 Task: Add Bulk Foods European Hot Cereal to the cart.
Action: Mouse moved to (880, 329)
Screenshot: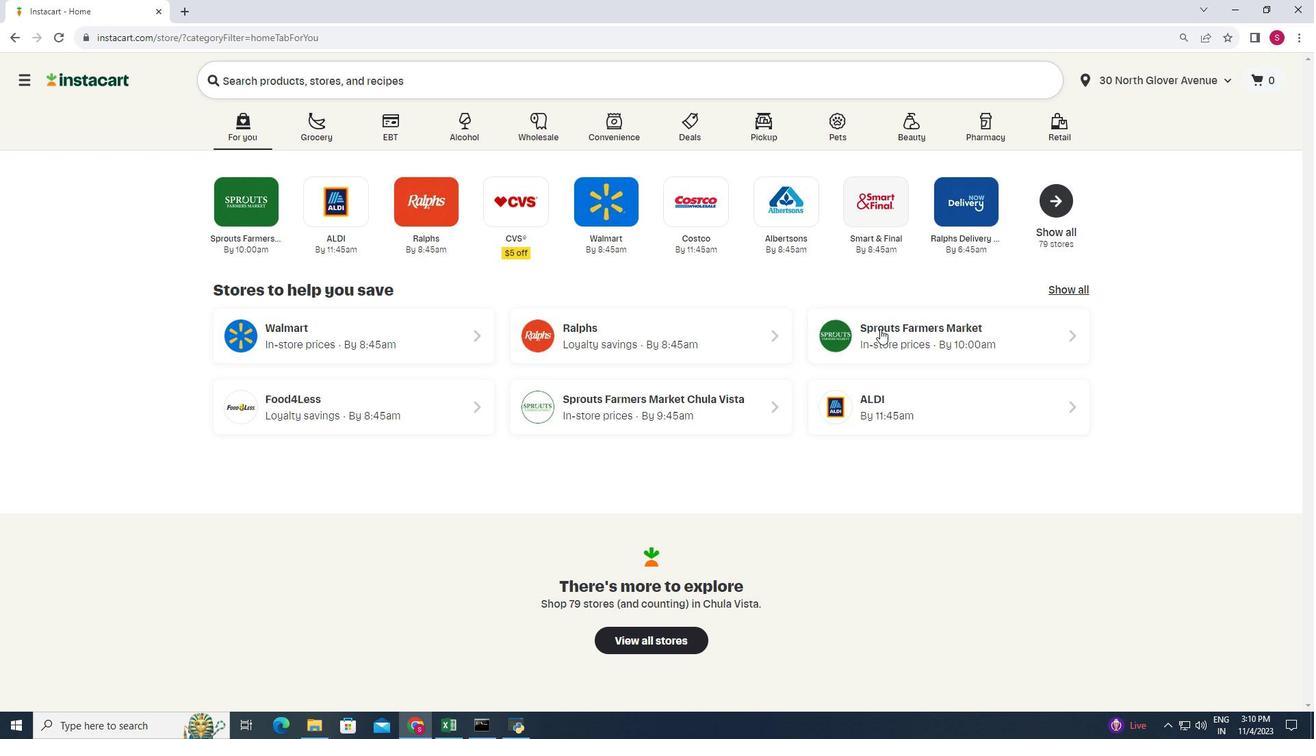 
Action: Mouse pressed left at (880, 329)
Screenshot: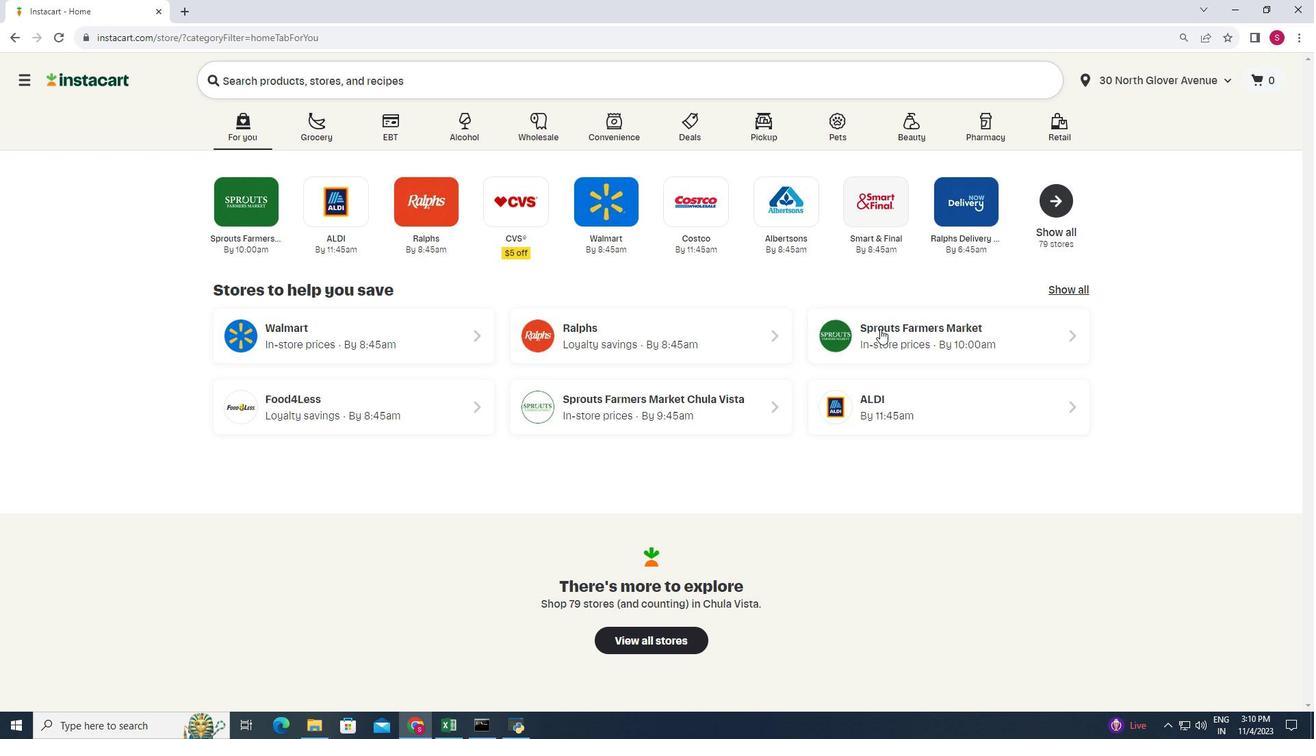 
Action: Mouse moved to (110, 358)
Screenshot: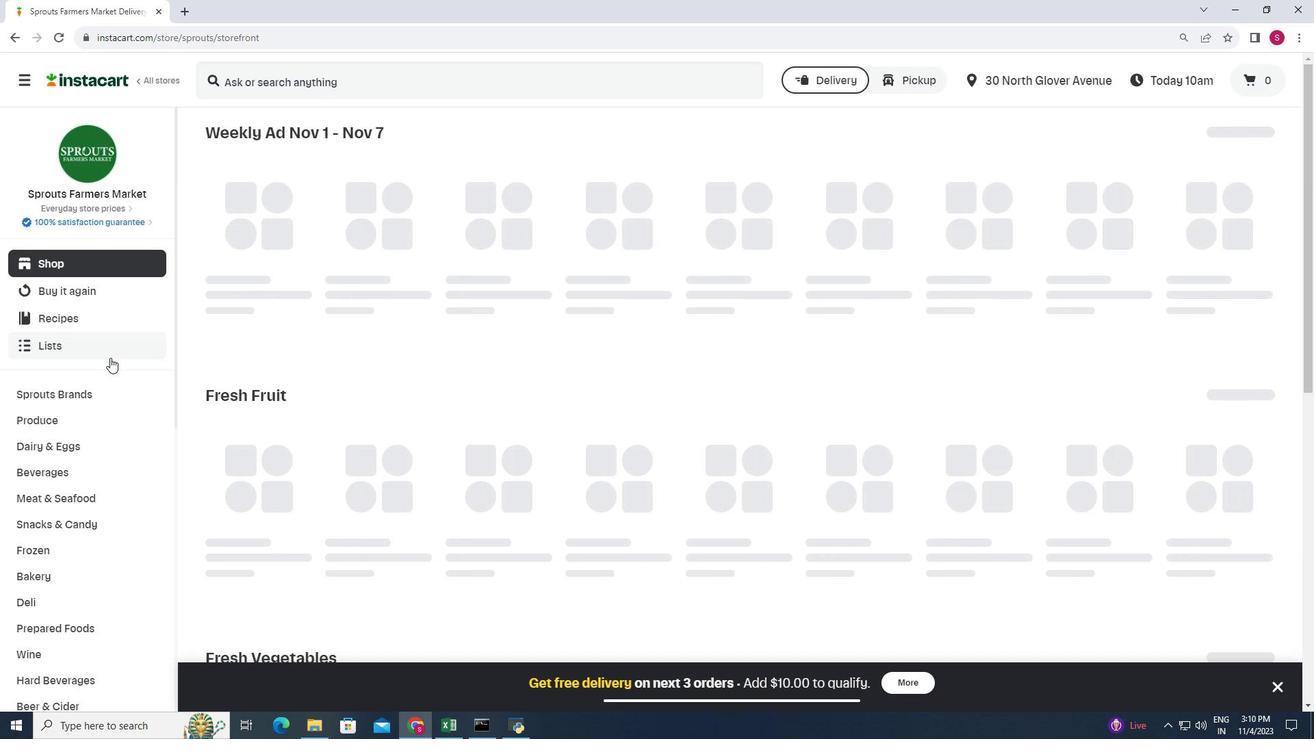 
Action: Mouse scrolled (110, 357) with delta (0, 0)
Screenshot: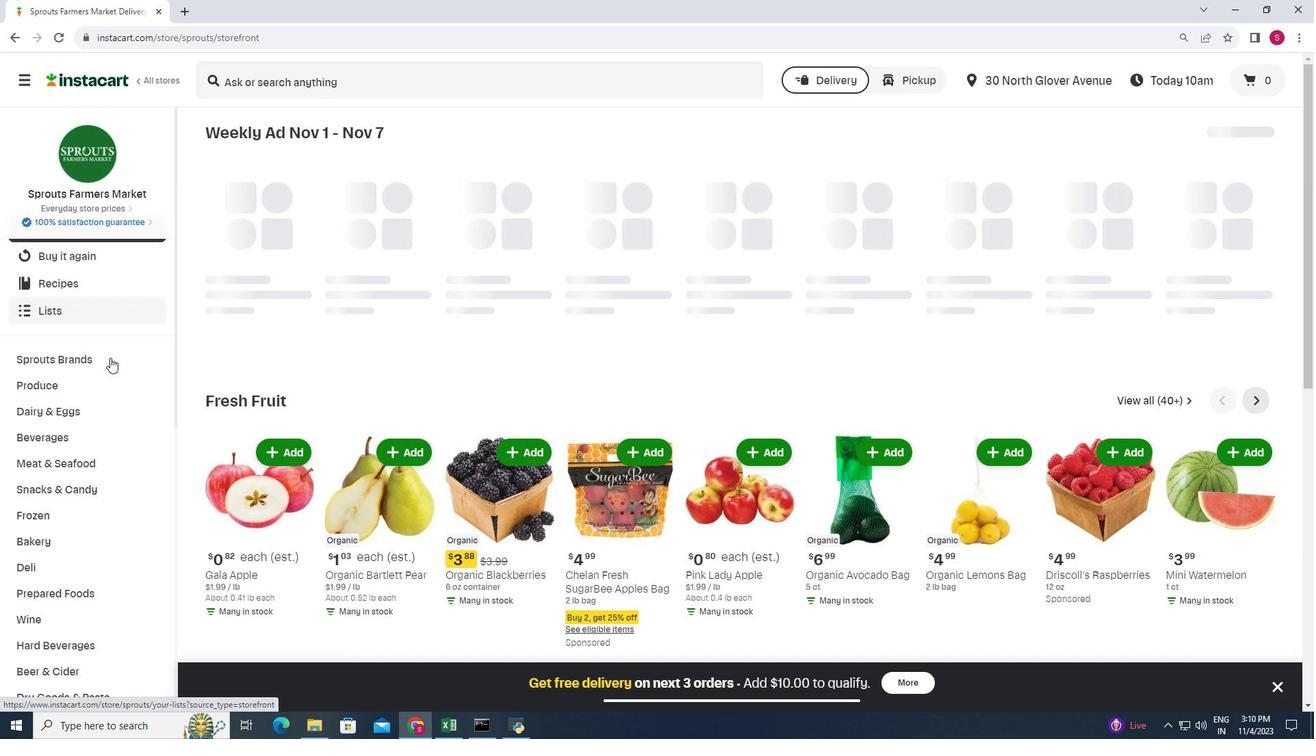 
Action: Mouse moved to (110, 357)
Screenshot: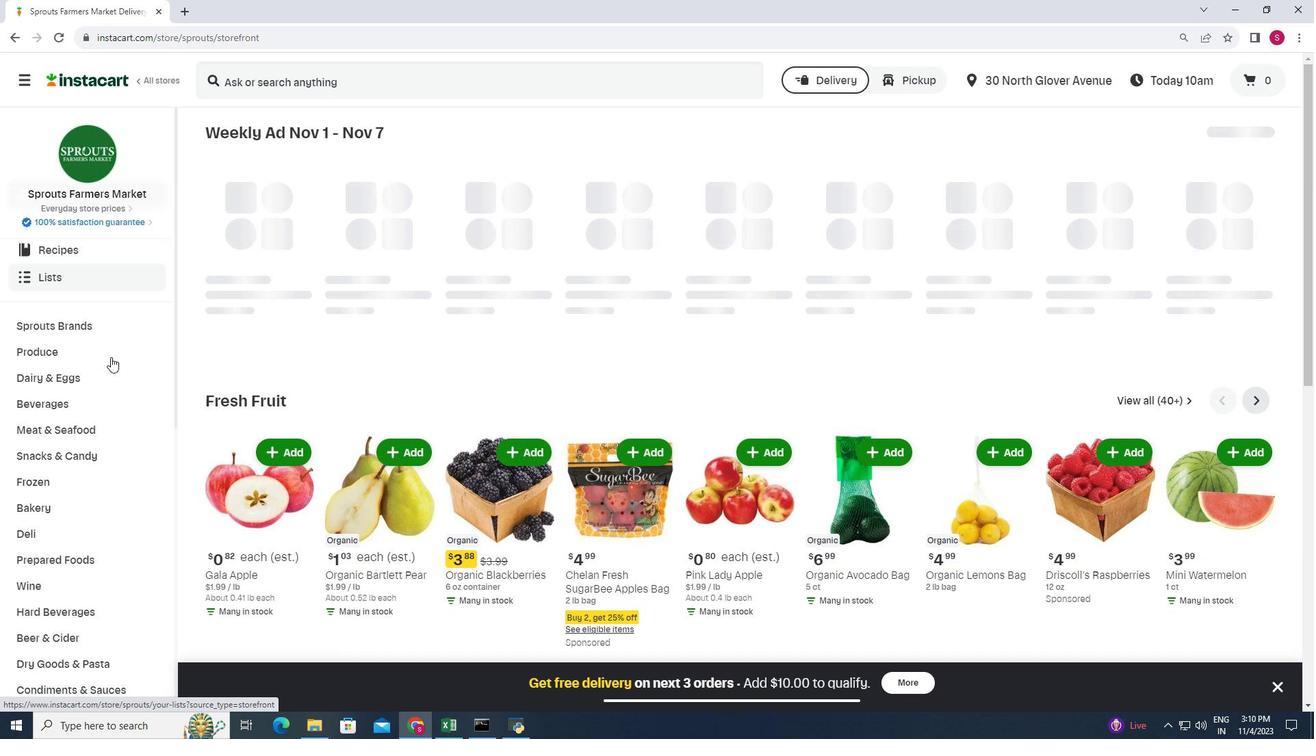 
Action: Mouse scrolled (110, 356) with delta (0, 0)
Screenshot: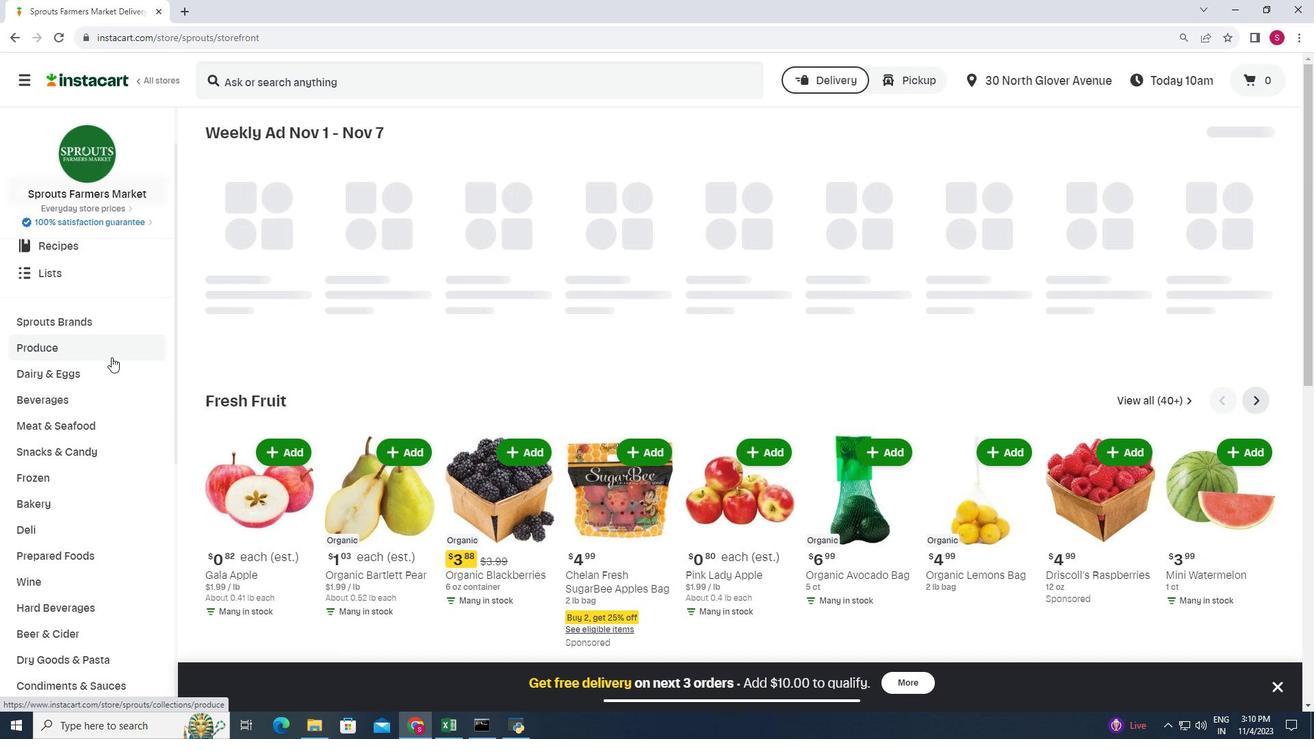 
Action: Mouse moved to (125, 346)
Screenshot: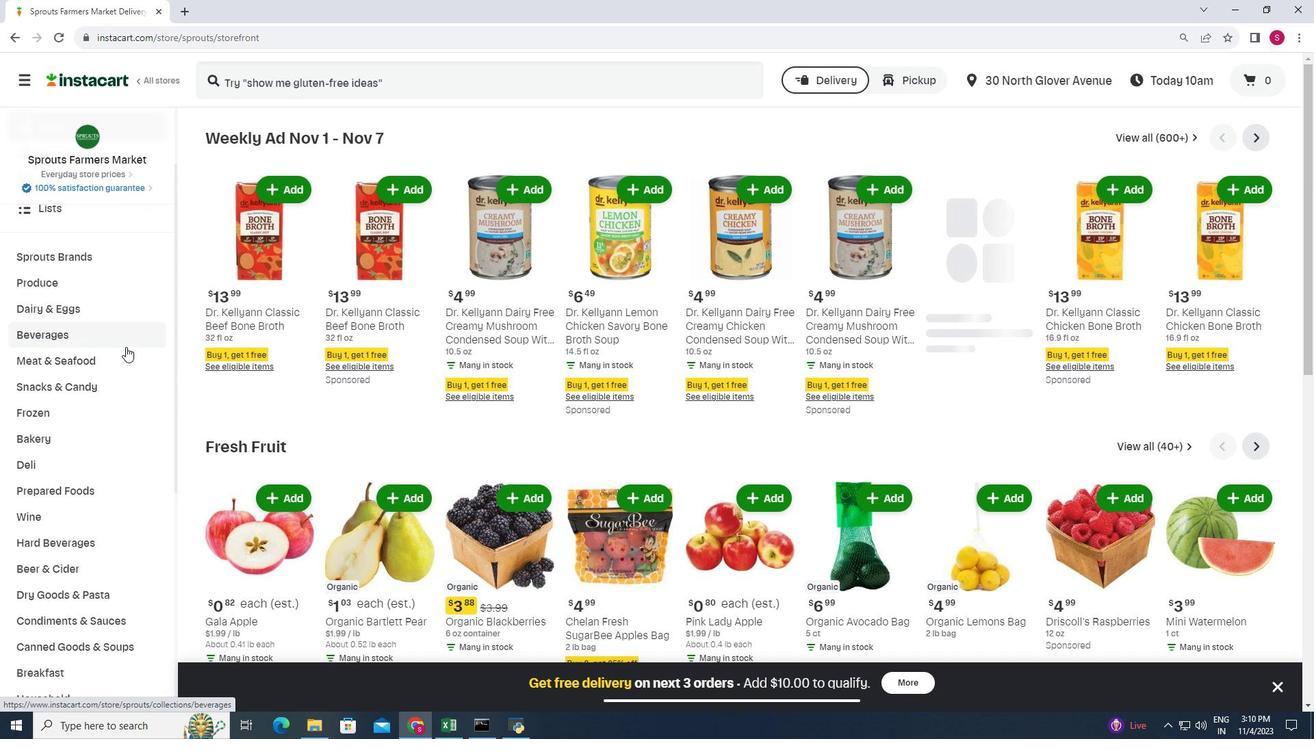 
Action: Mouse scrolled (125, 345) with delta (0, 0)
Screenshot: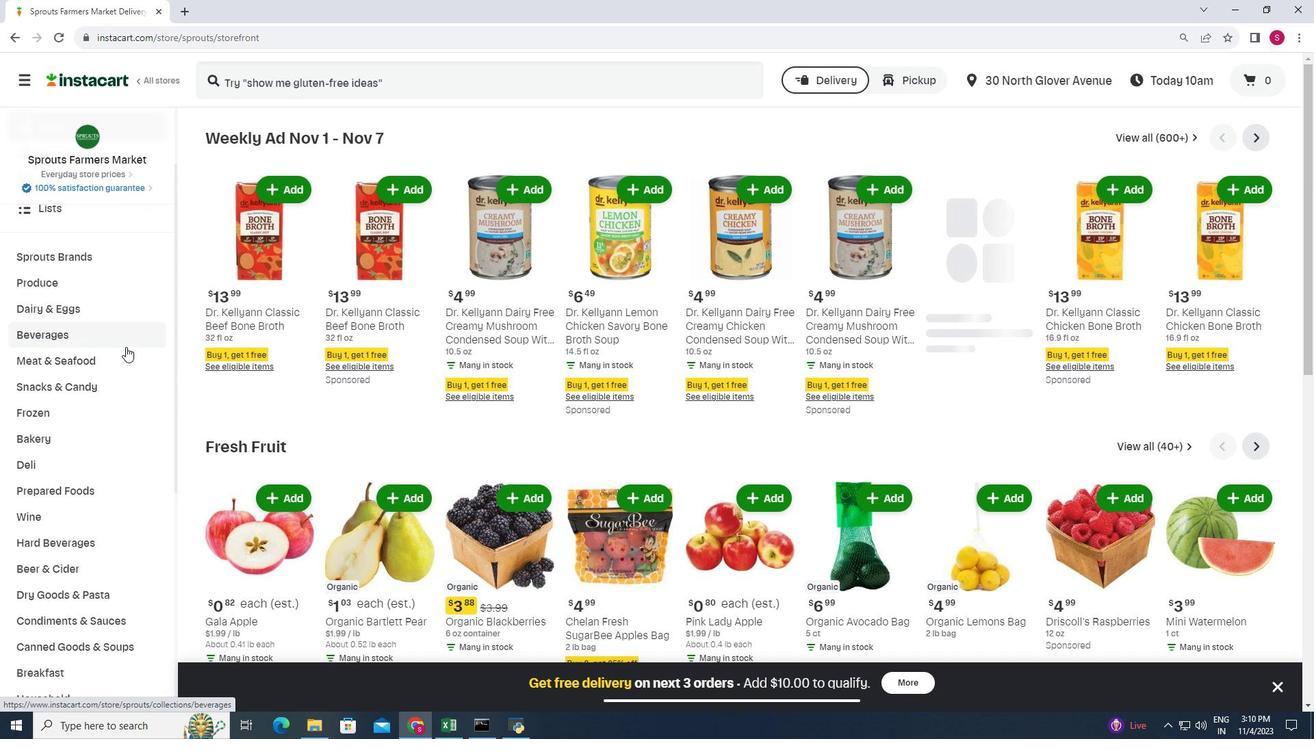 
Action: Mouse moved to (84, 414)
Screenshot: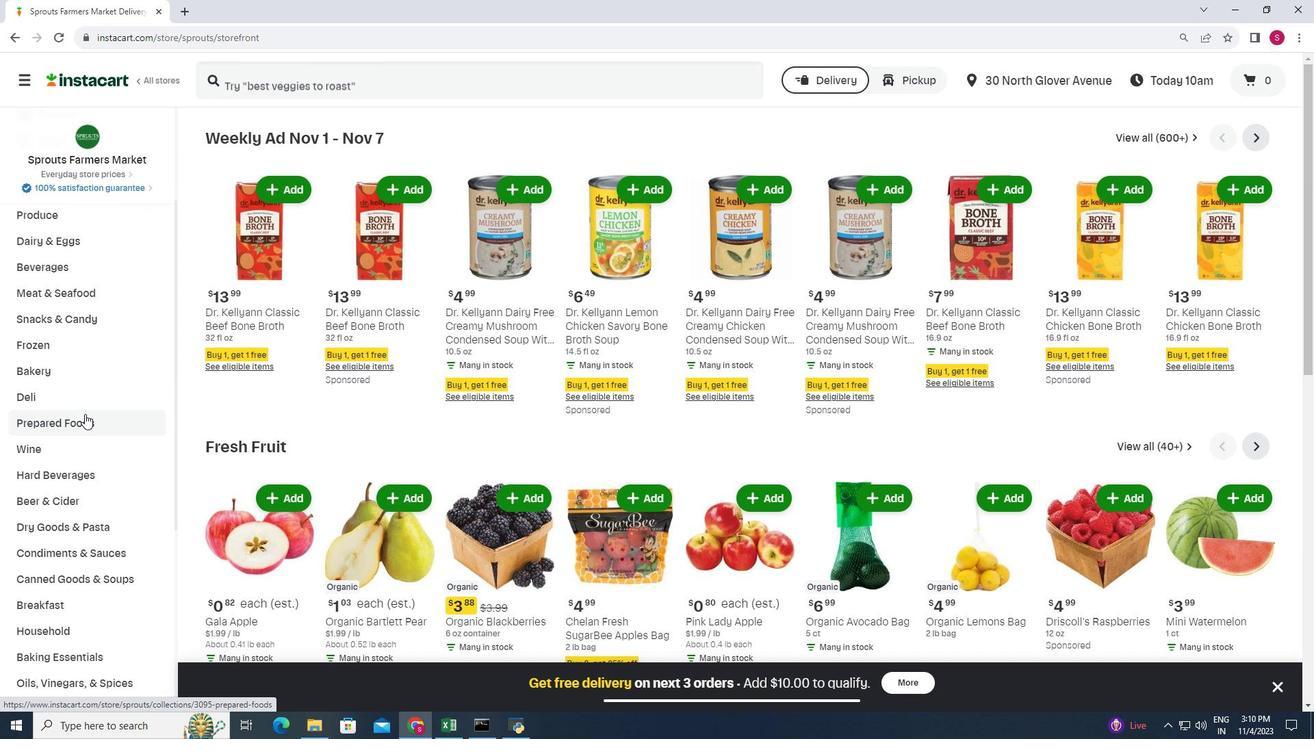 
Action: Mouse scrolled (84, 413) with delta (0, 0)
Screenshot: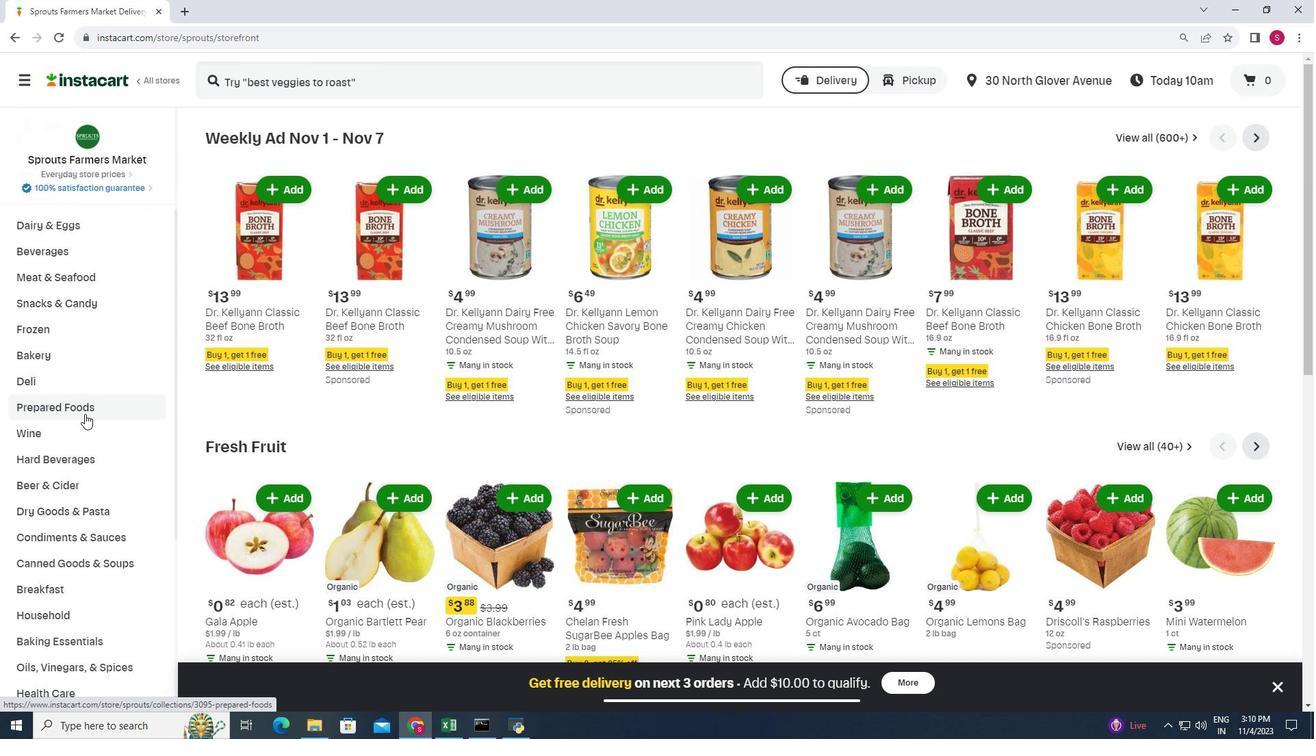 
Action: Mouse moved to (78, 535)
Screenshot: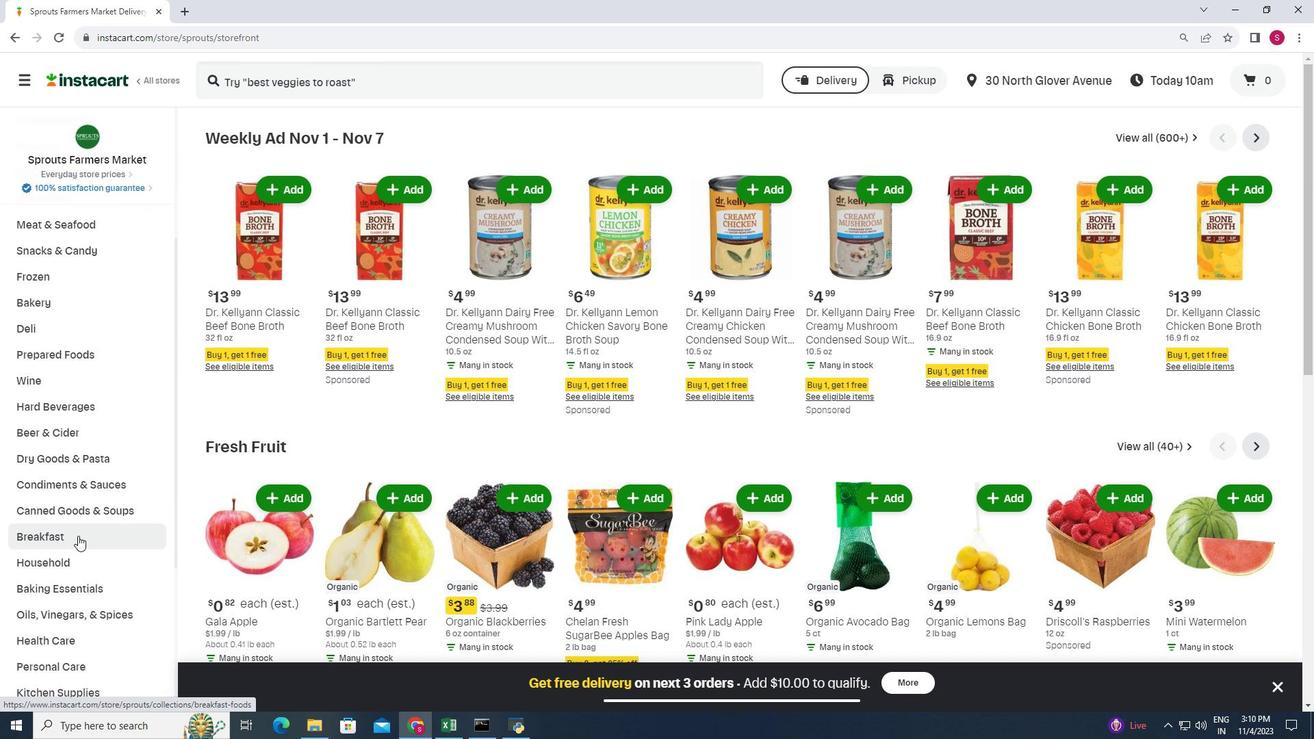 
Action: Mouse pressed left at (78, 535)
Screenshot: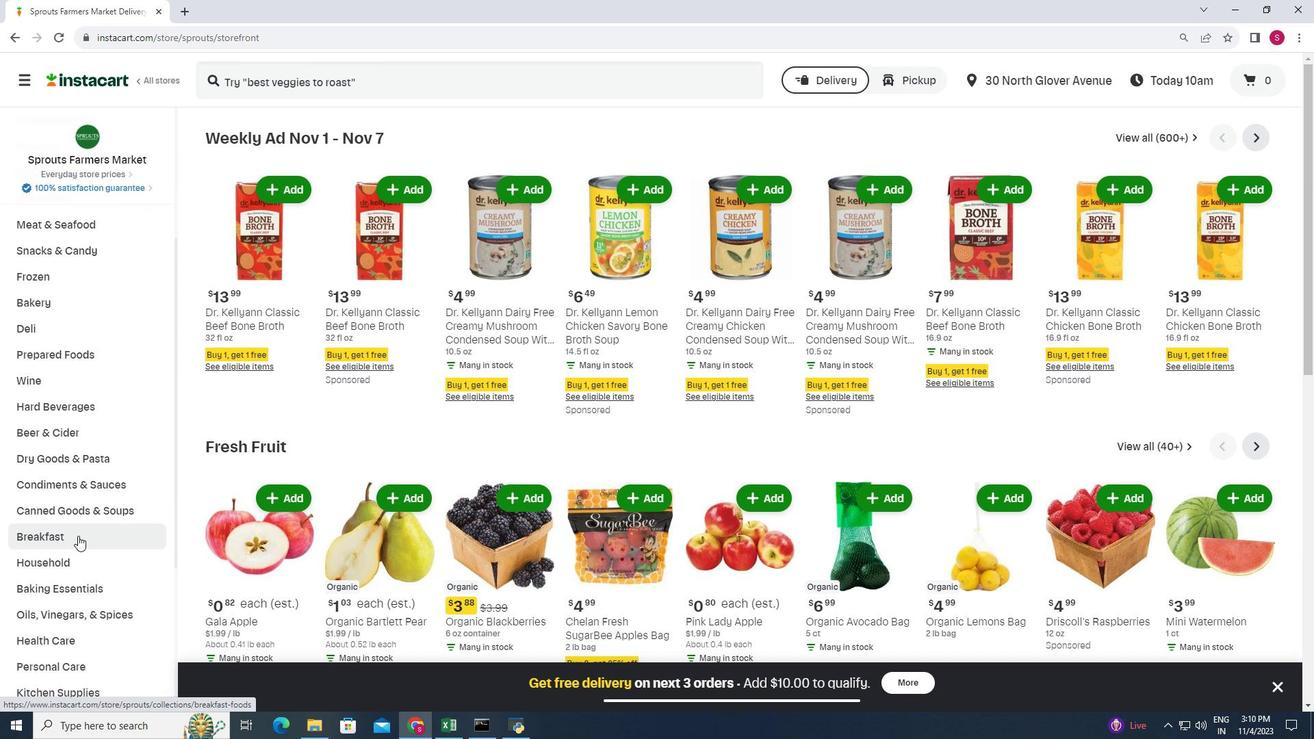 
Action: Mouse moved to (910, 171)
Screenshot: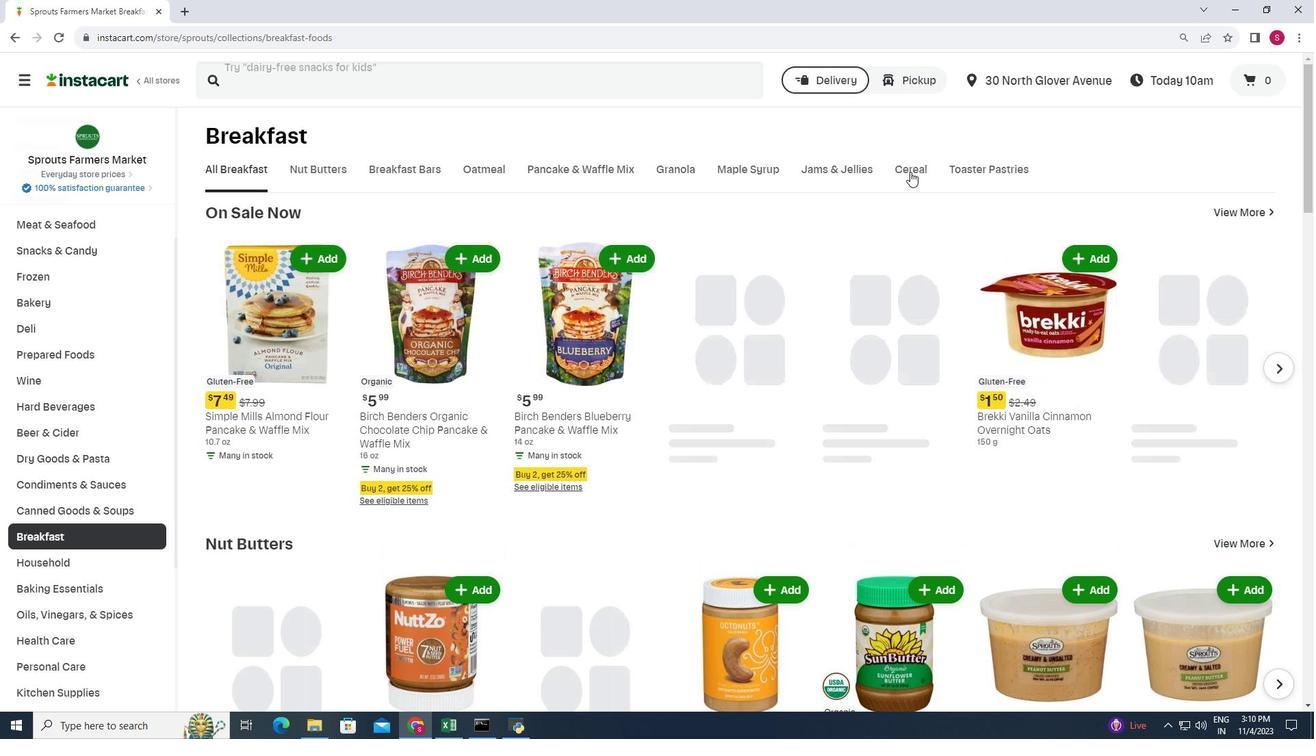 
Action: Mouse pressed left at (910, 171)
Screenshot: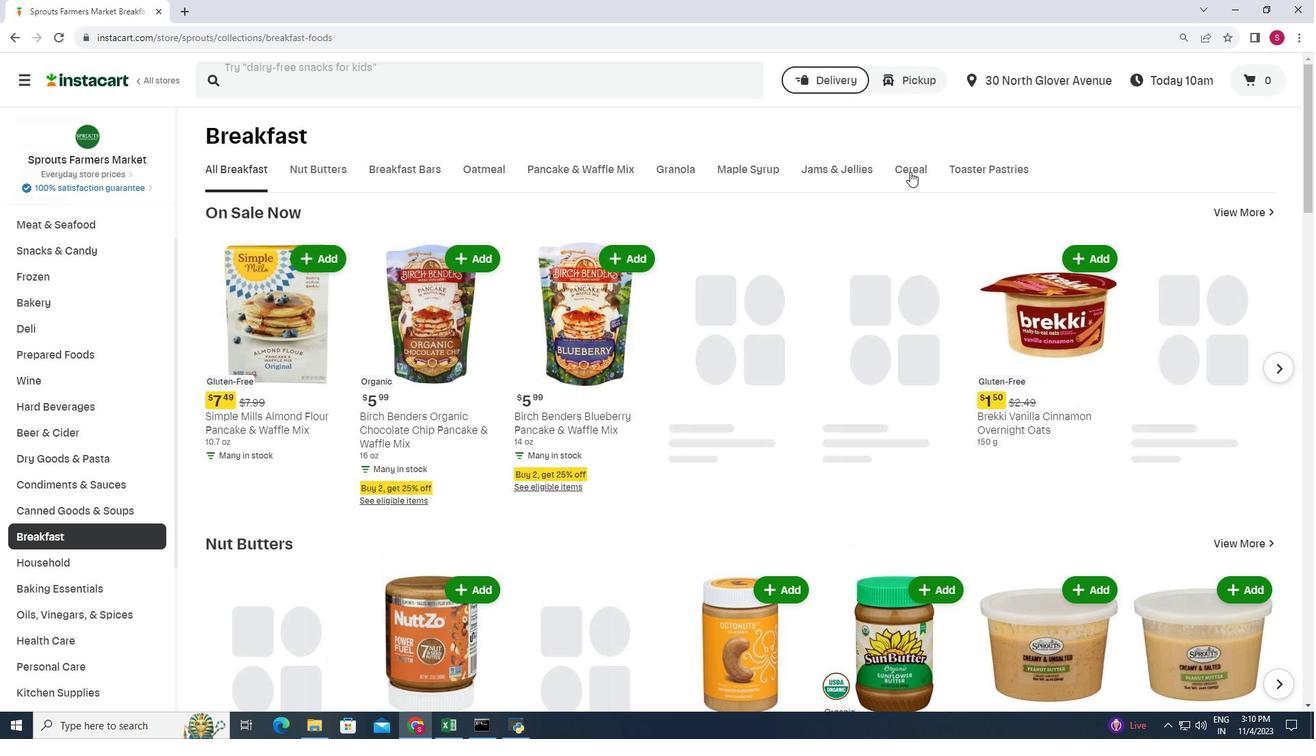 
Action: Mouse moved to (533, 252)
Screenshot: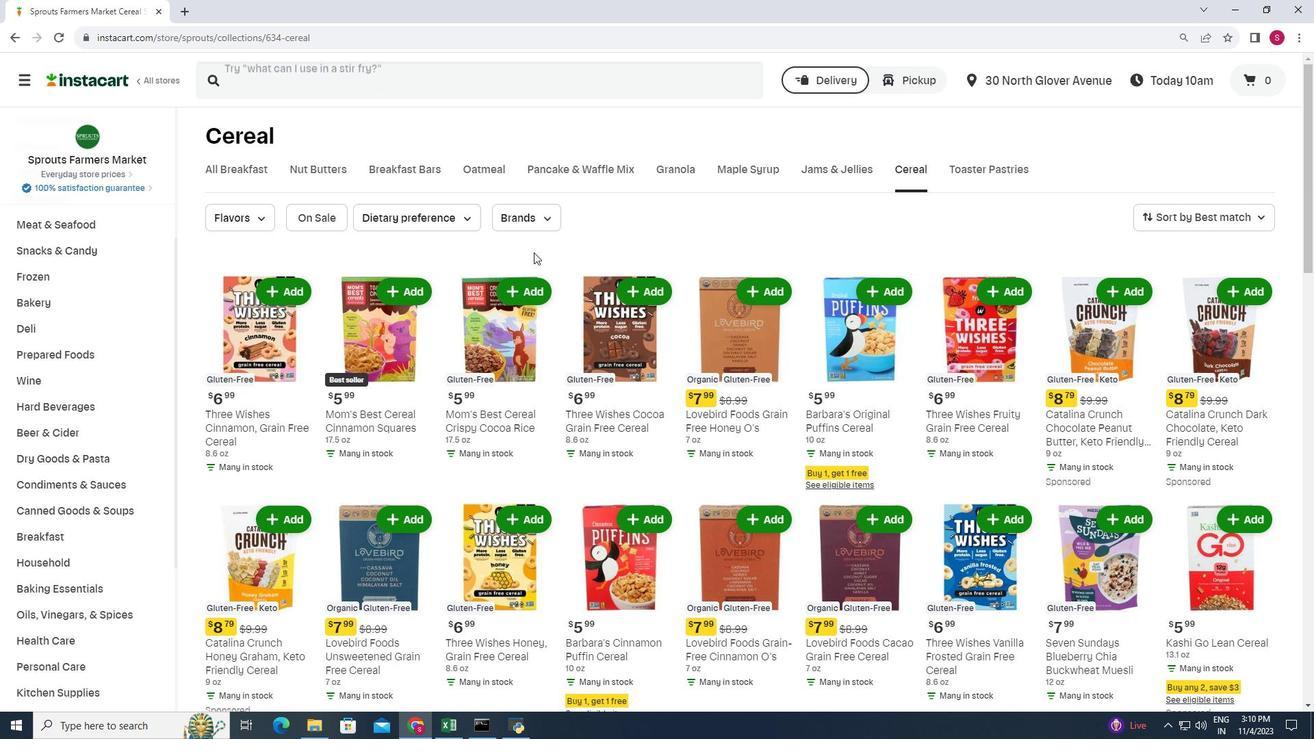 
Action: Mouse scrolled (533, 251) with delta (0, 0)
Screenshot: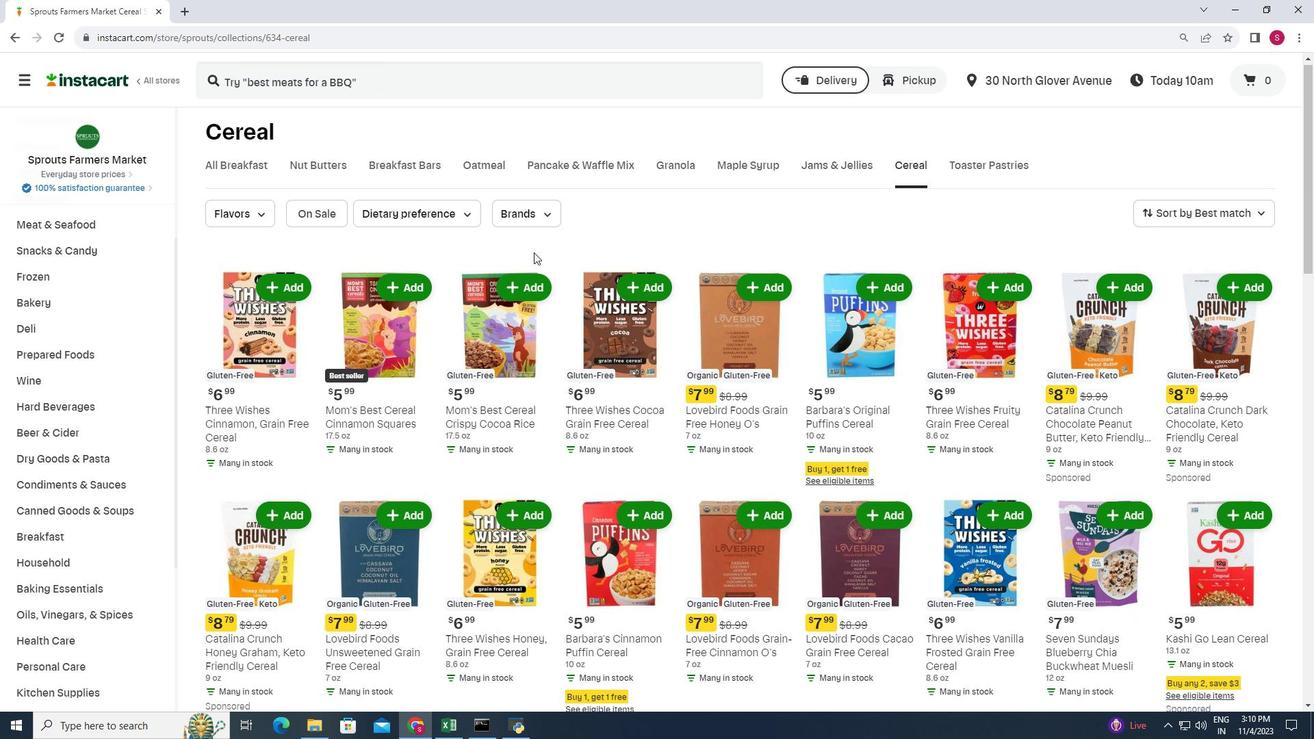 
Action: Mouse moved to (538, 249)
Screenshot: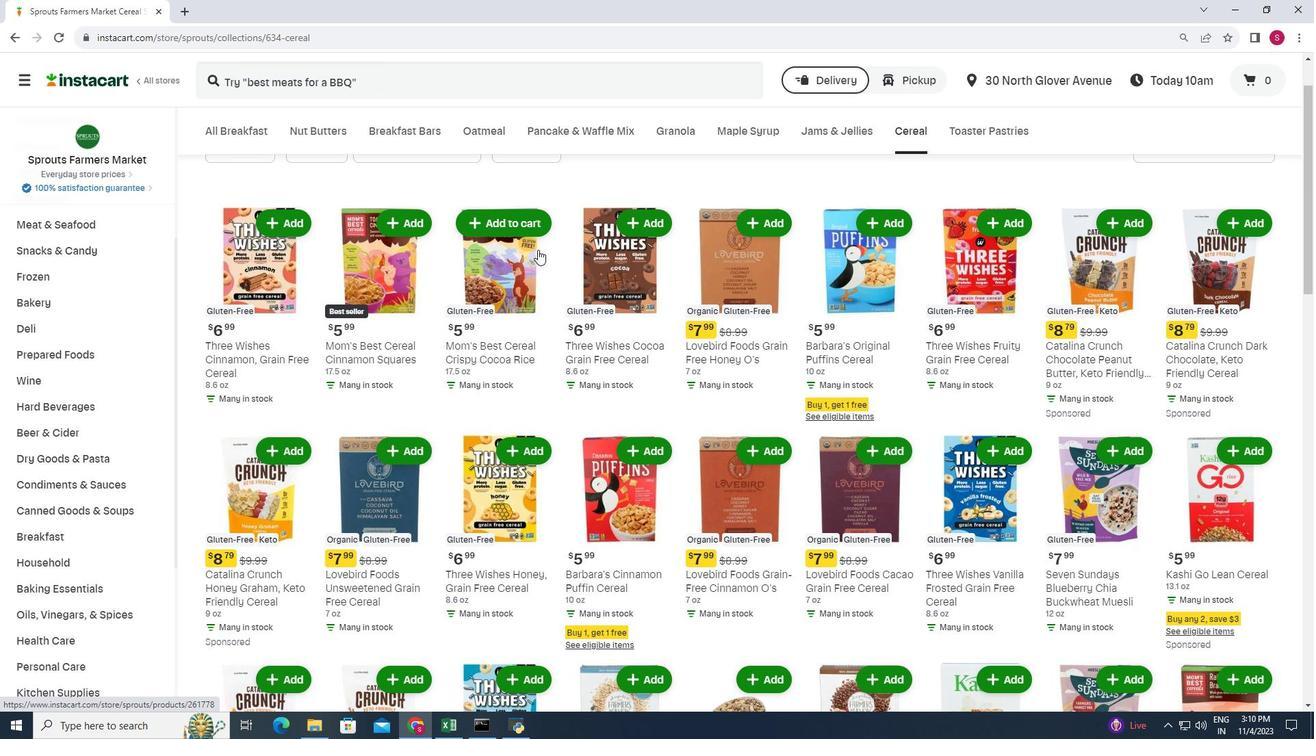 
Action: Mouse scrolled (538, 249) with delta (0, 0)
Screenshot: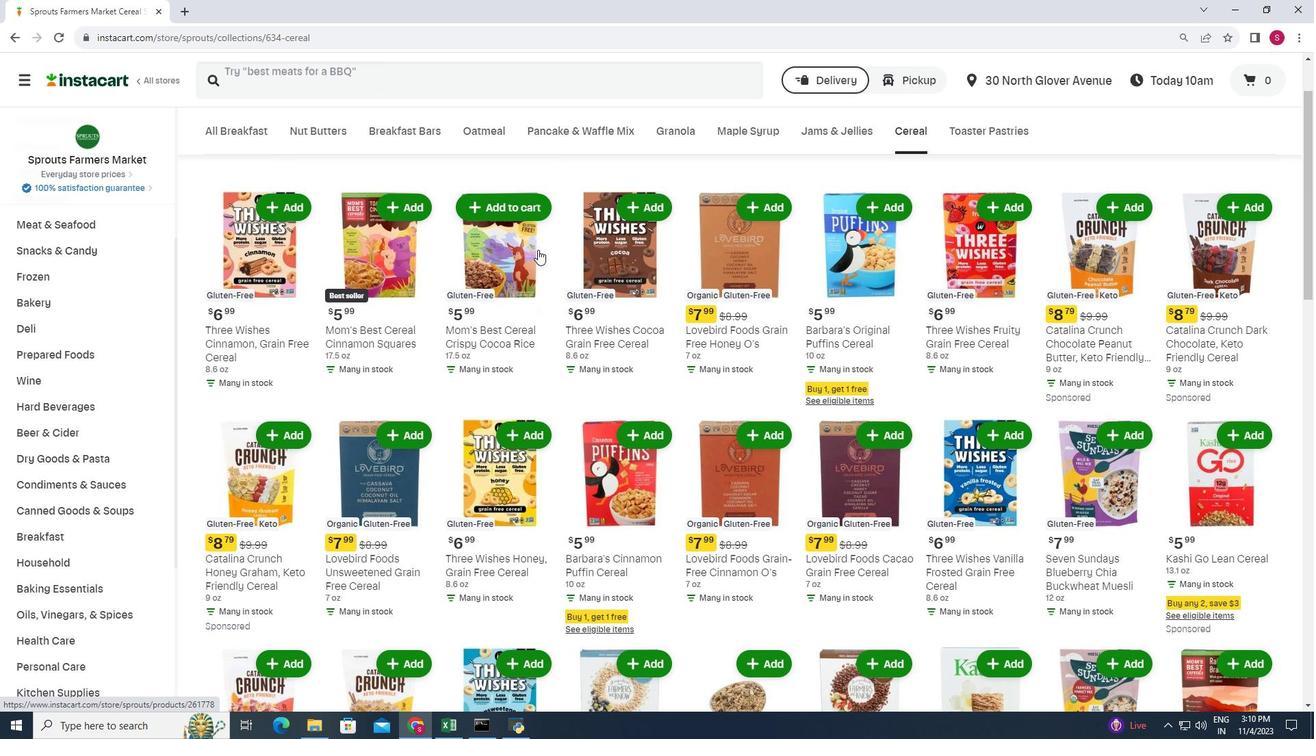 
Action: Mouse moved to (538, 249)
Screenshot: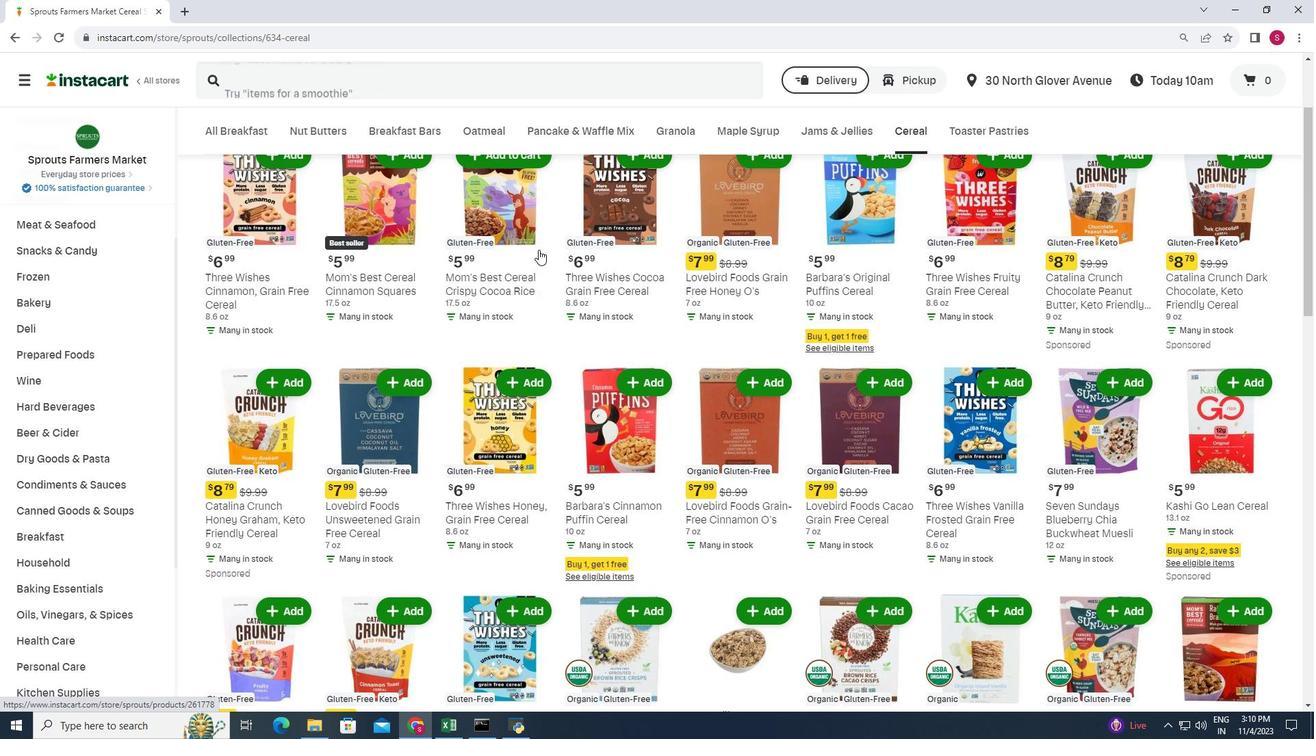 
Action: Mouse scrolled (538, 249) with delta (0, 0)
Screenshot: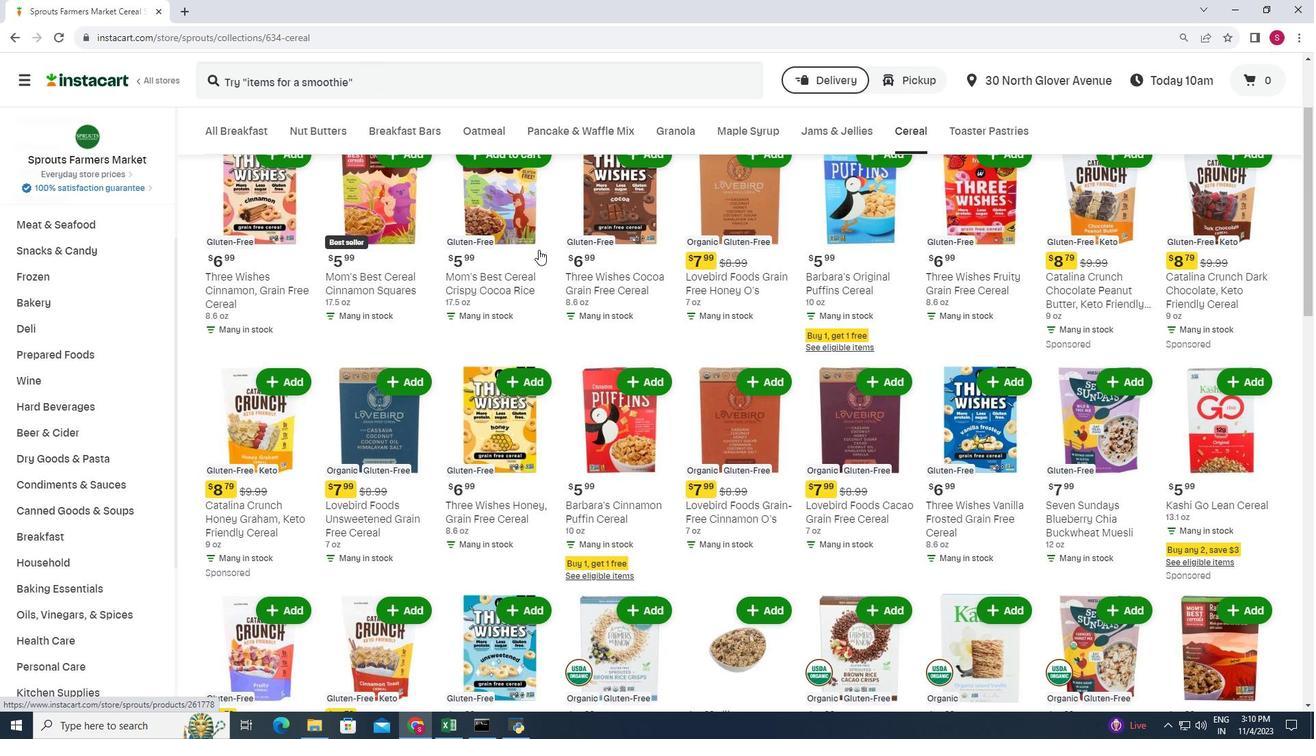 
Action: Mouse moved to (537, 242)
Screenshot: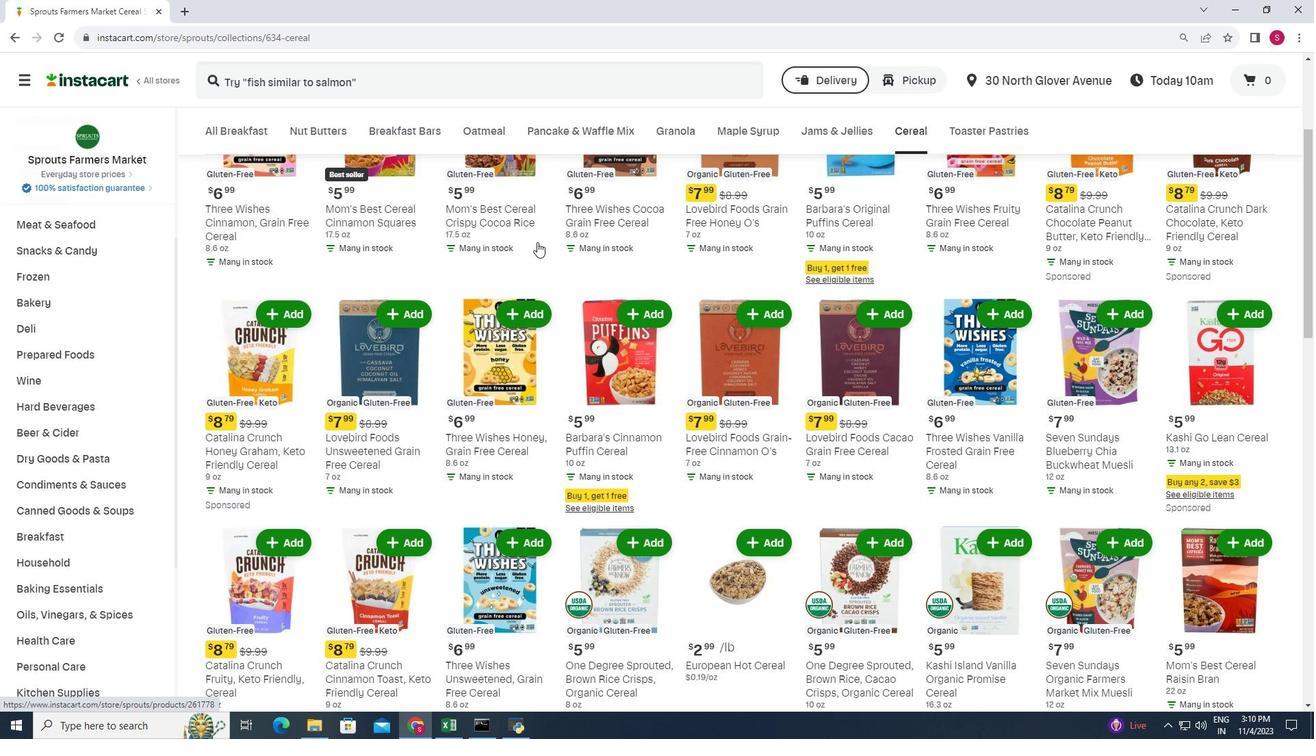 
Action: Mouse scrolled (537, 241) with delta (0, 0)
Screenshot: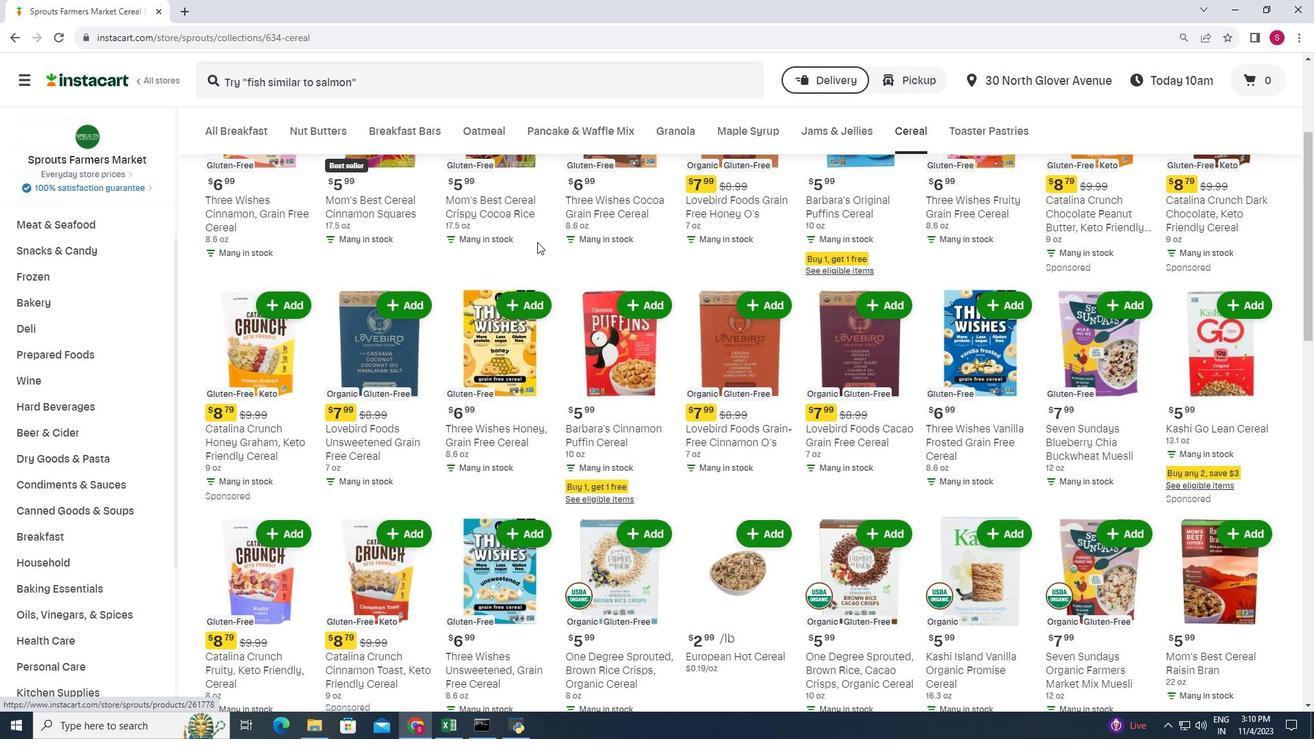 
Action: Mouse moved to (538, 242)
Screenshot: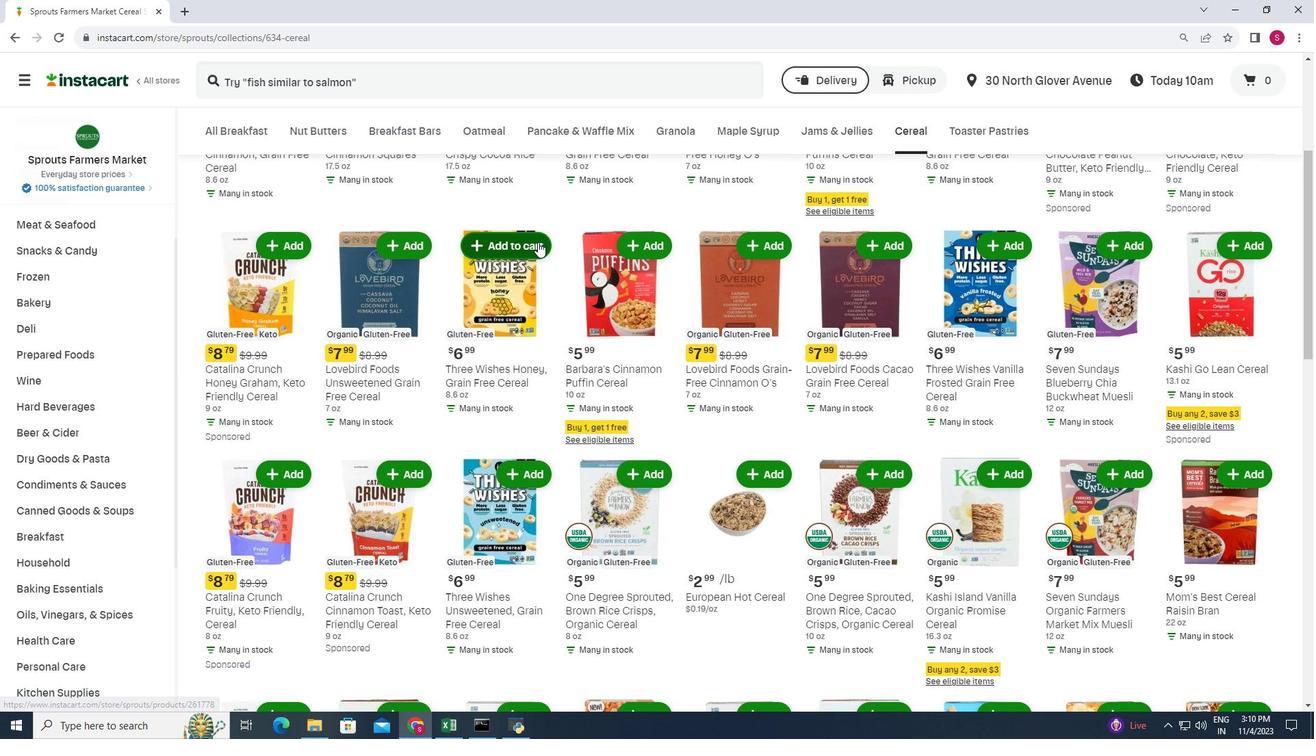 
Action: Mouse scrolled (538, 241) with delta (0, 0)
Screenshot: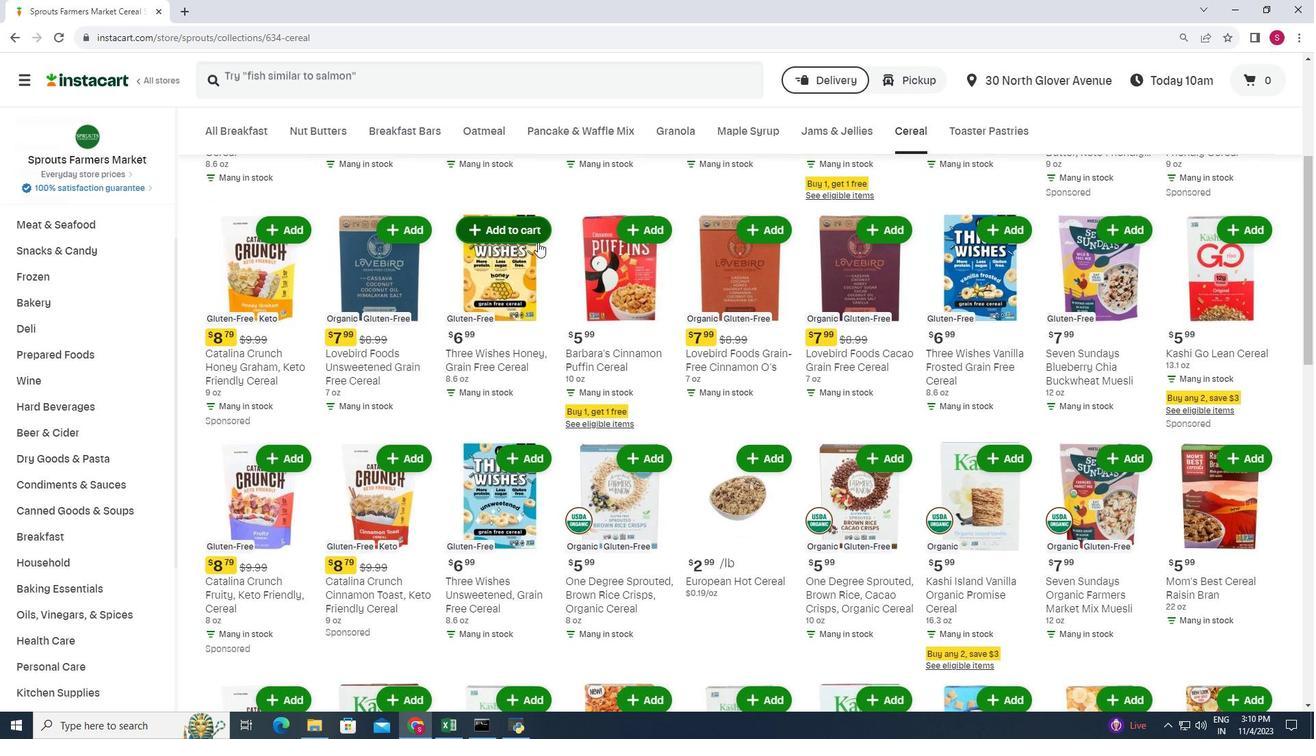 
Action: Mouse moved to (538, 242)
Screenshot: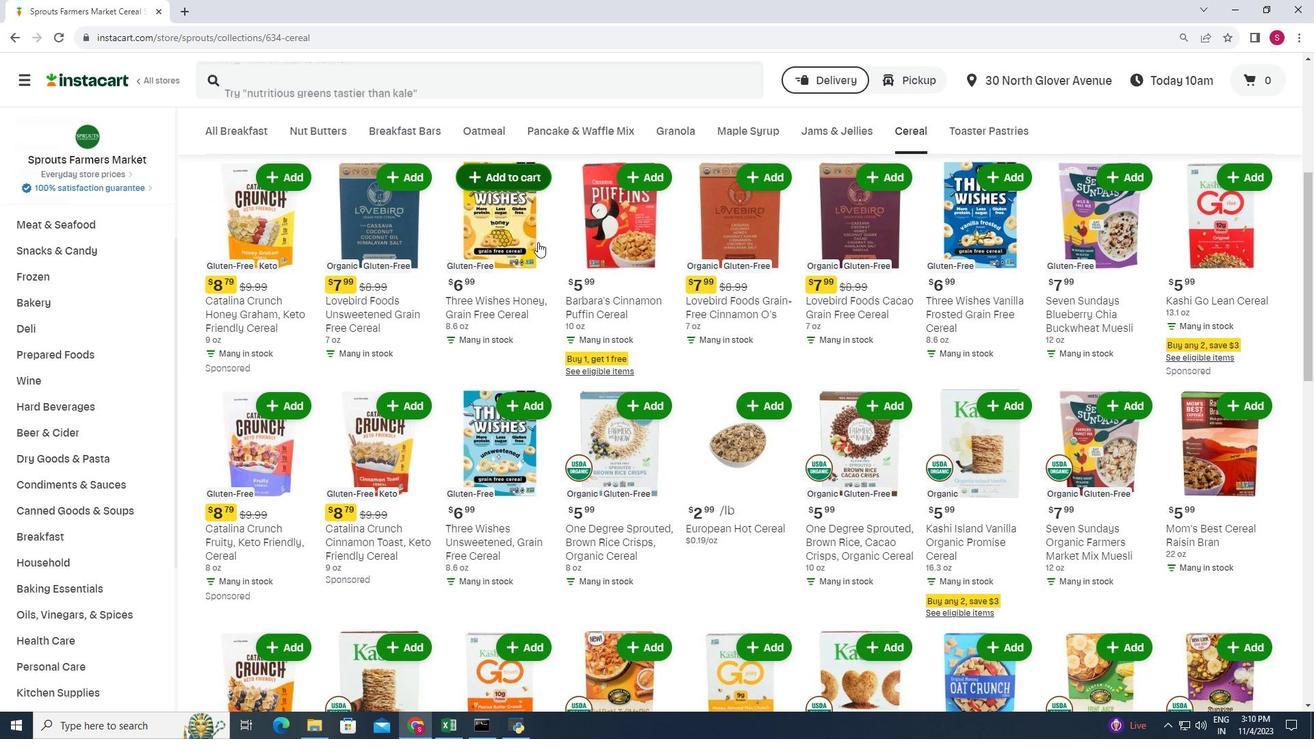 
Action: Mouse scrolled (538, 241) with delta (0, 0)
Screenshot: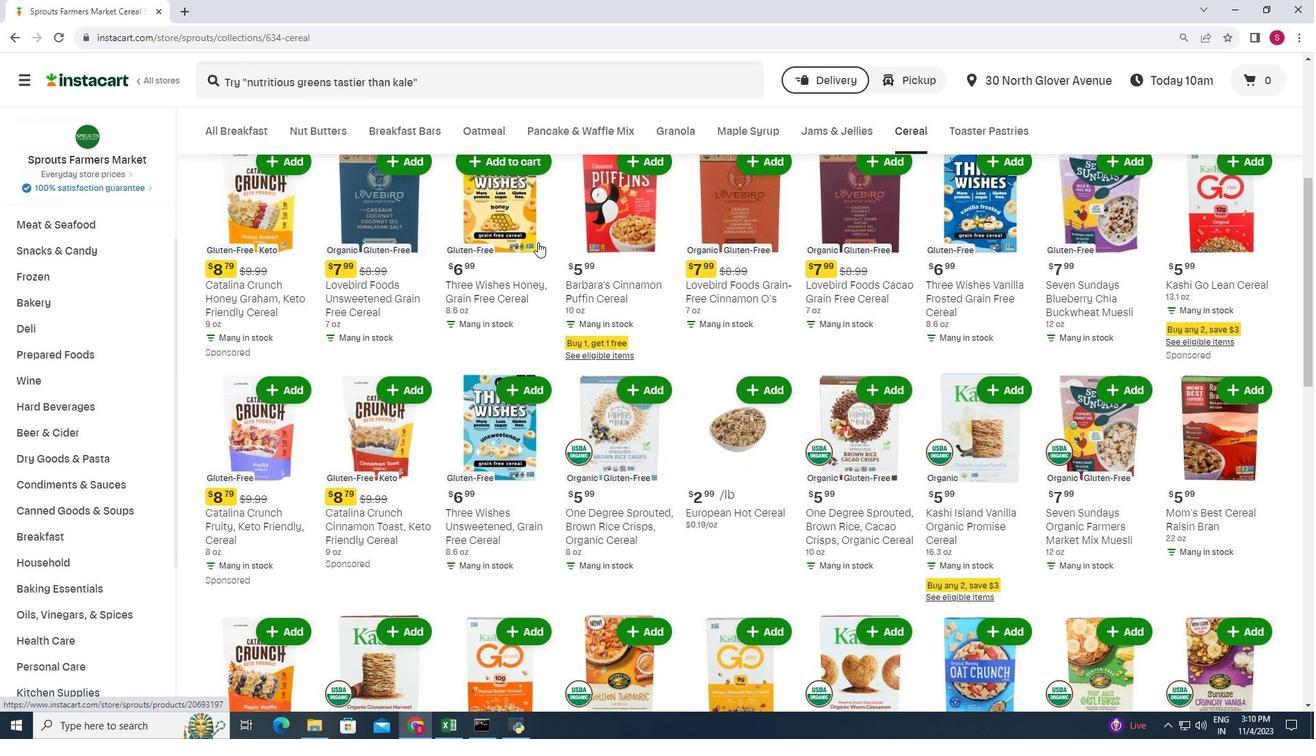 
Action: Mouse moved to (539, 242)
Screenshot: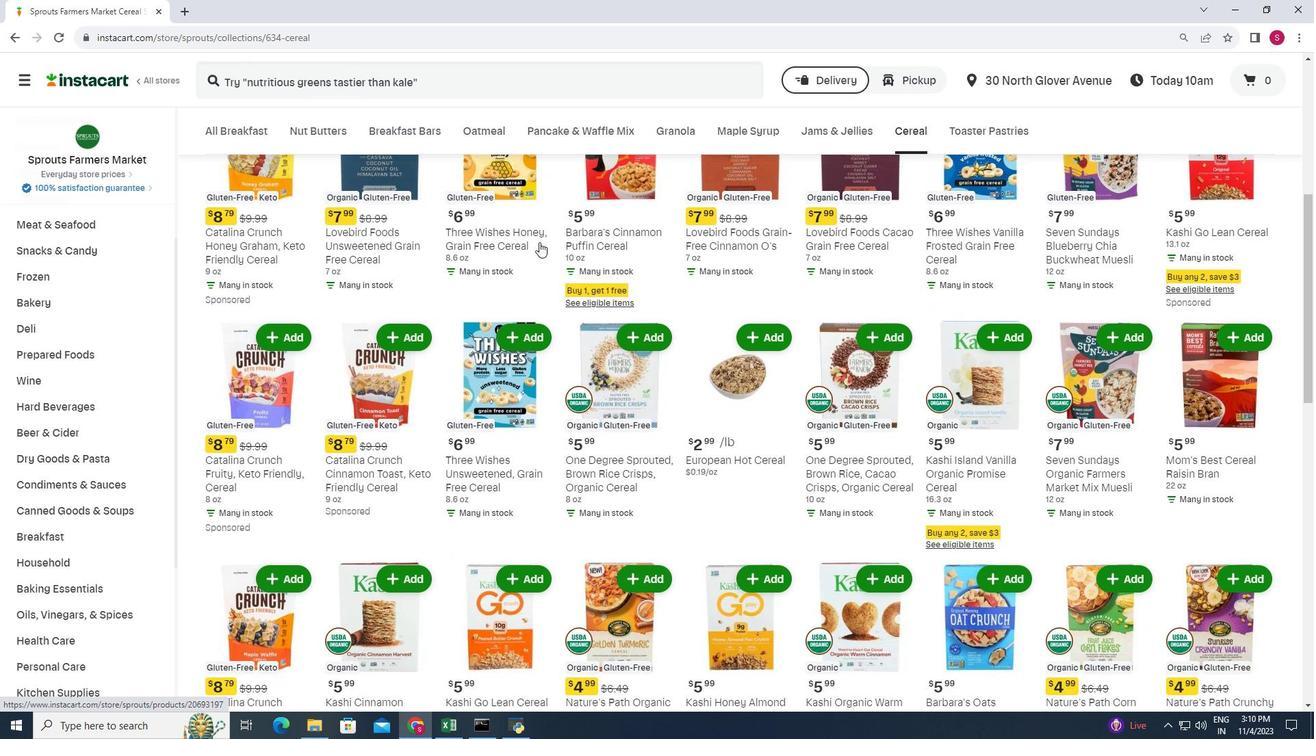 
Action: Mouse scrolled (539, 241) with delta (0, 0)
Screenshot: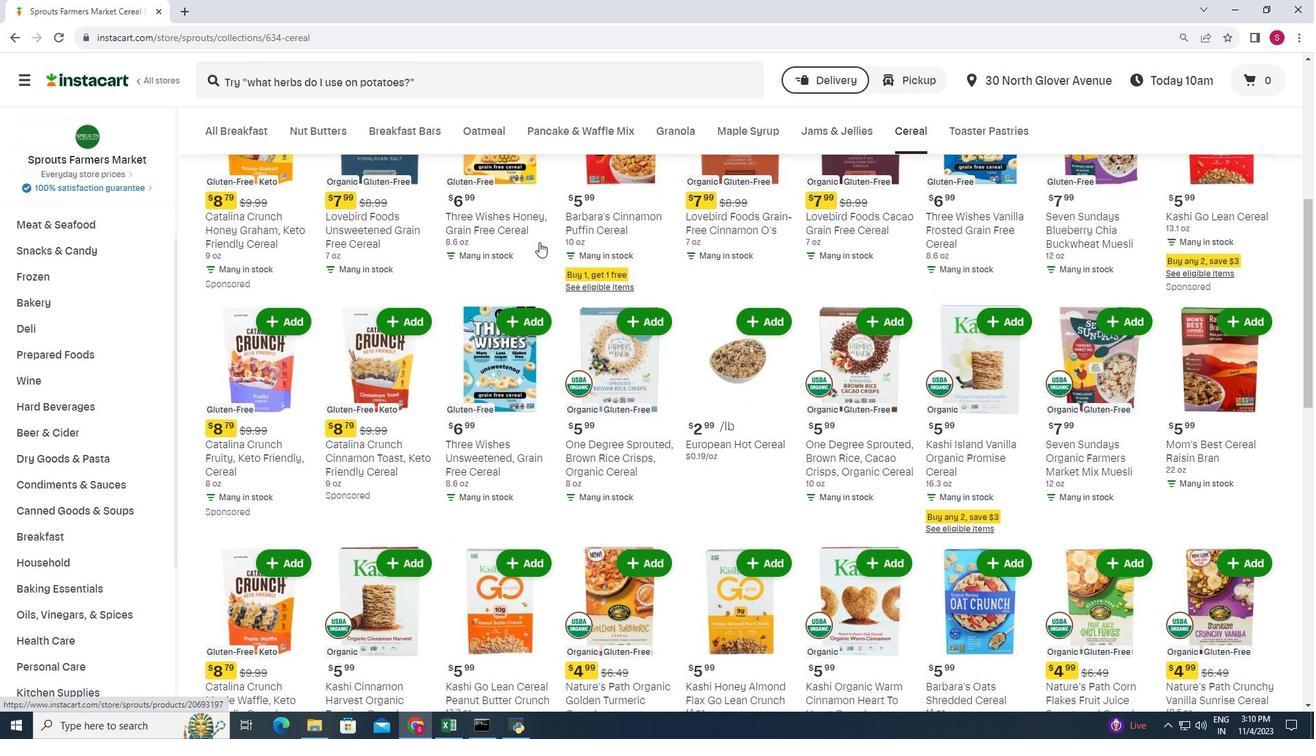 
Action: Mouse moved to (540, 242)
Screenshot: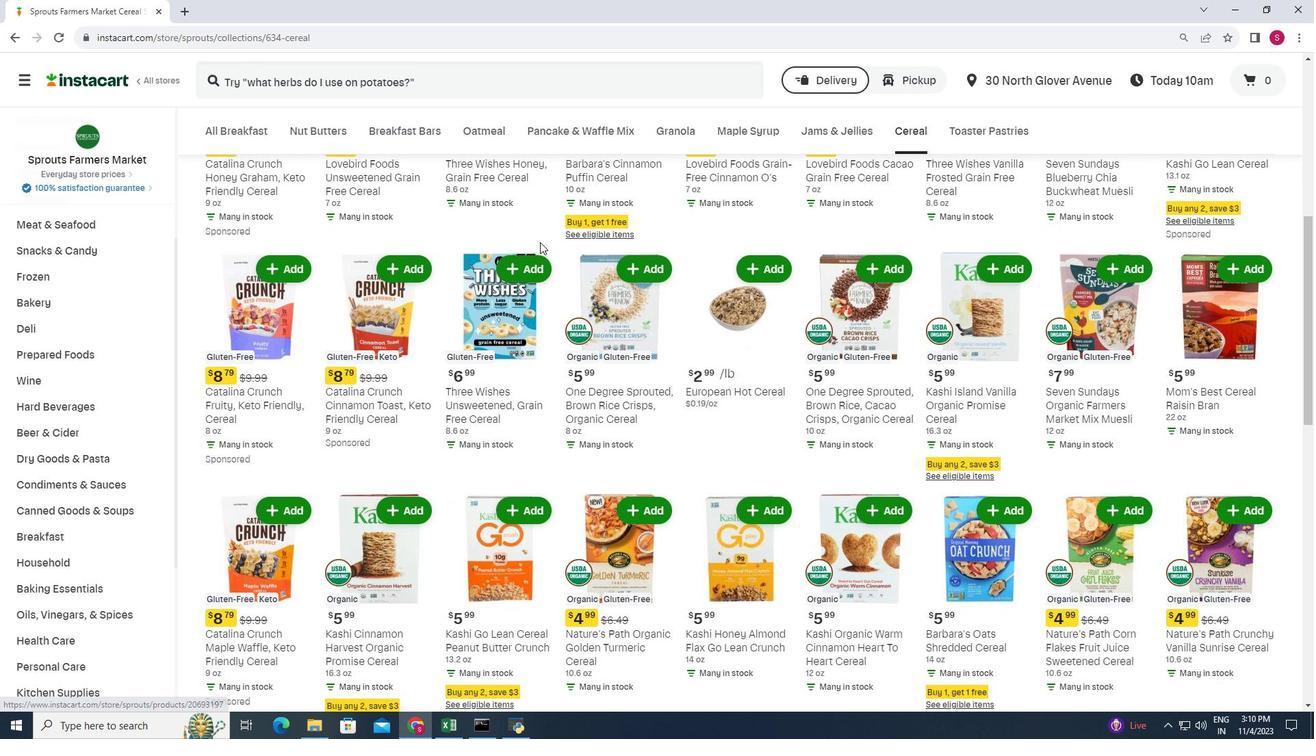 
Action: Mouse scrolled (540, 241) with delta (0, 0)
Screenshot: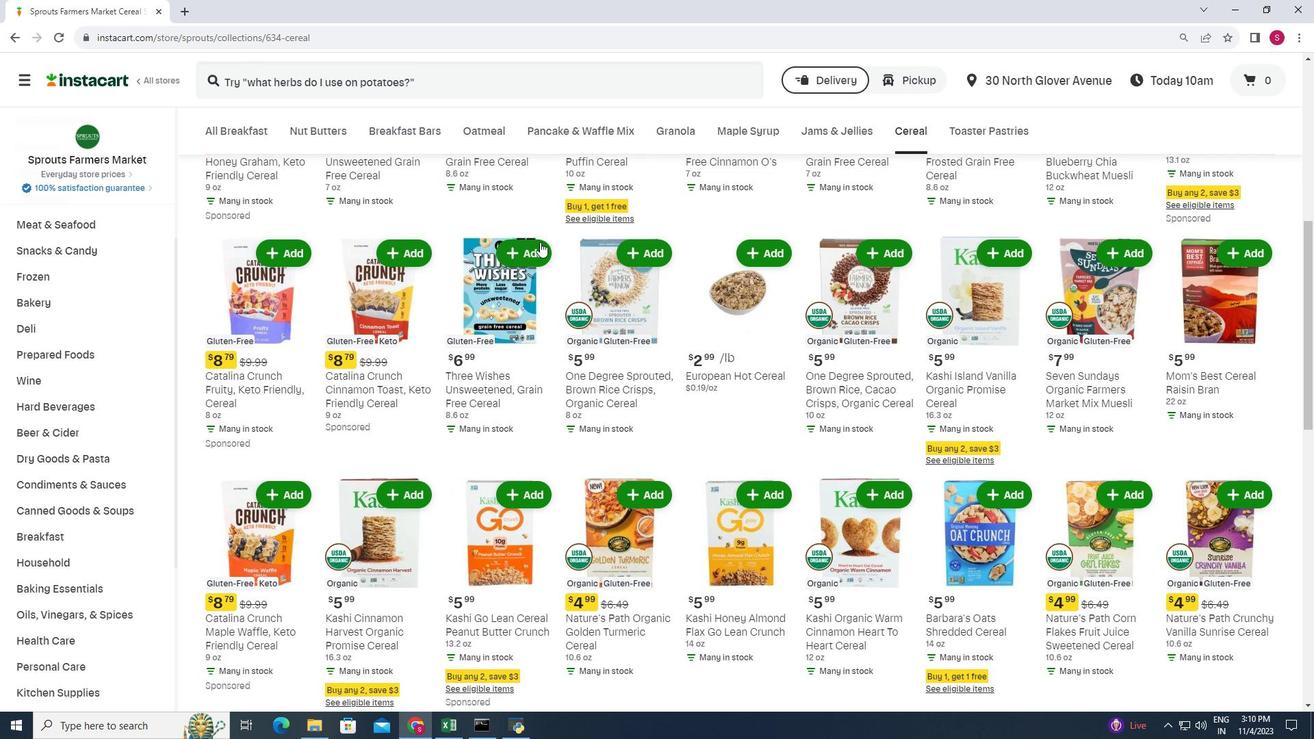 
Action: Mouse scrolled (540, 241) with delta (0, 0)
Screenshot: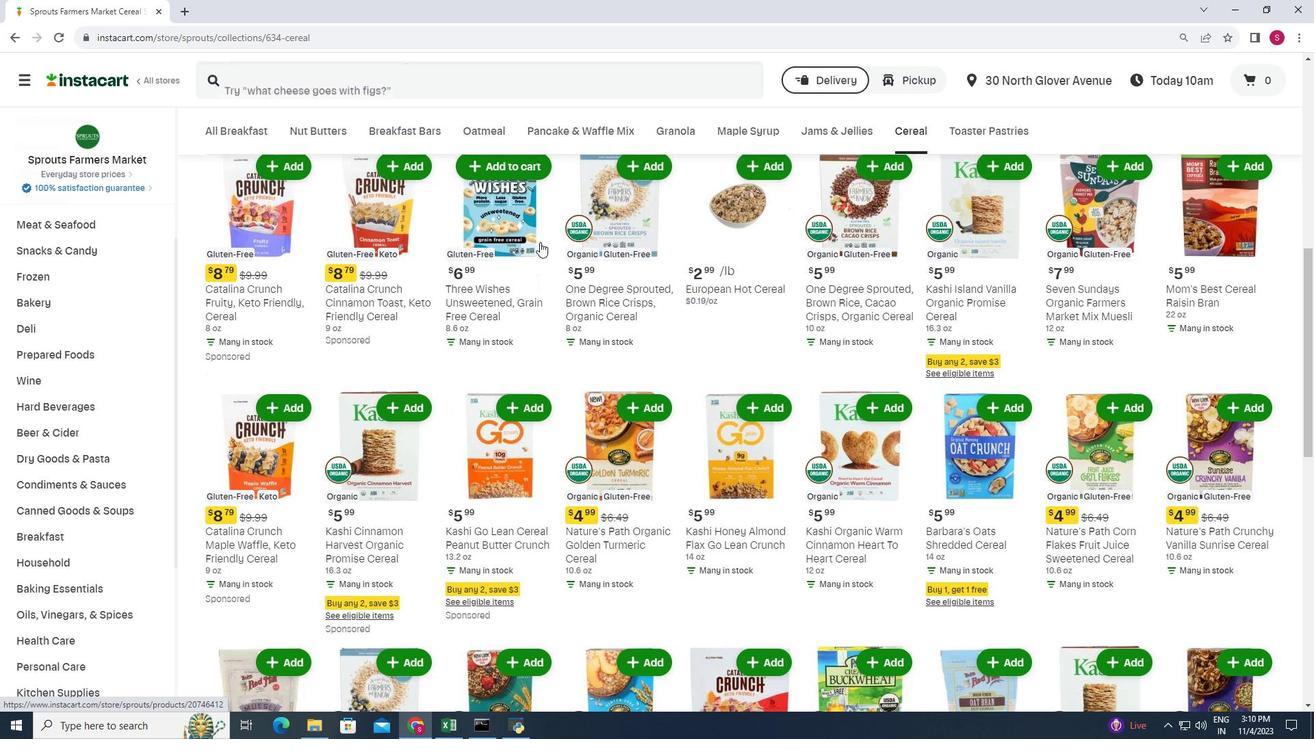 
Action: Mouse scrolled (540, 241) with delta (0, 0)
Screenshot: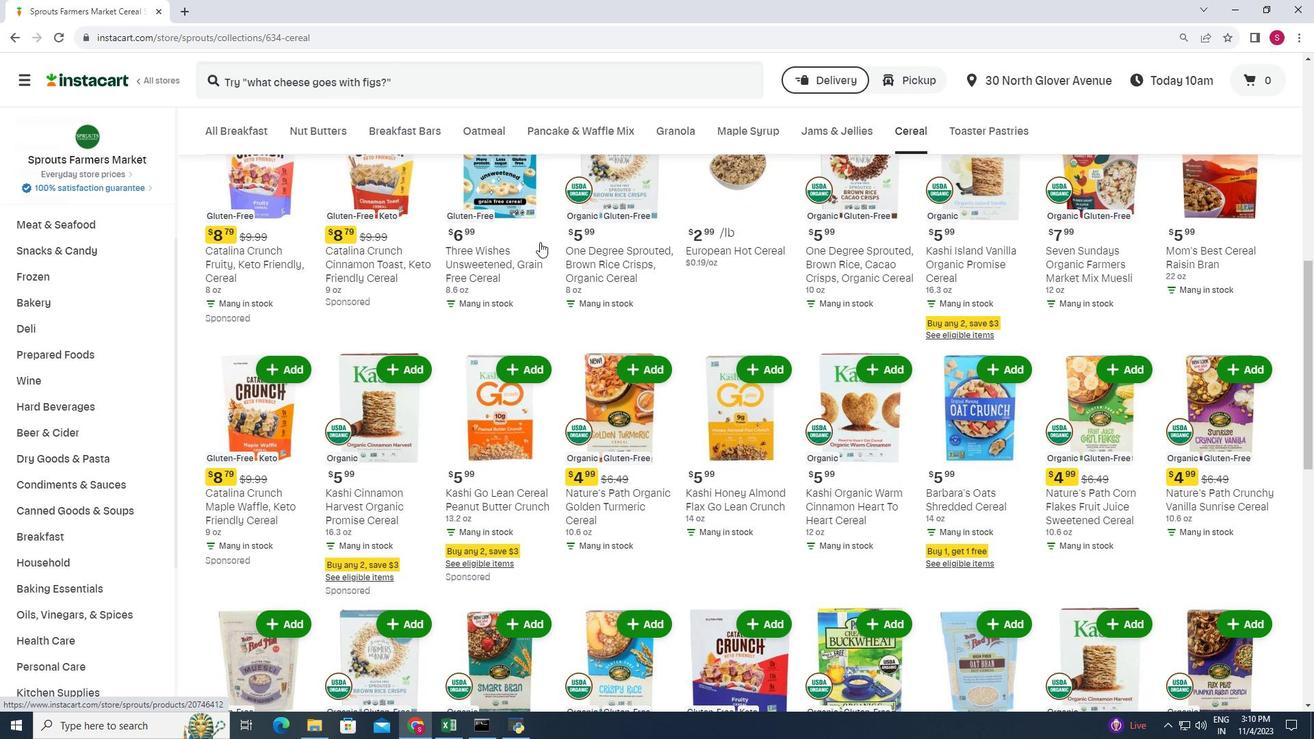 
Action: Mouse scrolled (540, 241) with delta (0, 0)
Screenshot: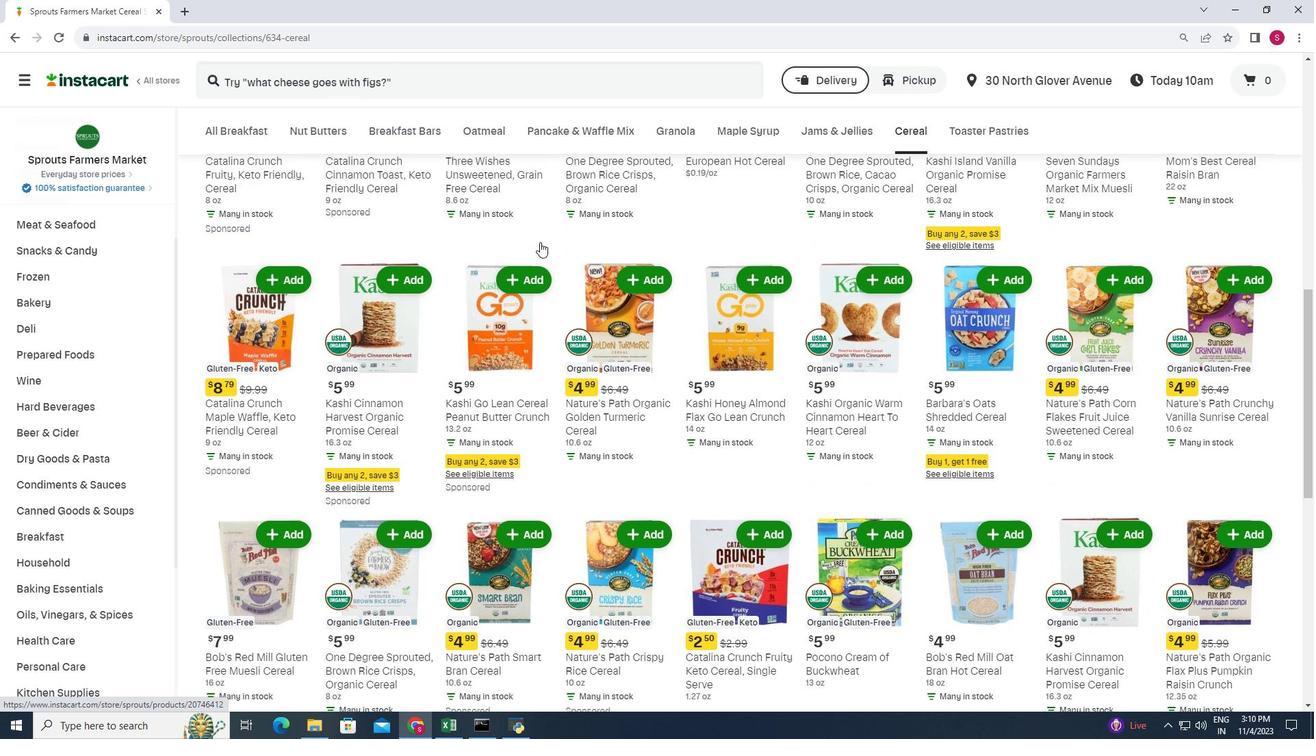 
Action: Mouse scrolled (540, 241) with delta (0, 0)
Screenshot: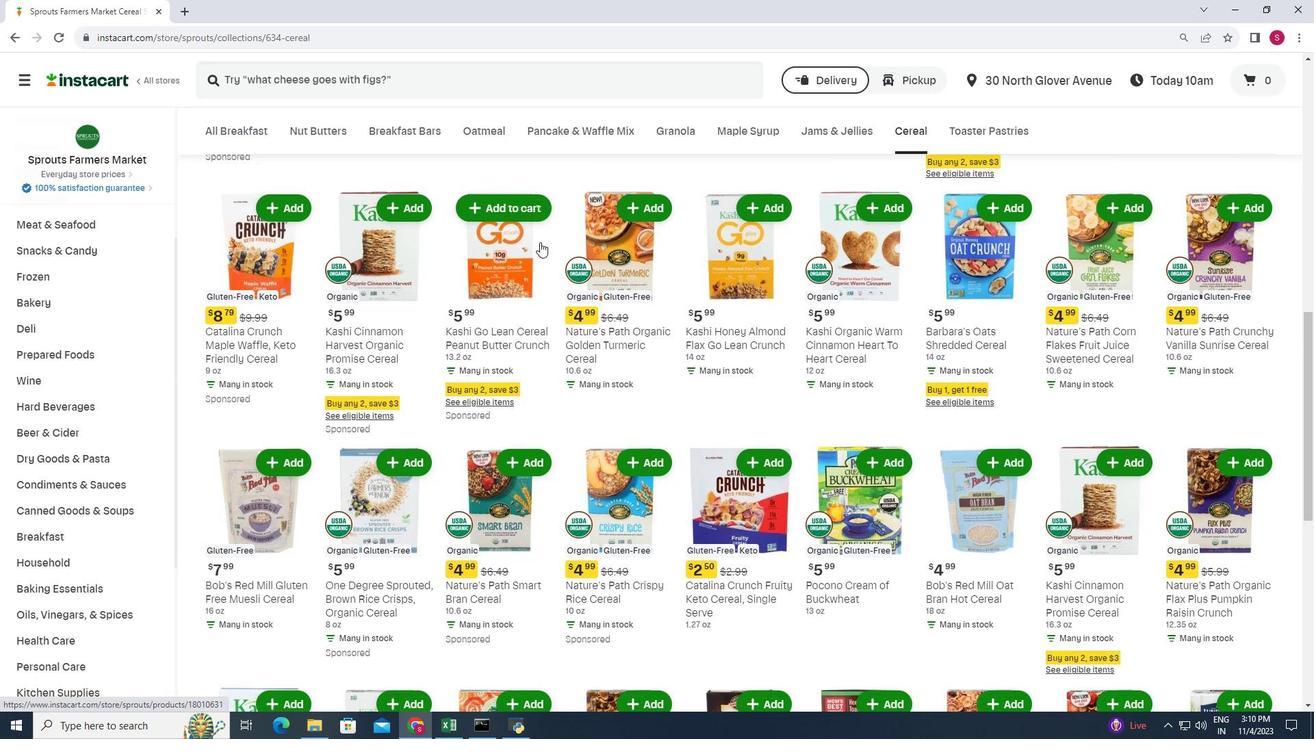 
Action: Mouse scrolled (540, 241) with delta (0, 0)
Screenshot: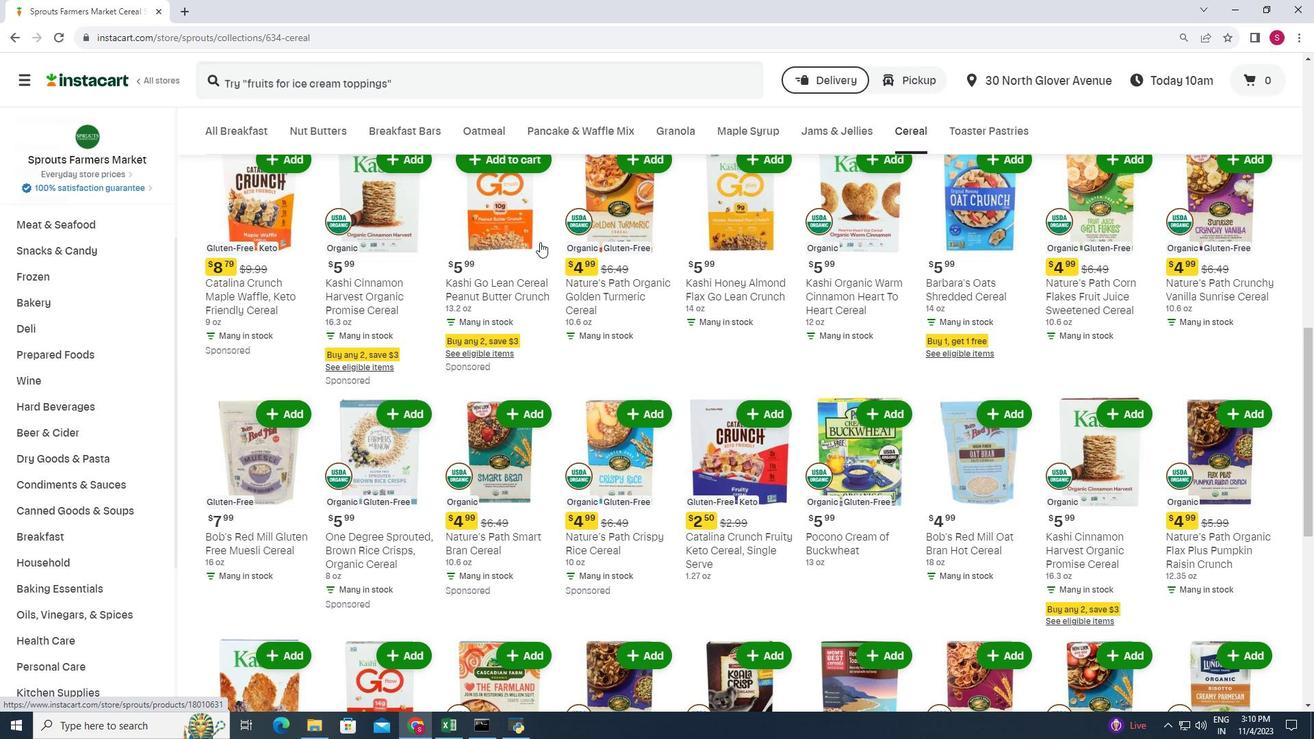 
Action: Mouse scrolled (540, 241) with delta (0, 0)
Screenshot: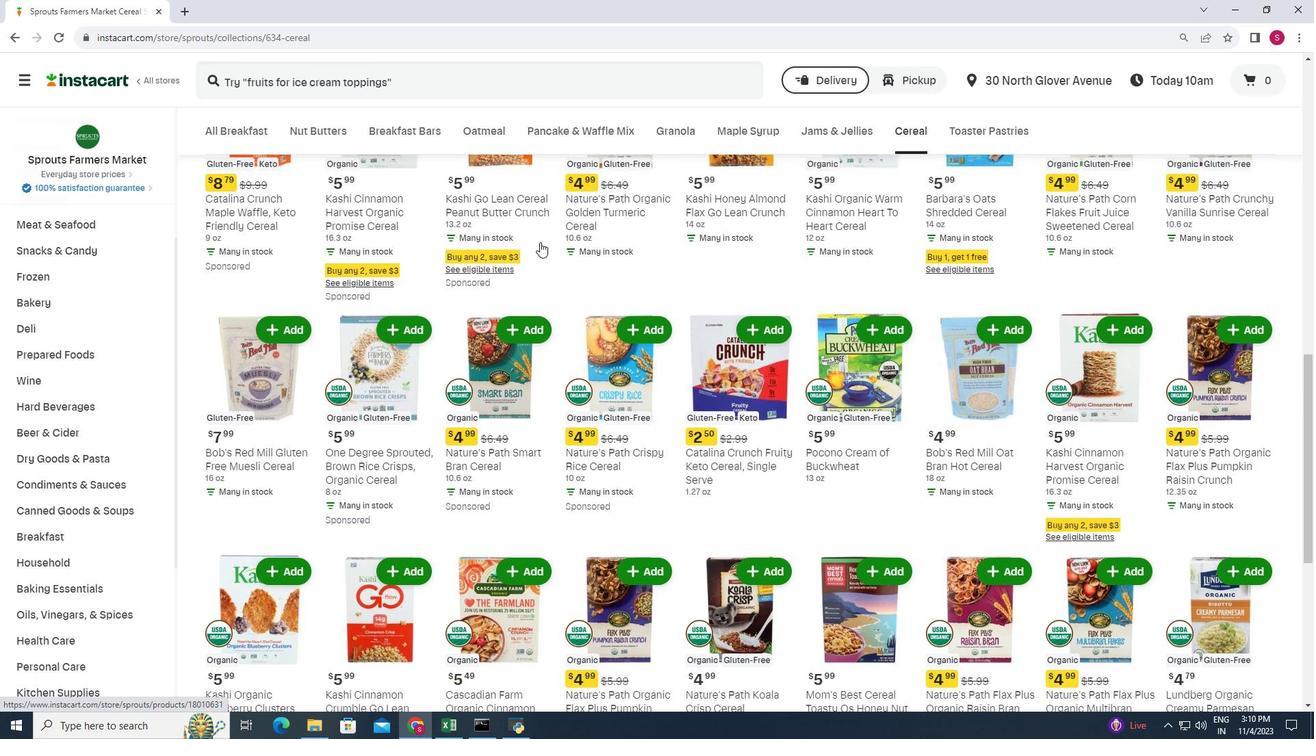 
Action: Mouse scrolled (540, 241) with delta (0, 0)
Screenshot: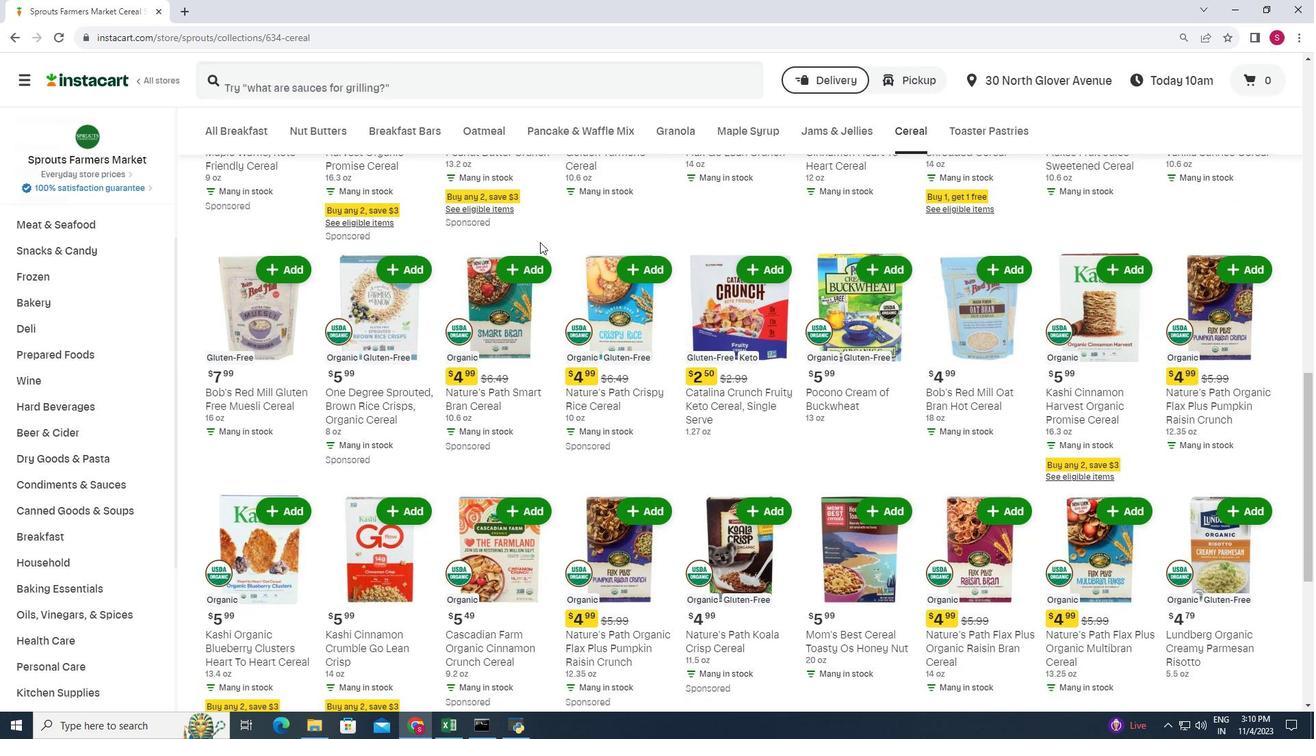 
Action: Mouse scrolled (540, 241) with delta (0, 0)
Screenshot: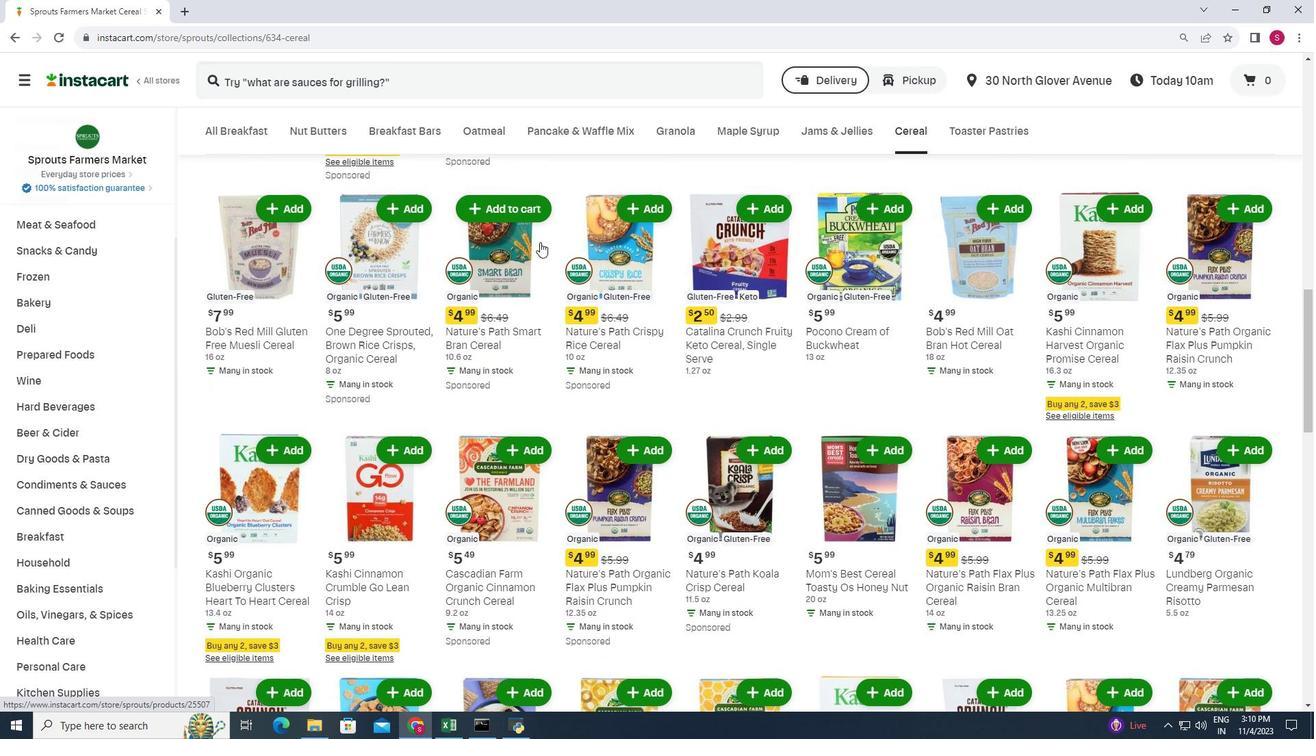 
Action: Mouse scrolled (540, 241) with delta (0, 0)
Screenshot: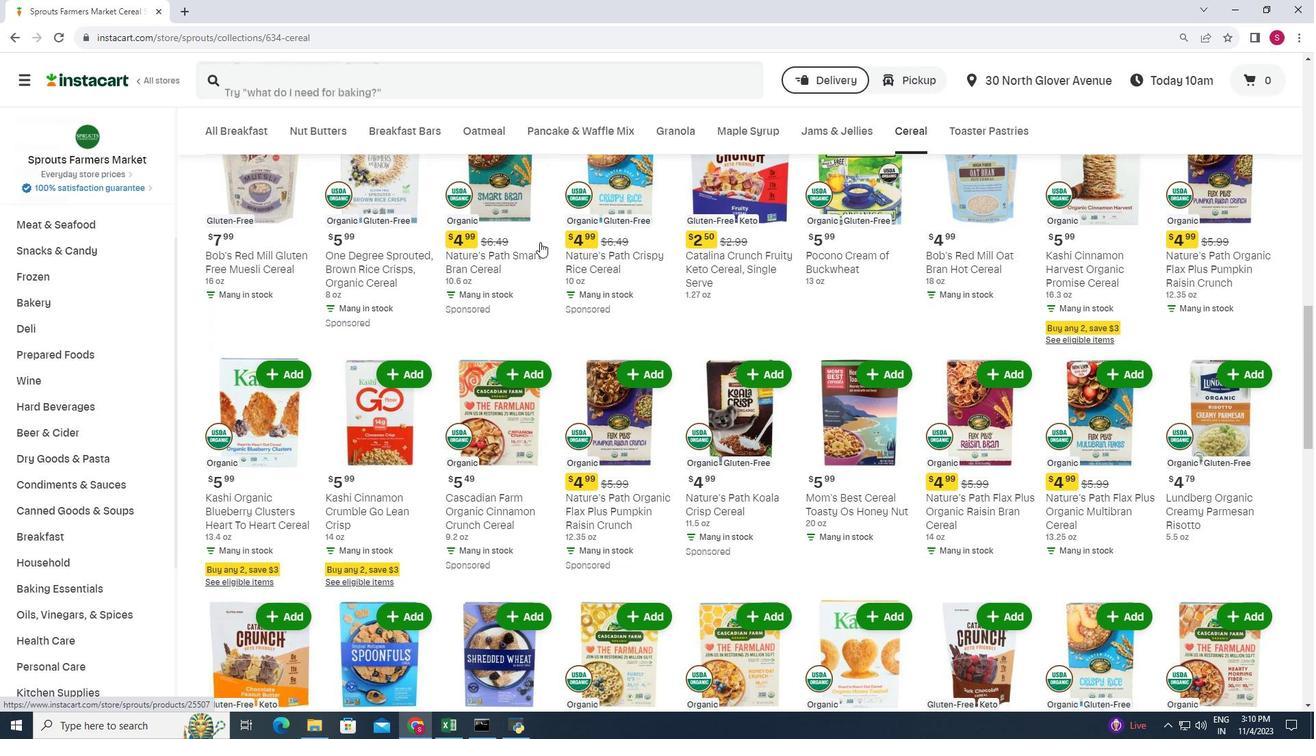 
Action: Mouse scrolled (540, 241) with delta (0, 0)
Screenshot: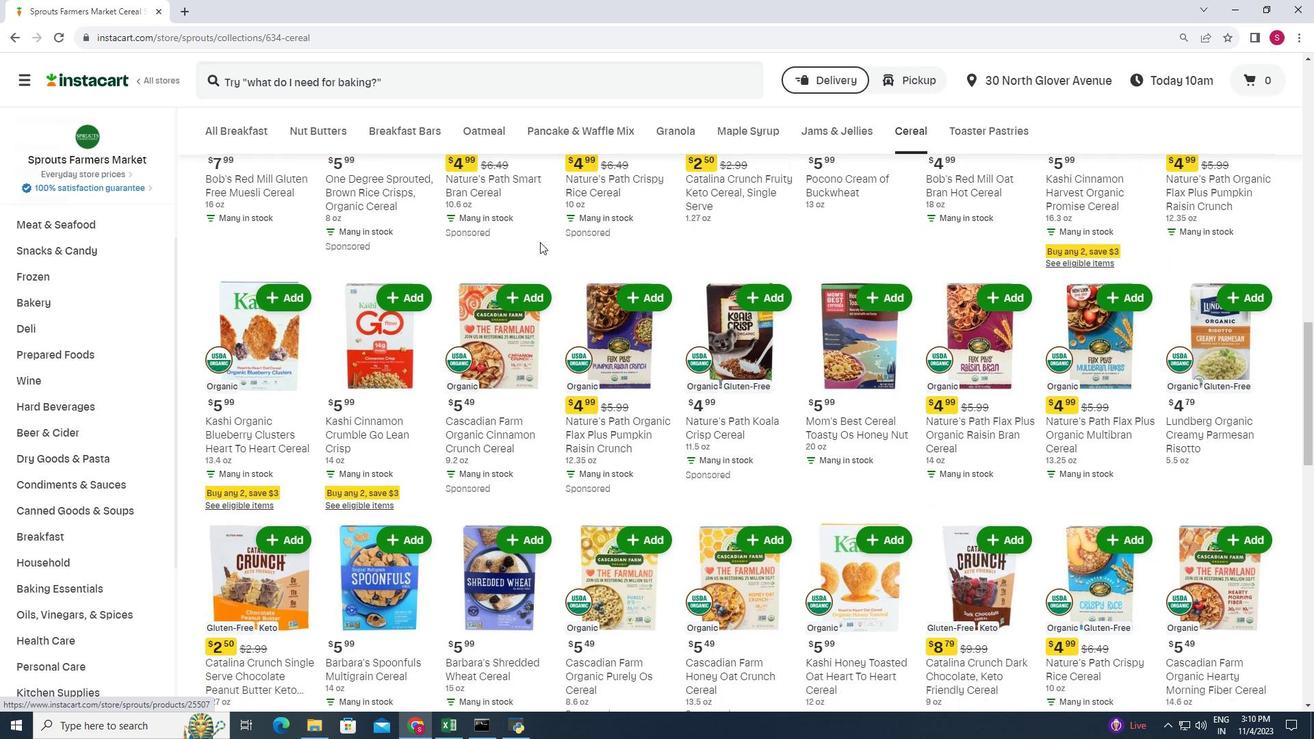 
Action: Mouse scrolled (540, 241) with delta (0, 0)
Screenshot: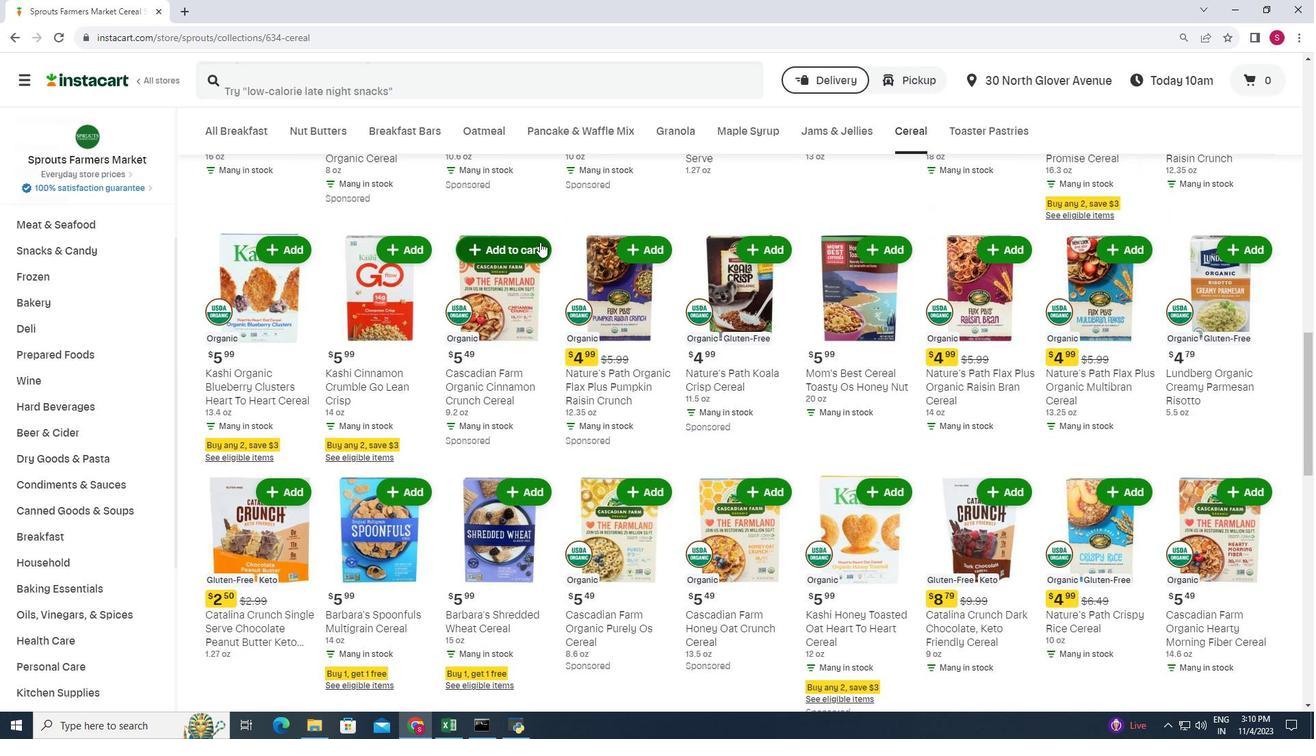 
Action: Mouse scrolled (540, 241) with delta (0, 0)
Screenshot: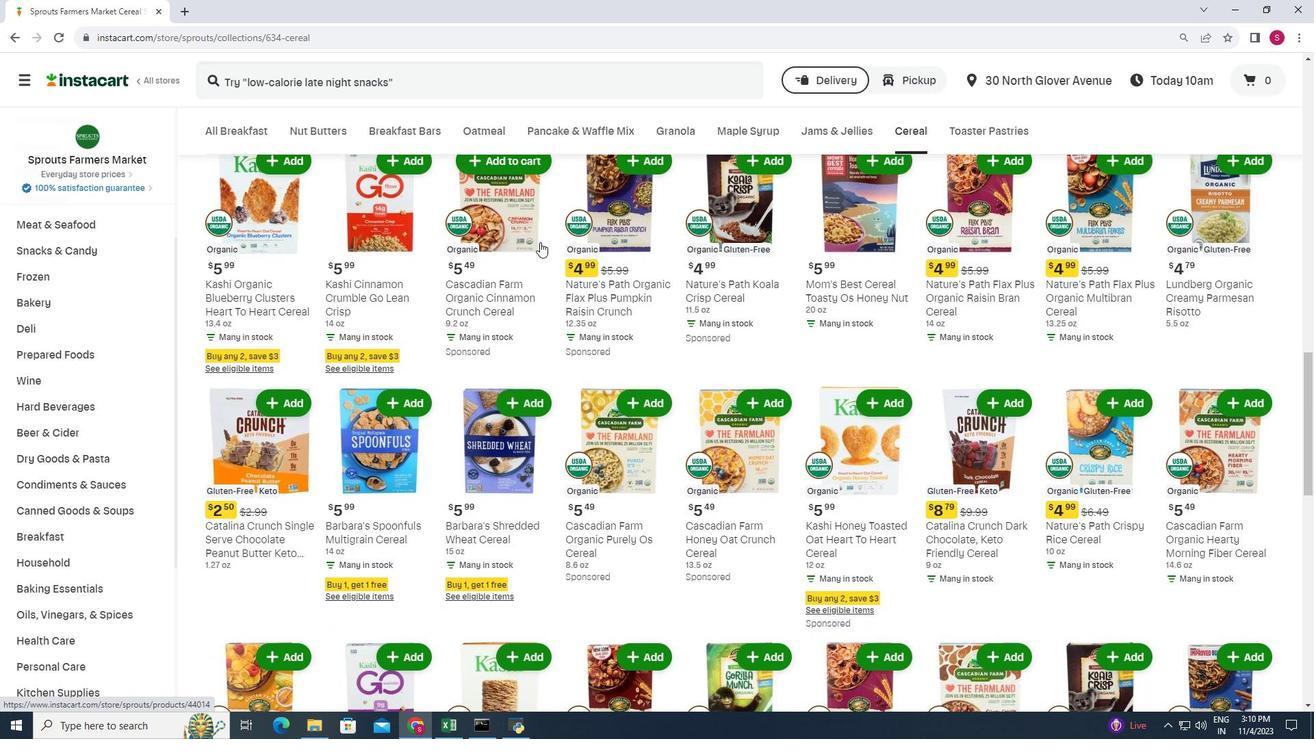 
Action: Mouse scrolled (540, 241) with delta (0, 0)
Screenshot: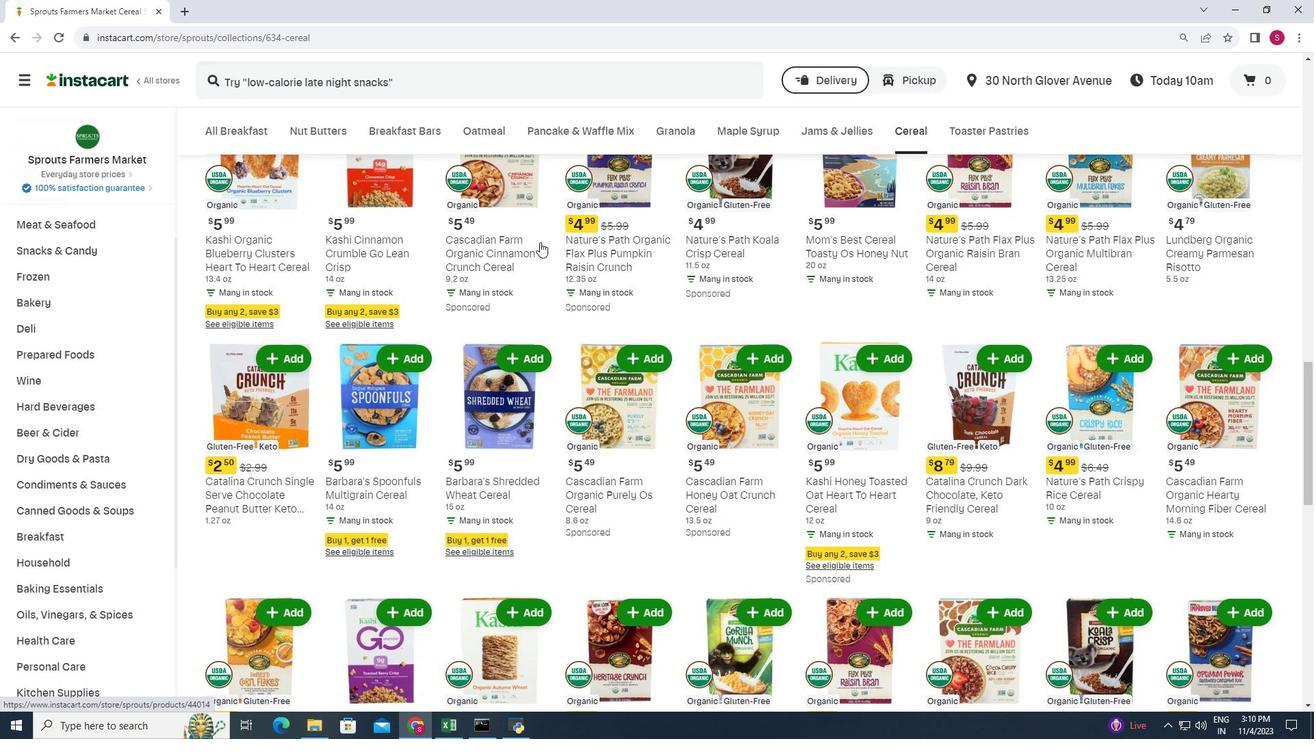 
Action: Mouse scrolled (540, 241) with delta (0, 0)
Screenshot: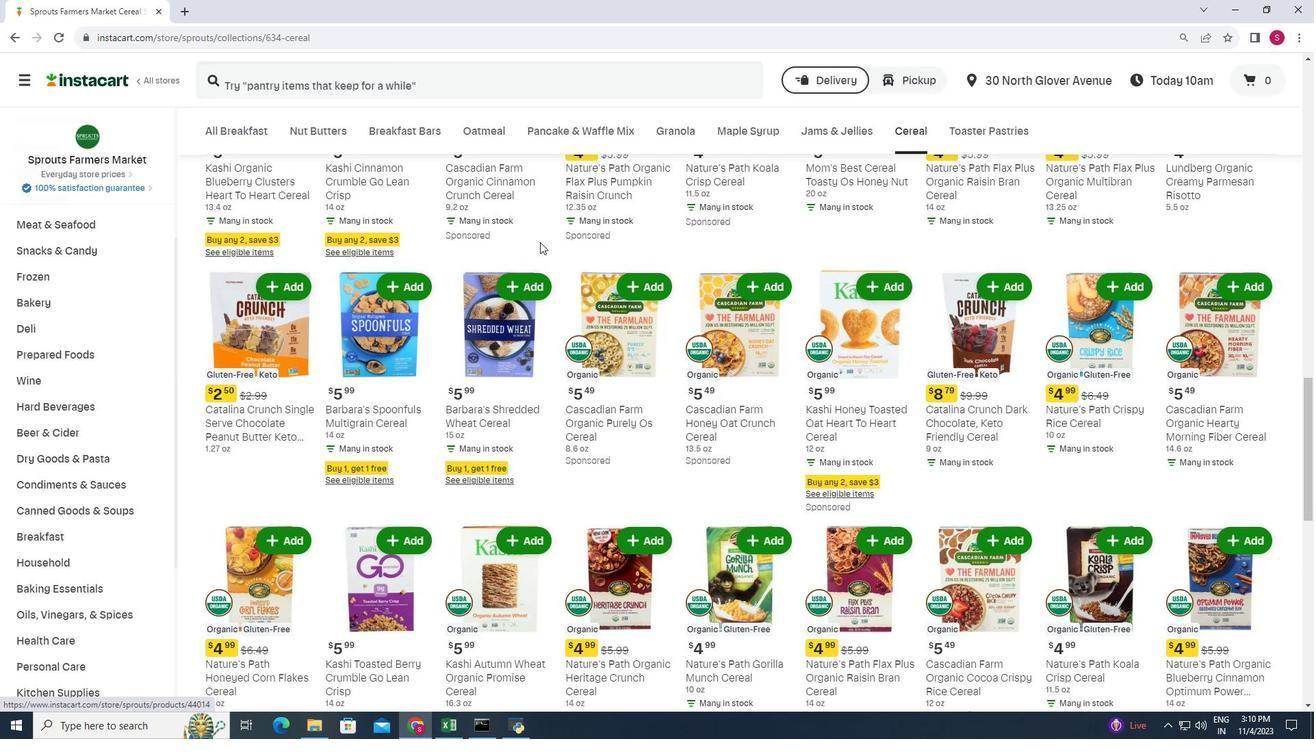 
Action: Mouse scrolled (540, 241) with delta (0, 0)
Screenshot: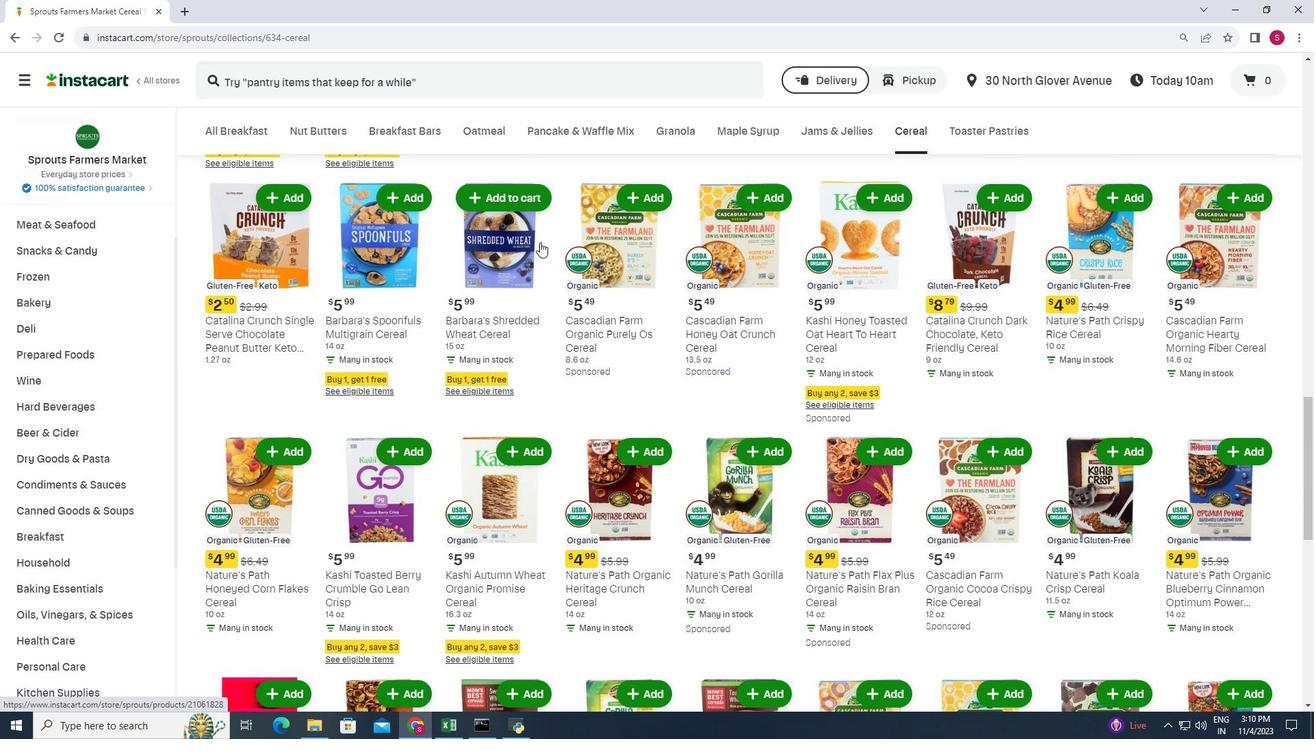 
Action: Mouse scrolled (540, 241) with delta (0, 0)
Screenshot: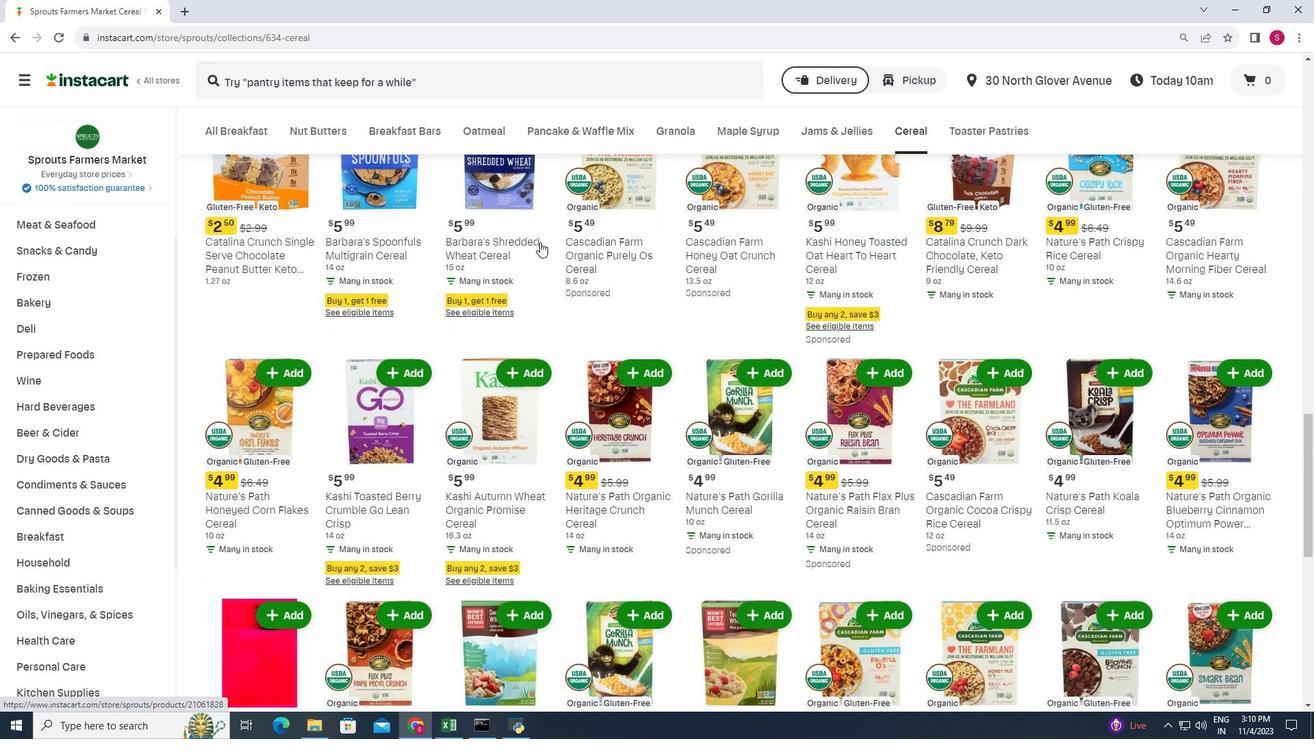 
Action: Mouse scrolled (540, 241) with delta (0, 0)
Screenshot: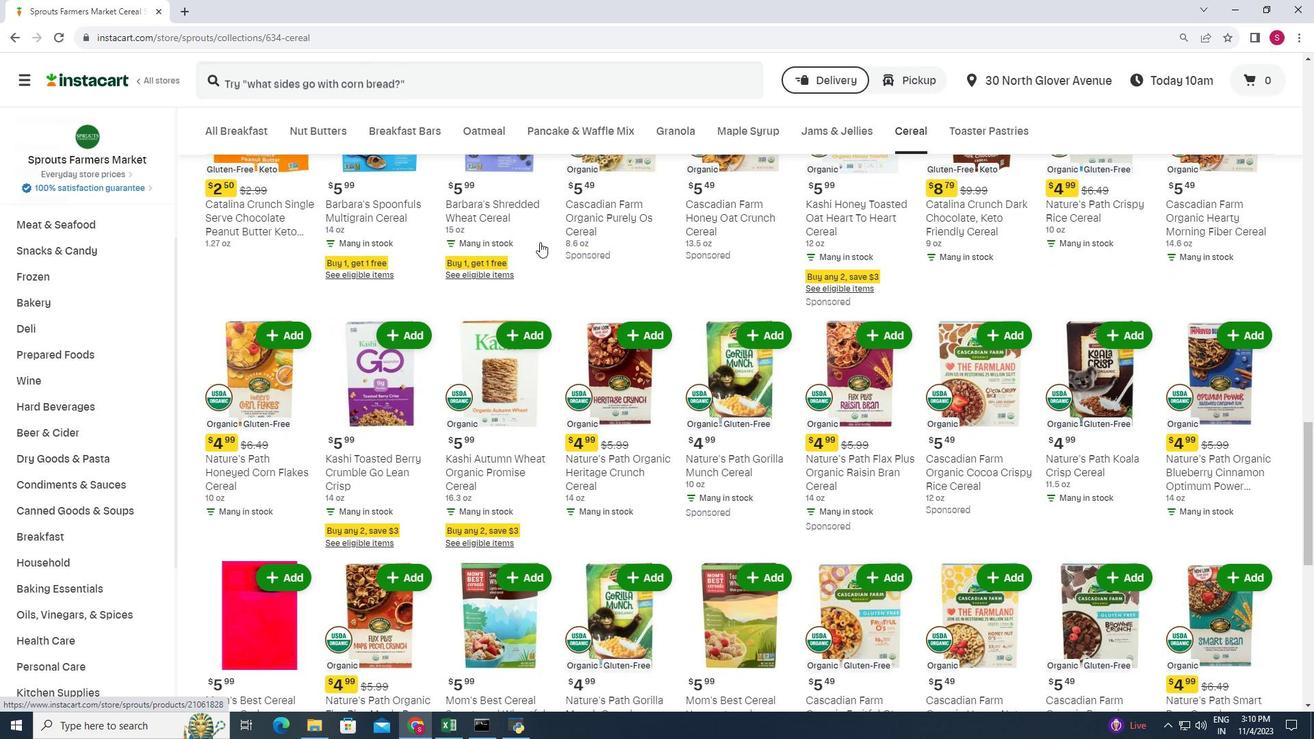 
Action: Mouse scrolled (540, 241) with delta (0, 0)
Screenshot: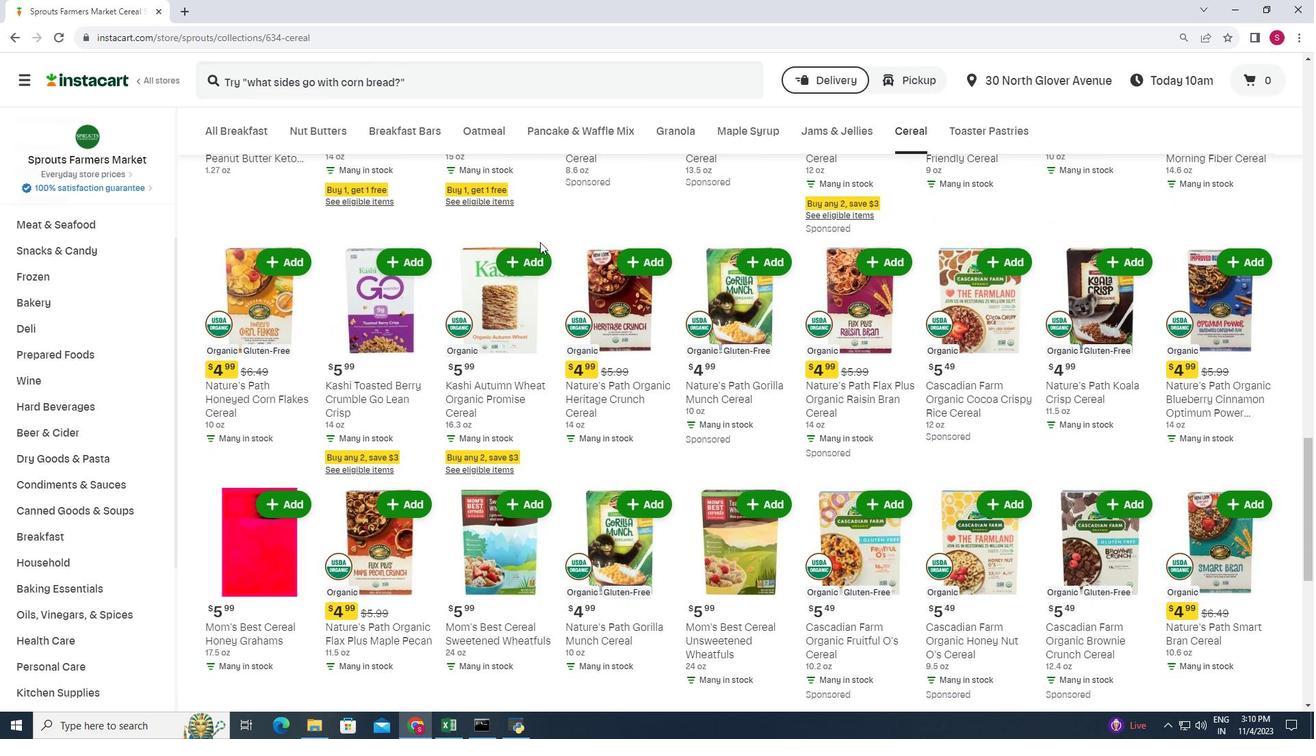 
Action: Mouse scrolled (540, 241) with delta (0, 0)
Screenshot: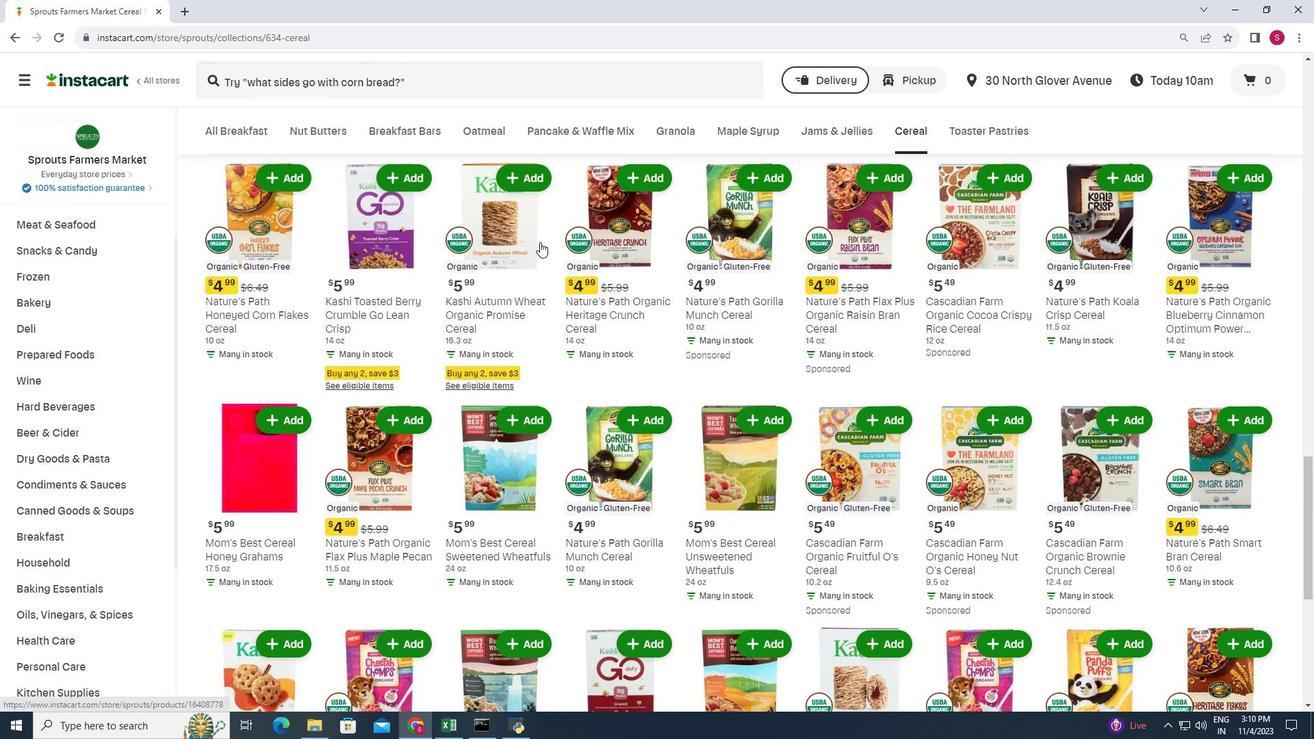 
Action: Mouse scrolled (540, 241) with delta (0, 0)
Screenshot: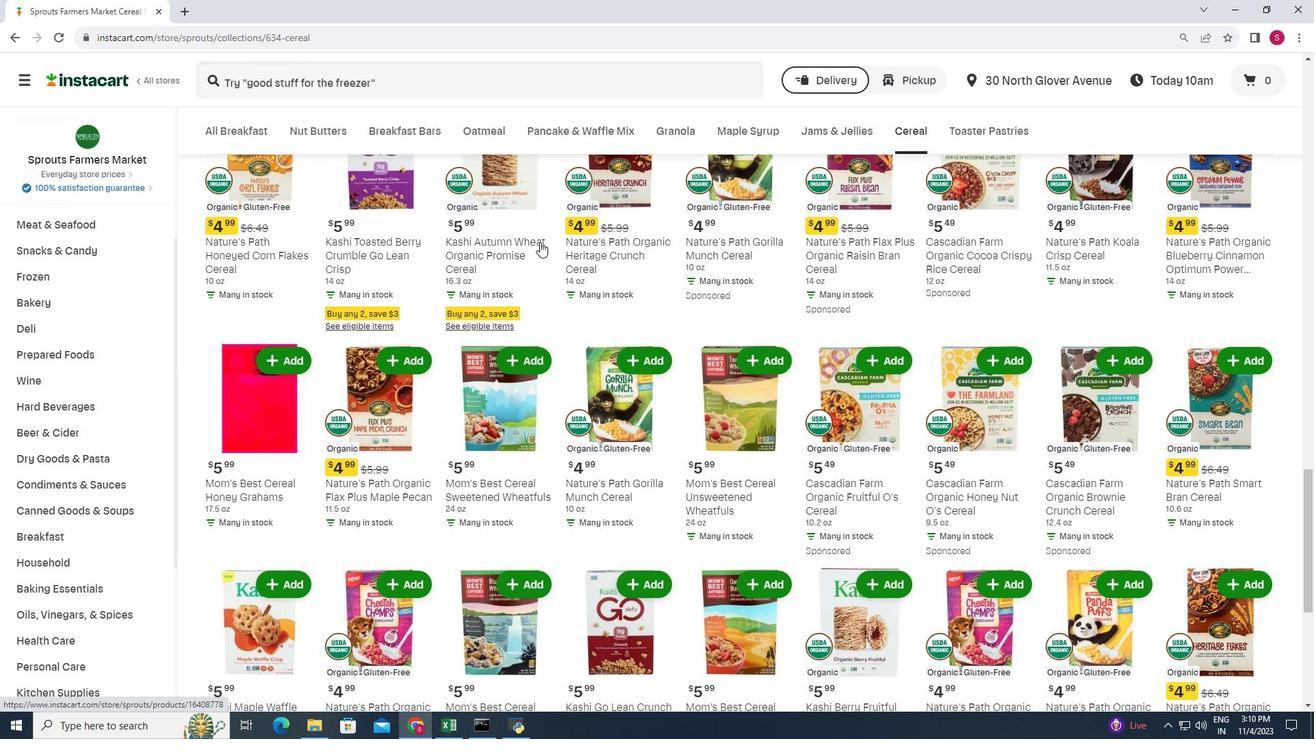 
Action: Mouse scrolled (540, 241) with delta (0, 0)
Screenshot: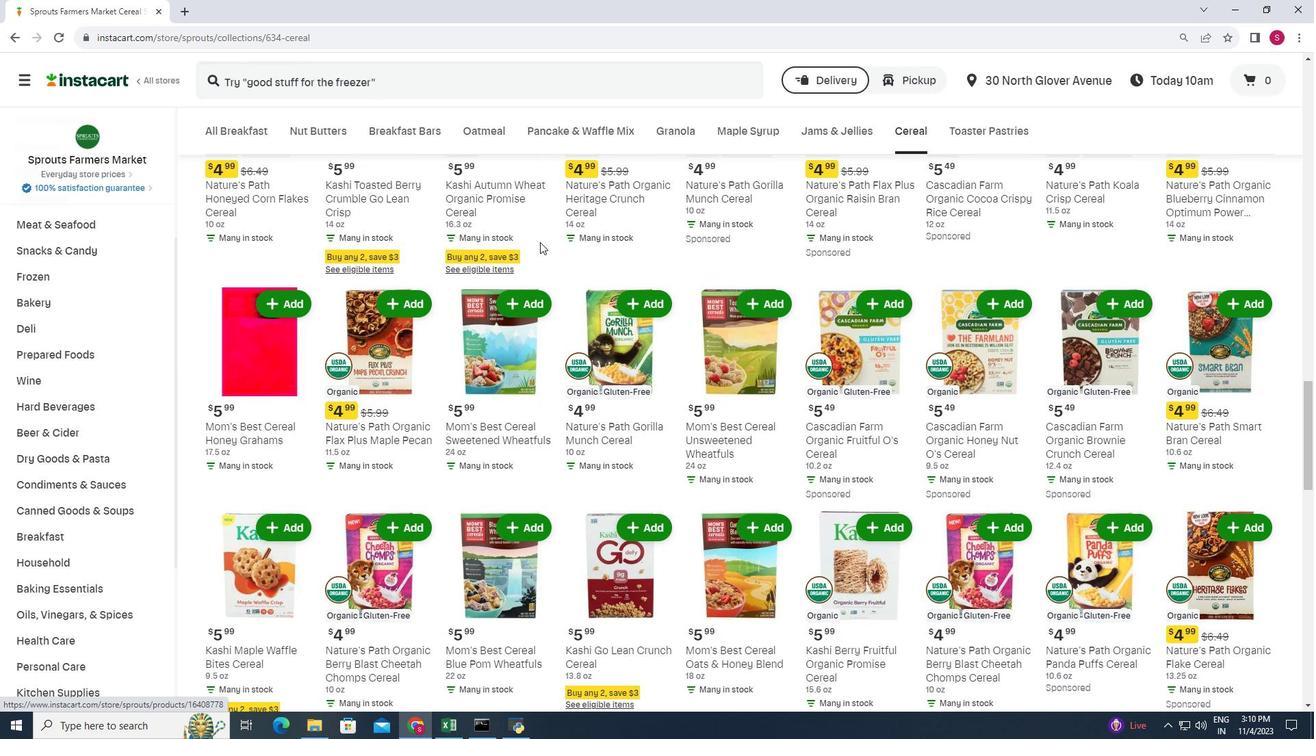 
Action: Mouse scrolled (540, 241) with delta (0, 0)
Screenshot: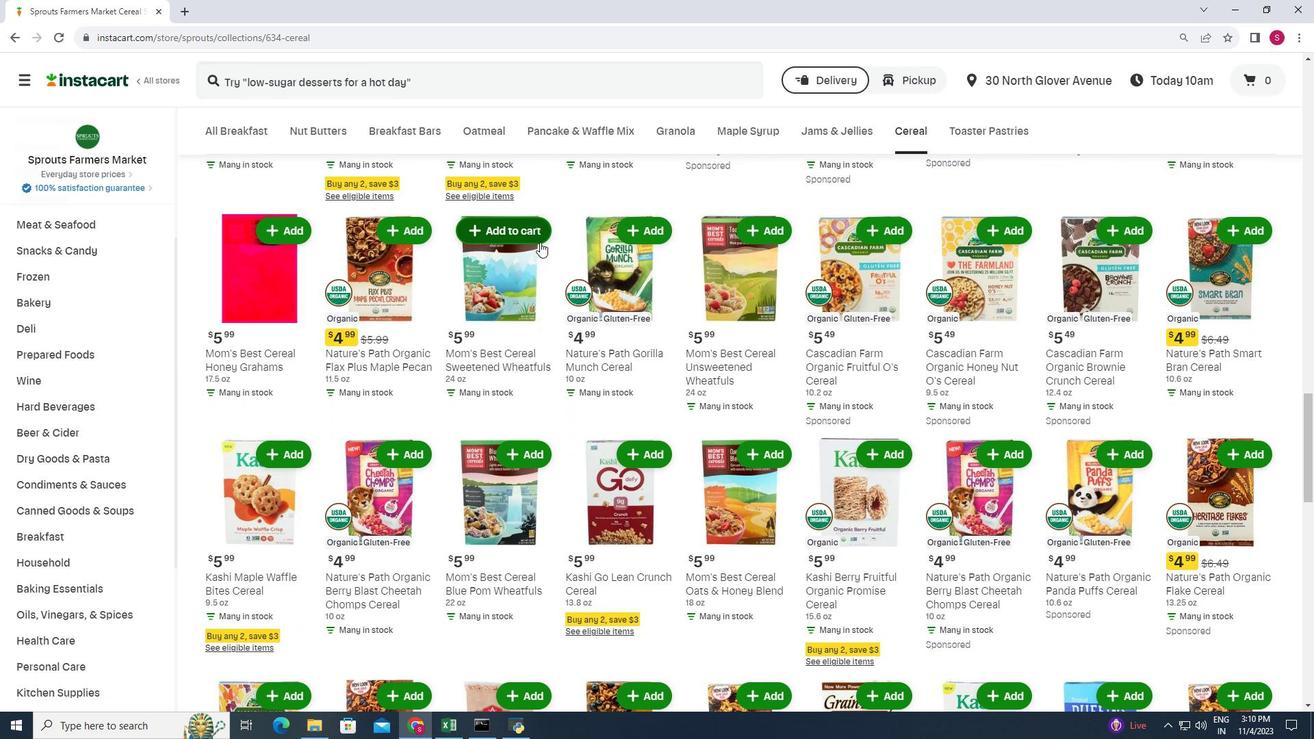 
Action: Mouse scrolled (540, 241) with delta (0, 0)
Screenshot: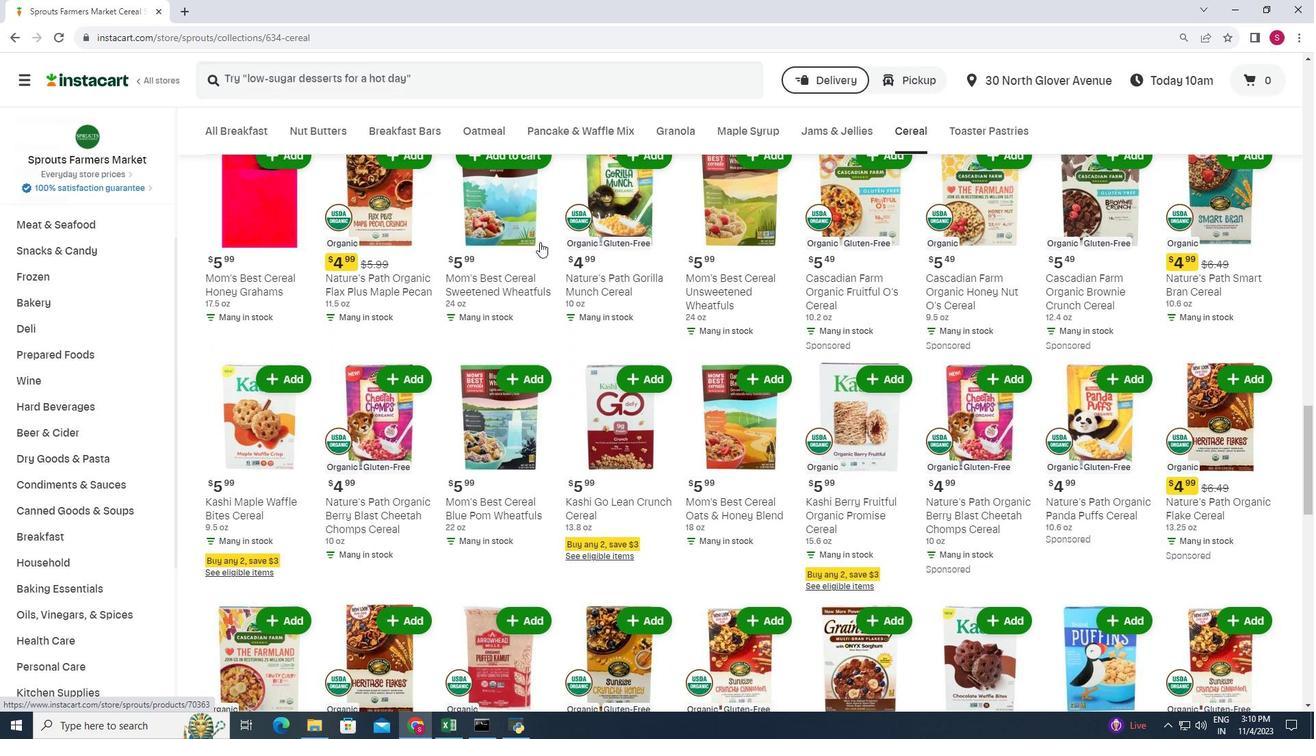 
Action: Mouse scrolled (540, 241) with delta (0, 0)
Screenshot: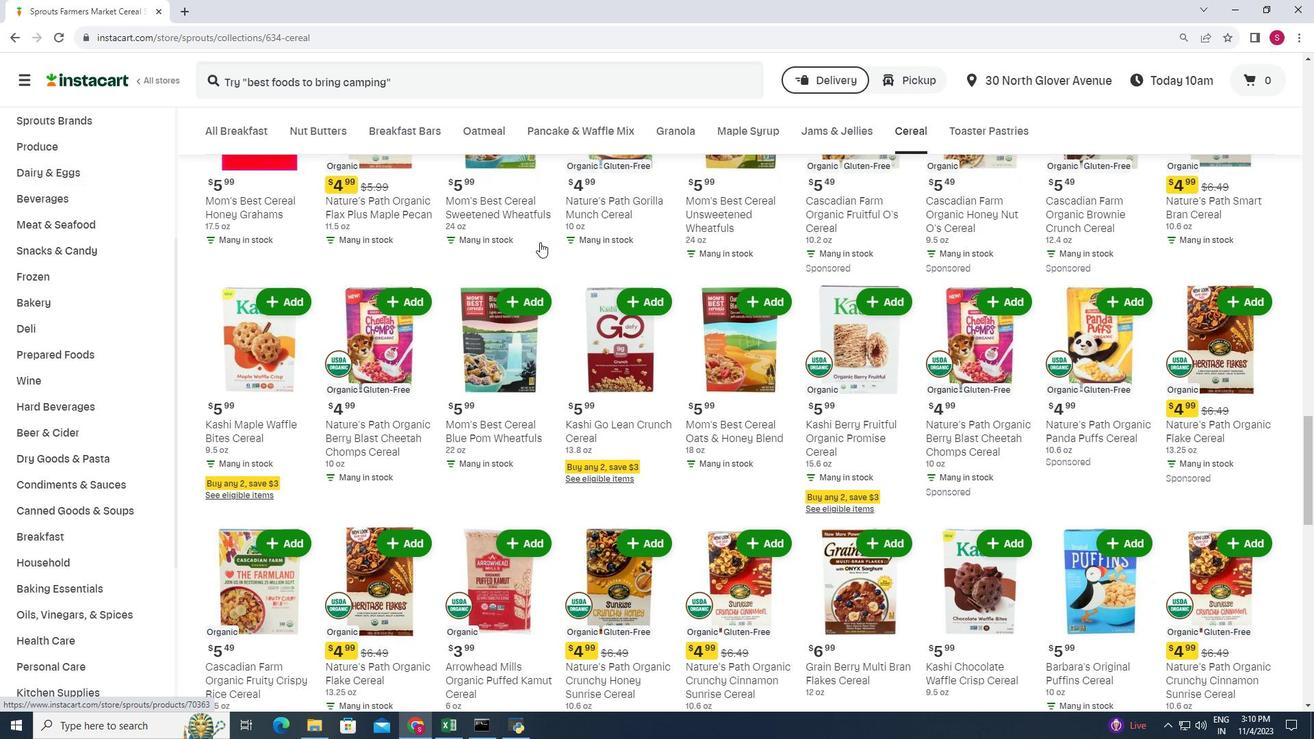 
Action: Mouse scrolled (540, 241) with delta (0, 0)
Screenshot: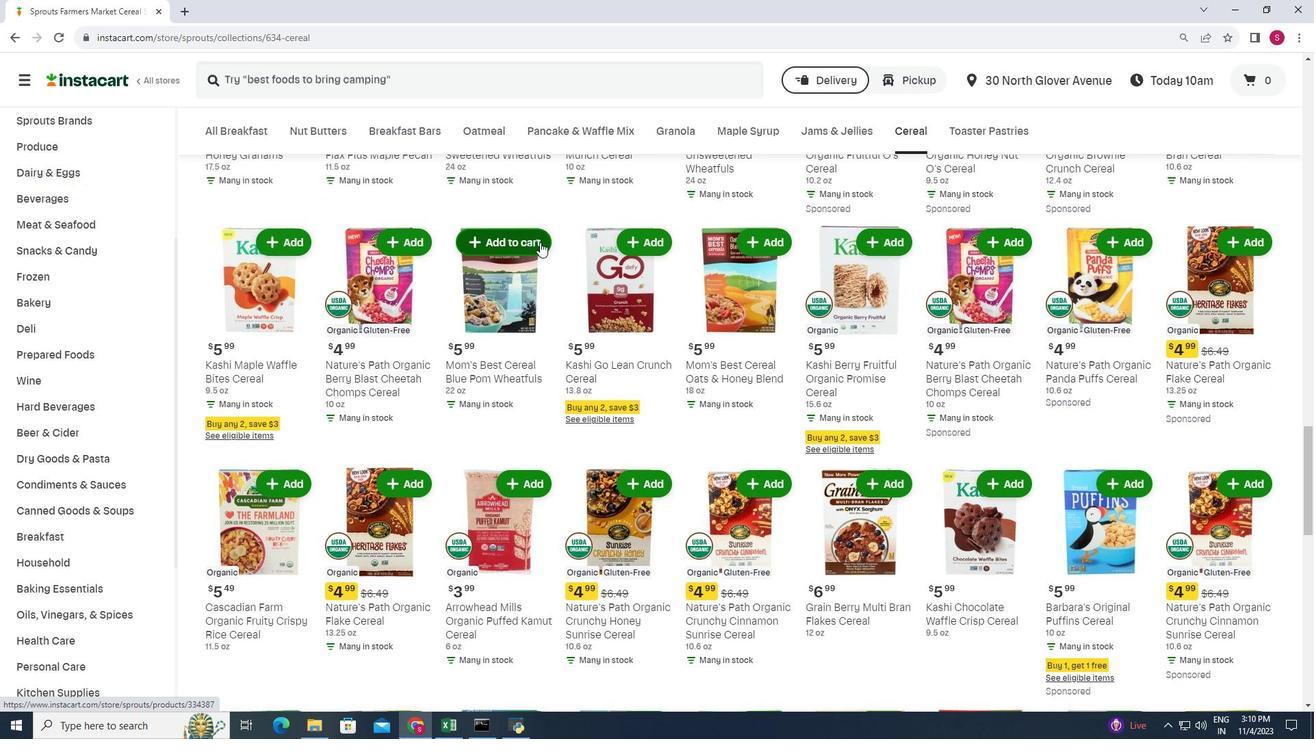 
Action: Mouse moved to (540, 241)
Screenshot: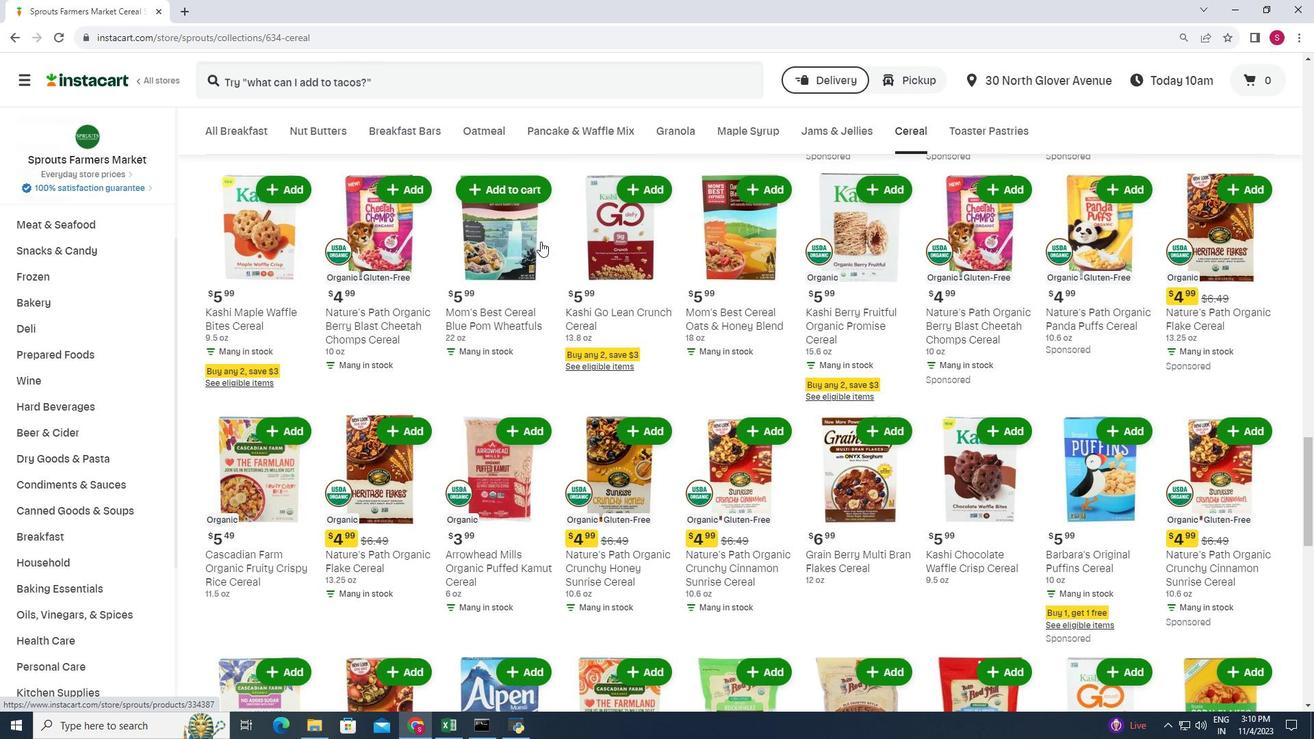 
Action: Mouse scrolled (540, 240) with delta (0, 0)
Screenshot: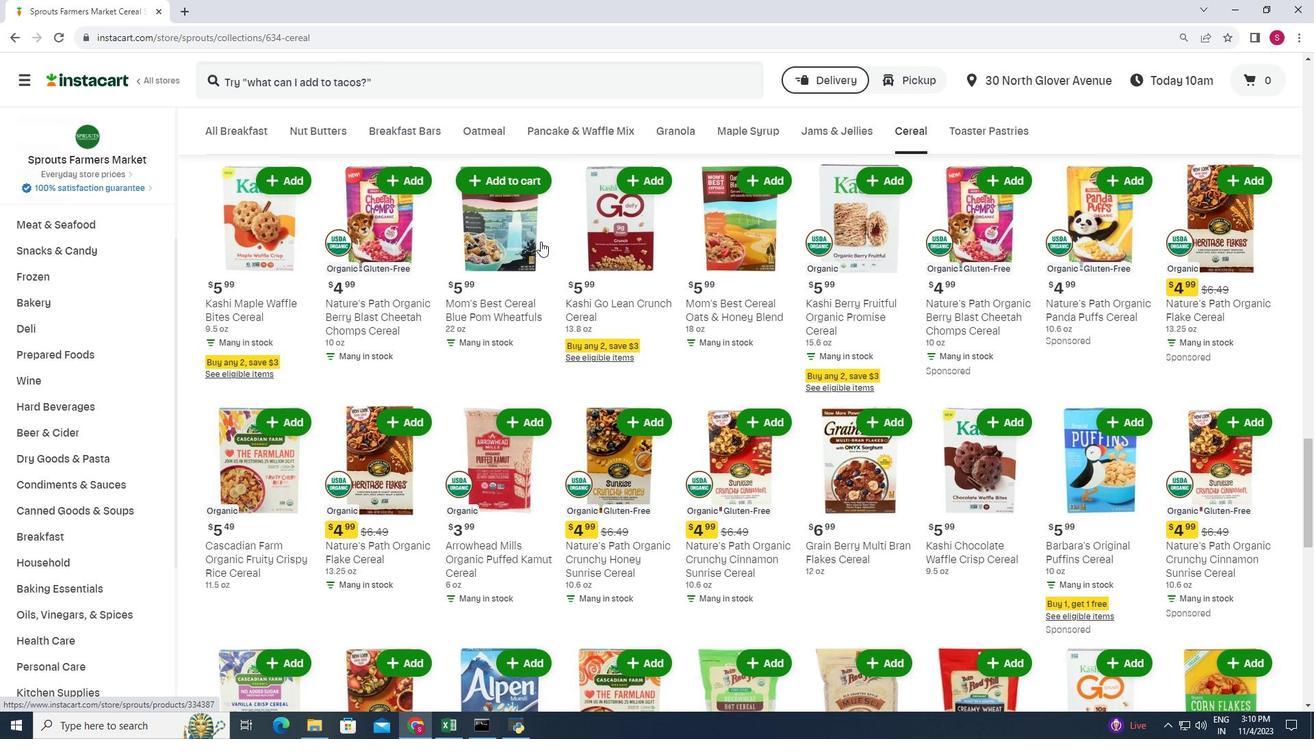 
Action: Mouse scrolled (540, 240) with delta (0, 0)
Screenshot: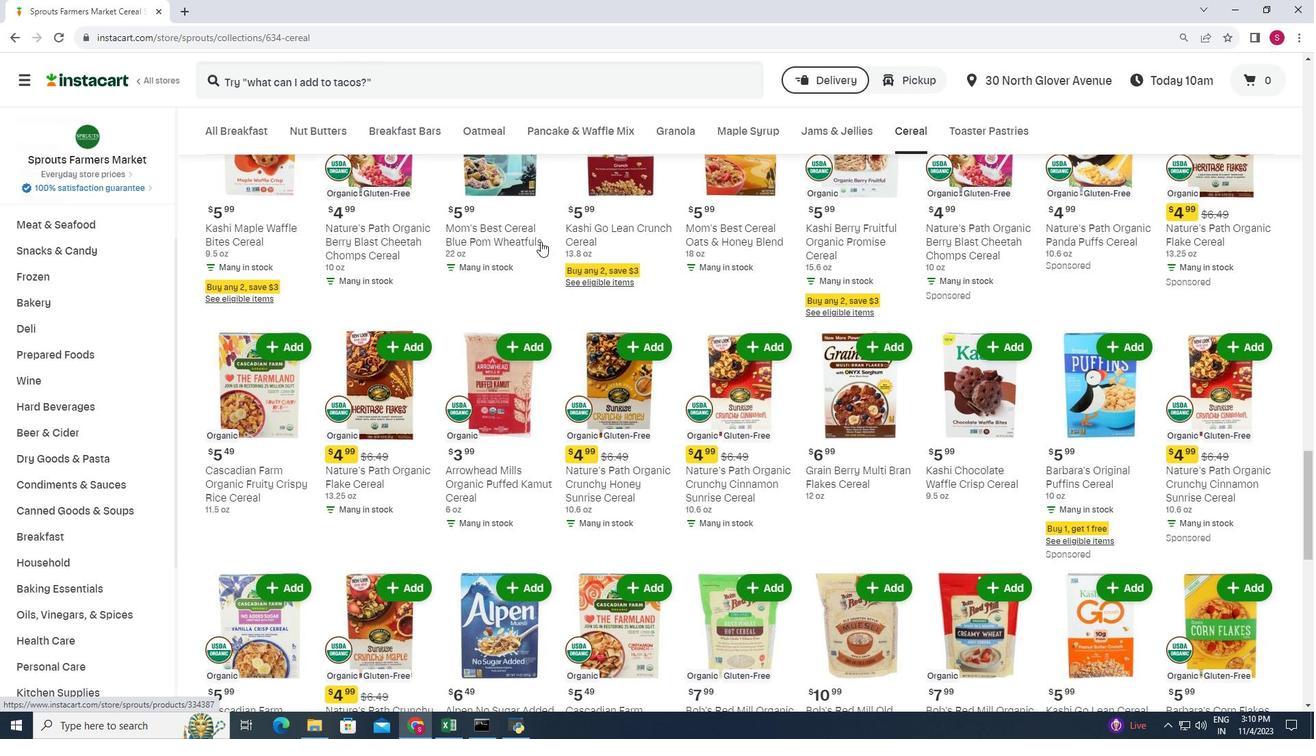 
Action: Mouse scrolled (540, 240) with delta (0, 0)
Screenshot: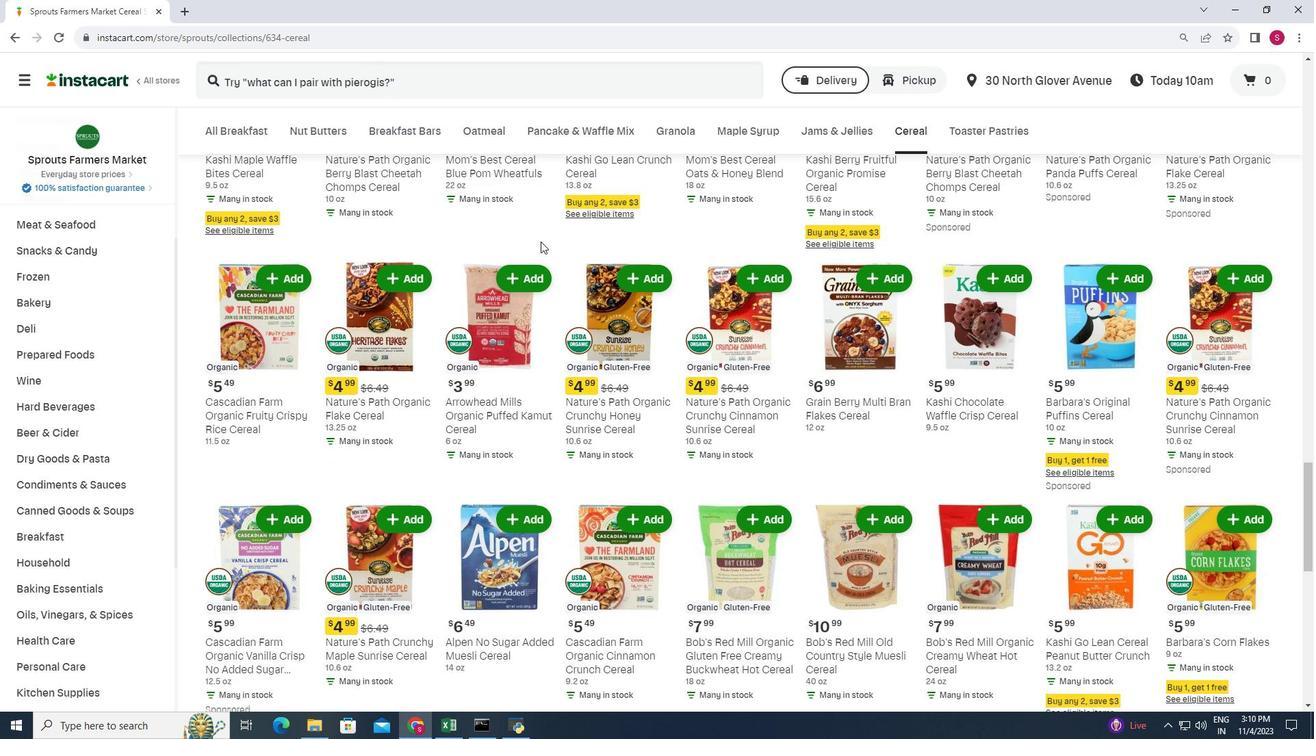 
Action: Mouse scrolled (540, 240) with delta (0, 0)
Screenshot: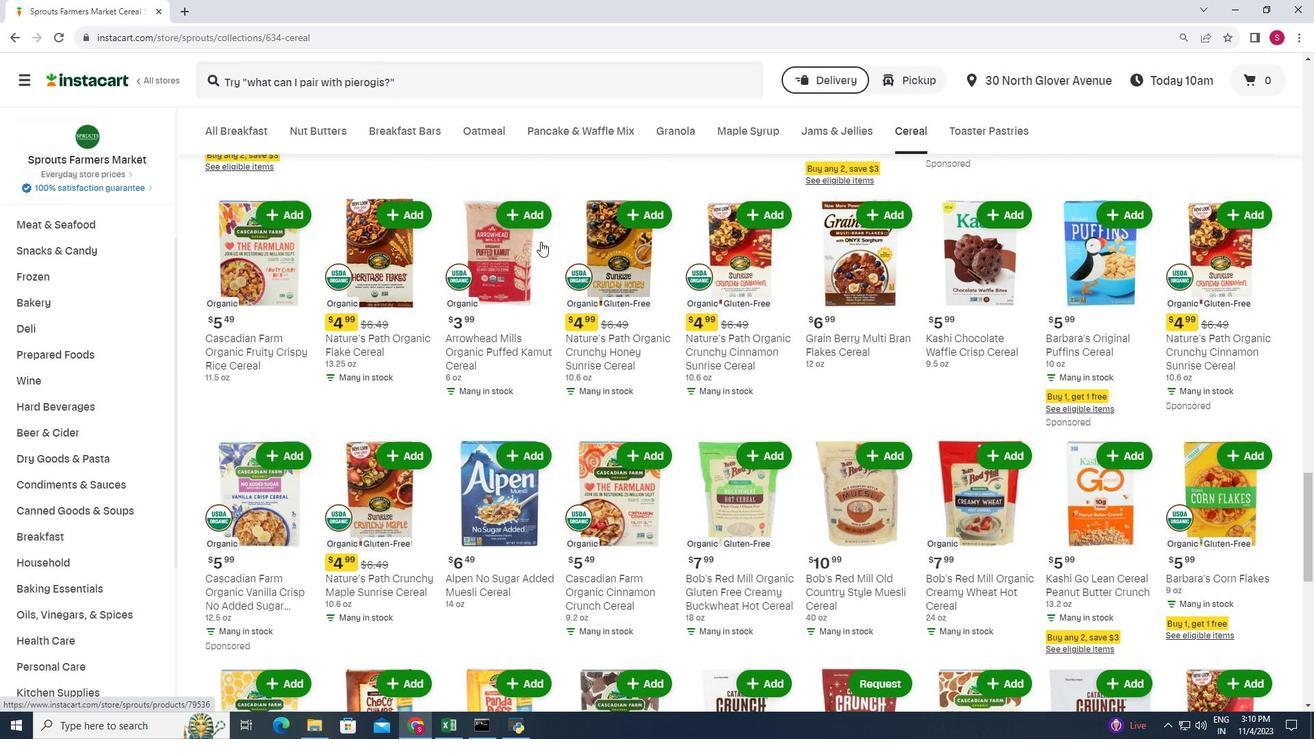
Action: Mouse scrolled (540, 240) with delta (0, 0)
Screenshot: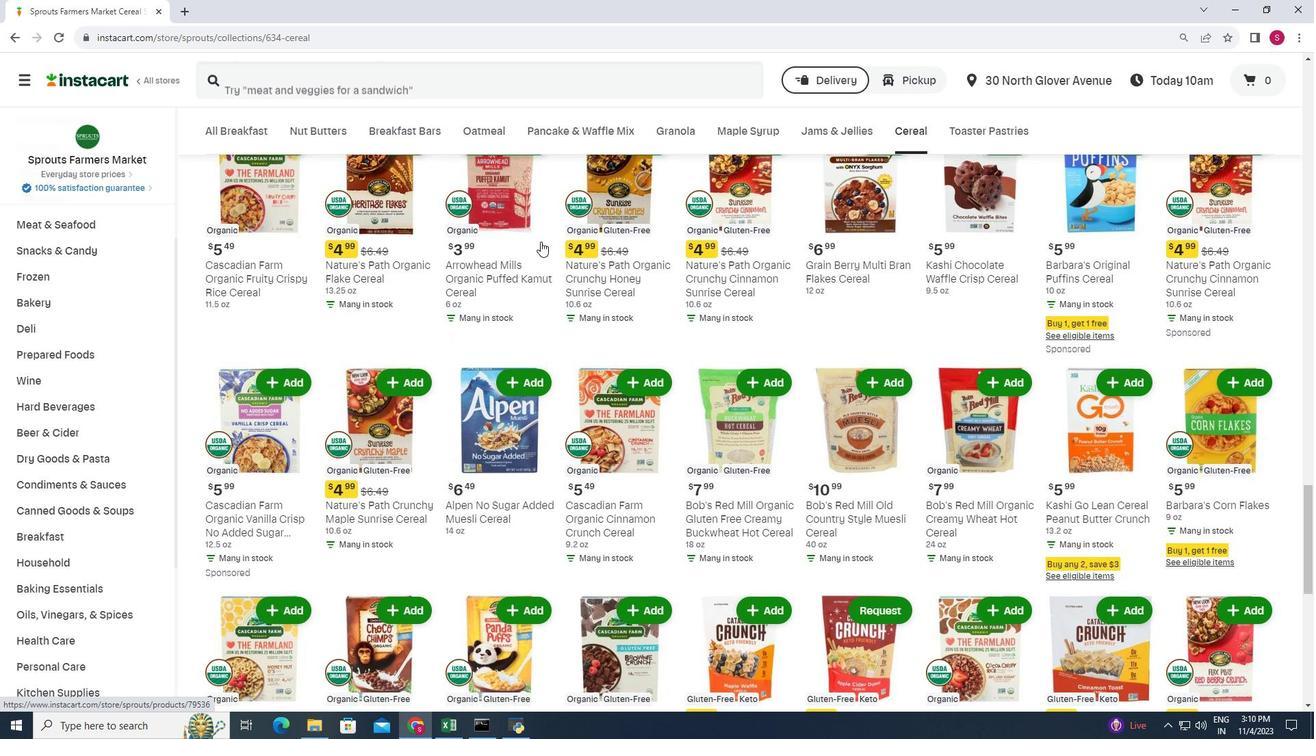 
Action: Mouse scrolled (540, 240) with delta (0, 0)
Screenshot: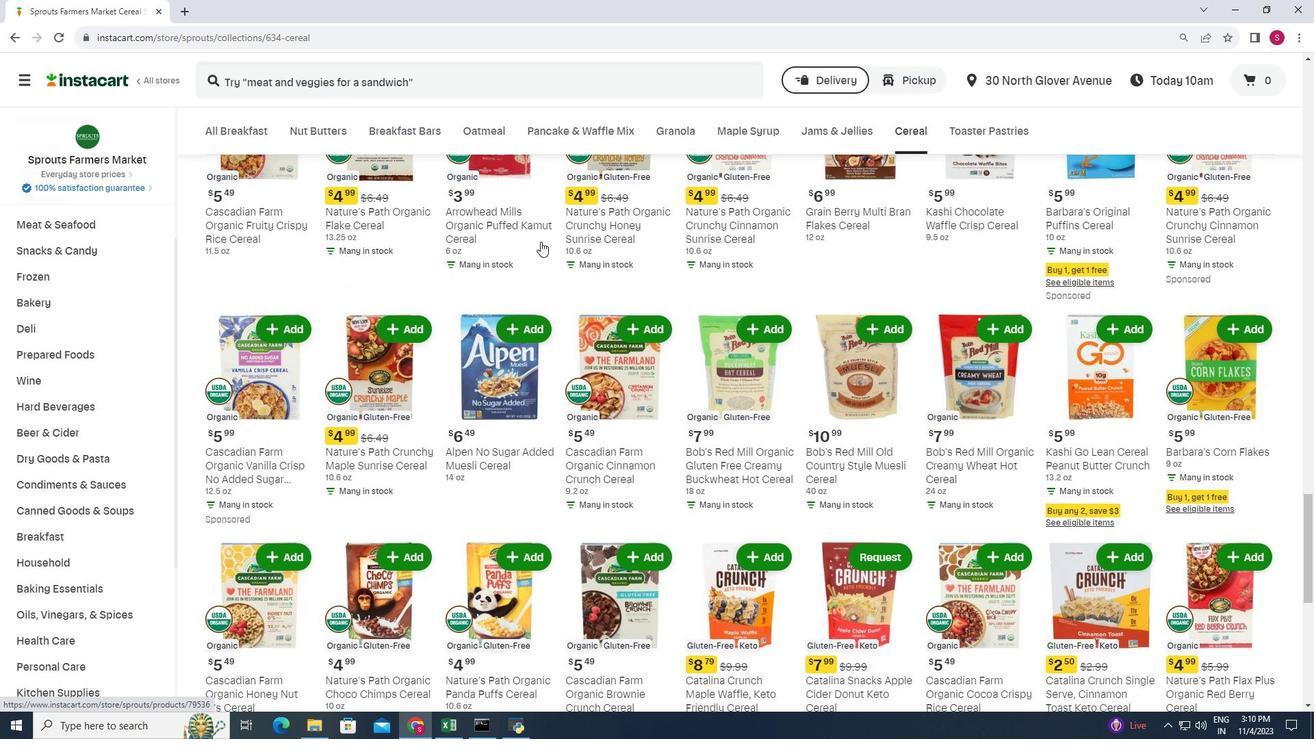 
Action: Mouse scrolled (540, 240) with delta (0, 0)
Screenshot: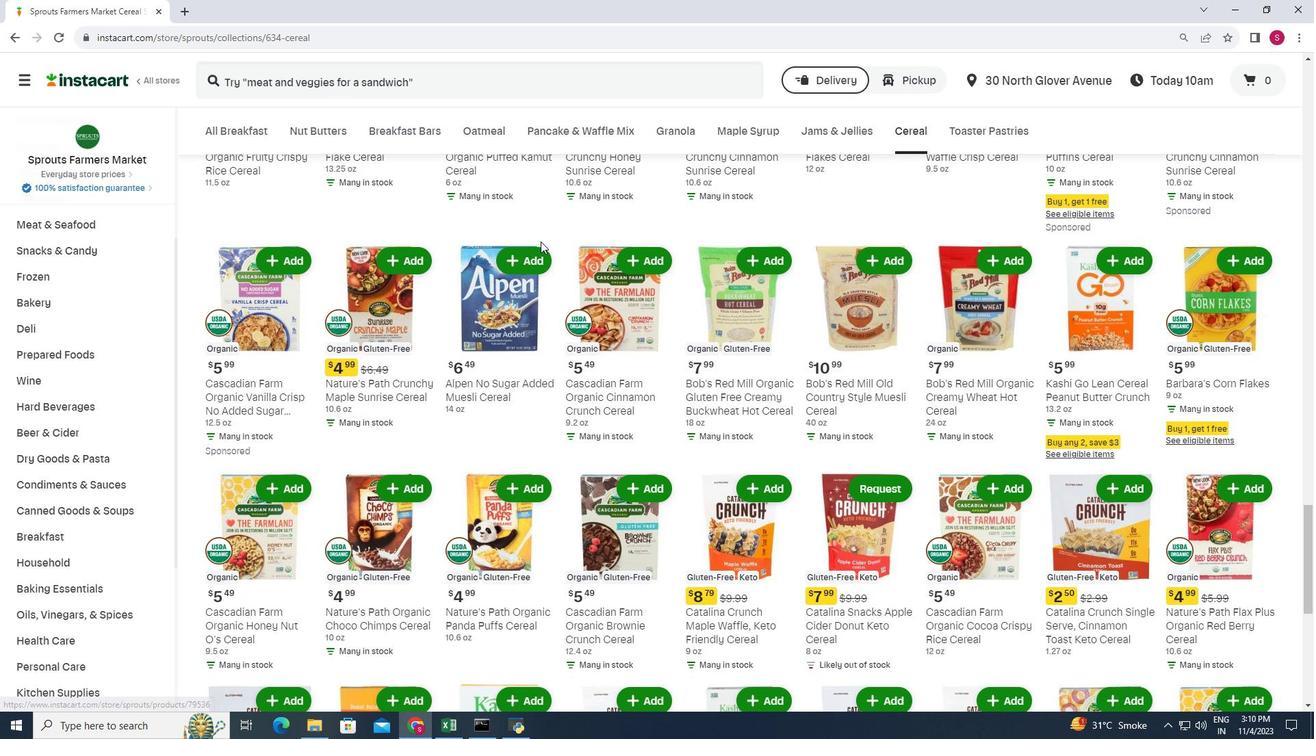 
Action: Mouse scrolled (540, 240) with delta (0, 0)
Screenshot: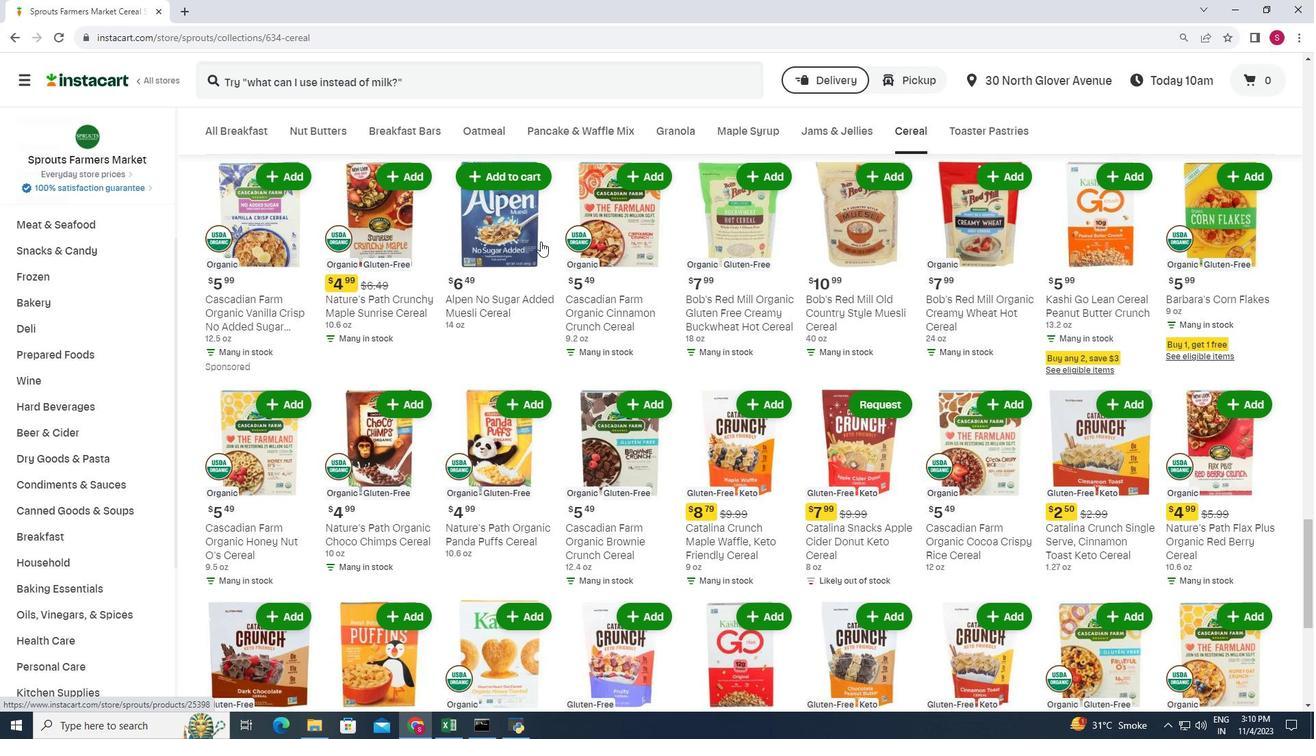 
Action: Mouse scrolled (540, 240) with delta (0, 0)
Screenshot: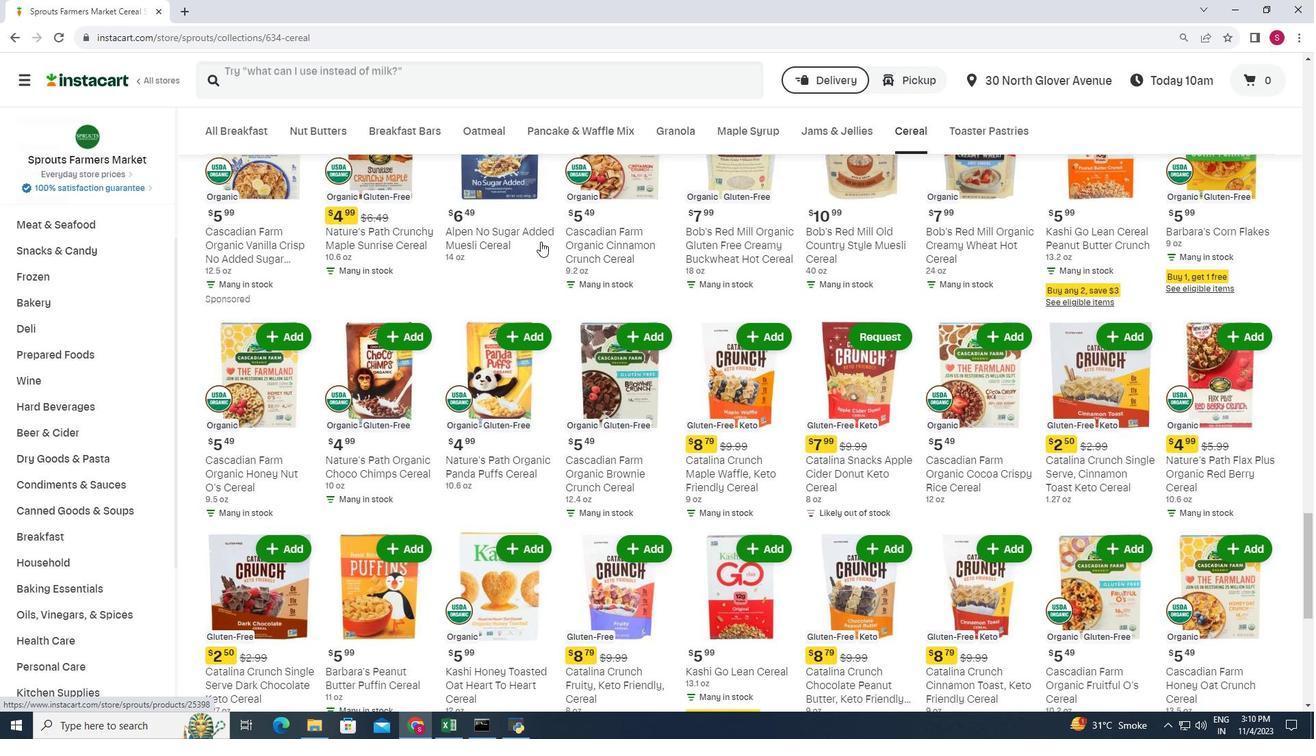
Action: Mouse scrolled (540, 240) with delta (0, 0)
Screenshot: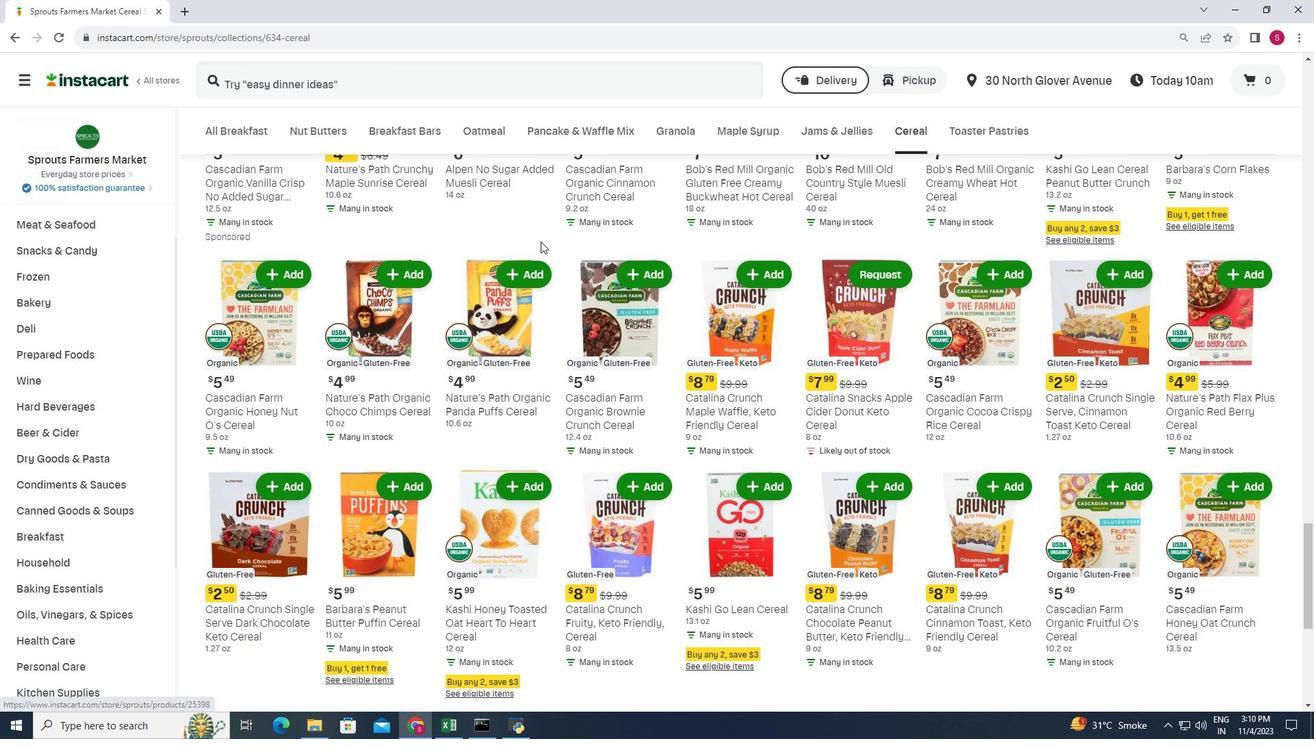 
Action: Mouse scrolled (540, 240) with delta (0, 0)
Screenshot: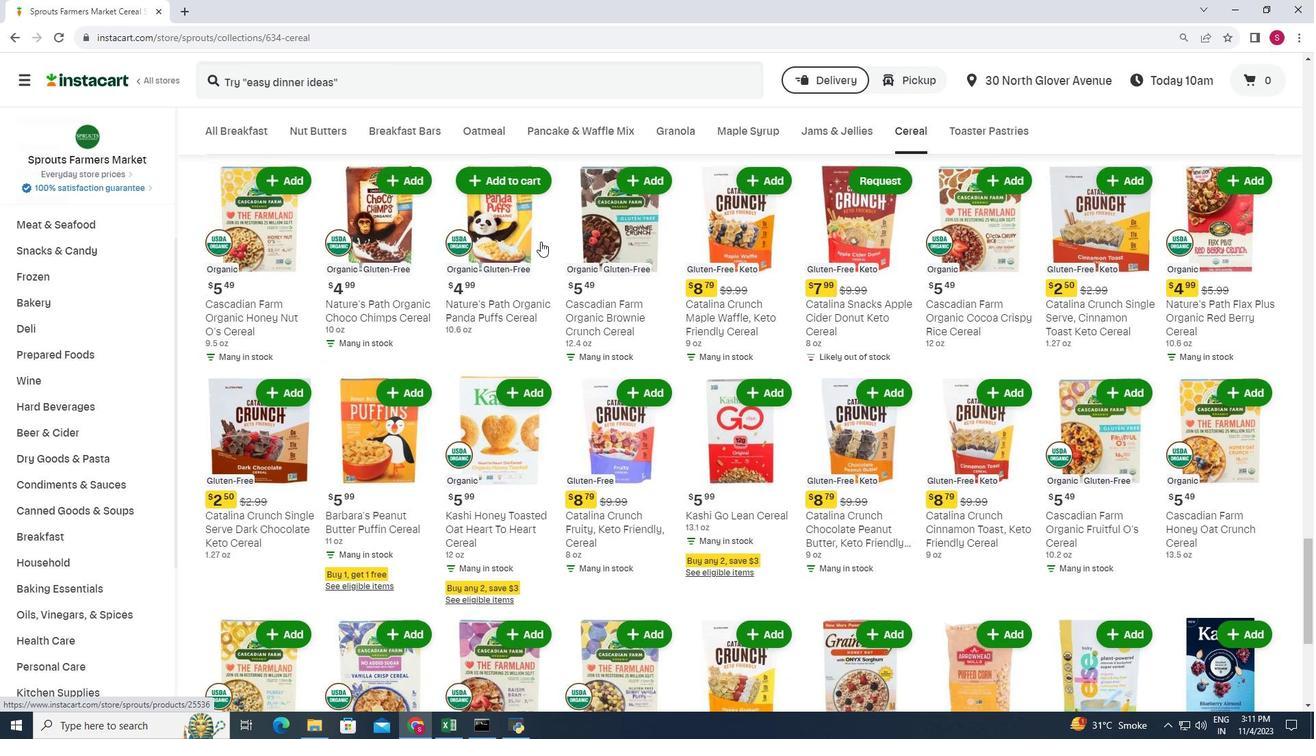 
Action: Mouse scrolled (540, 240) with delta (0, 0)
Screenshot: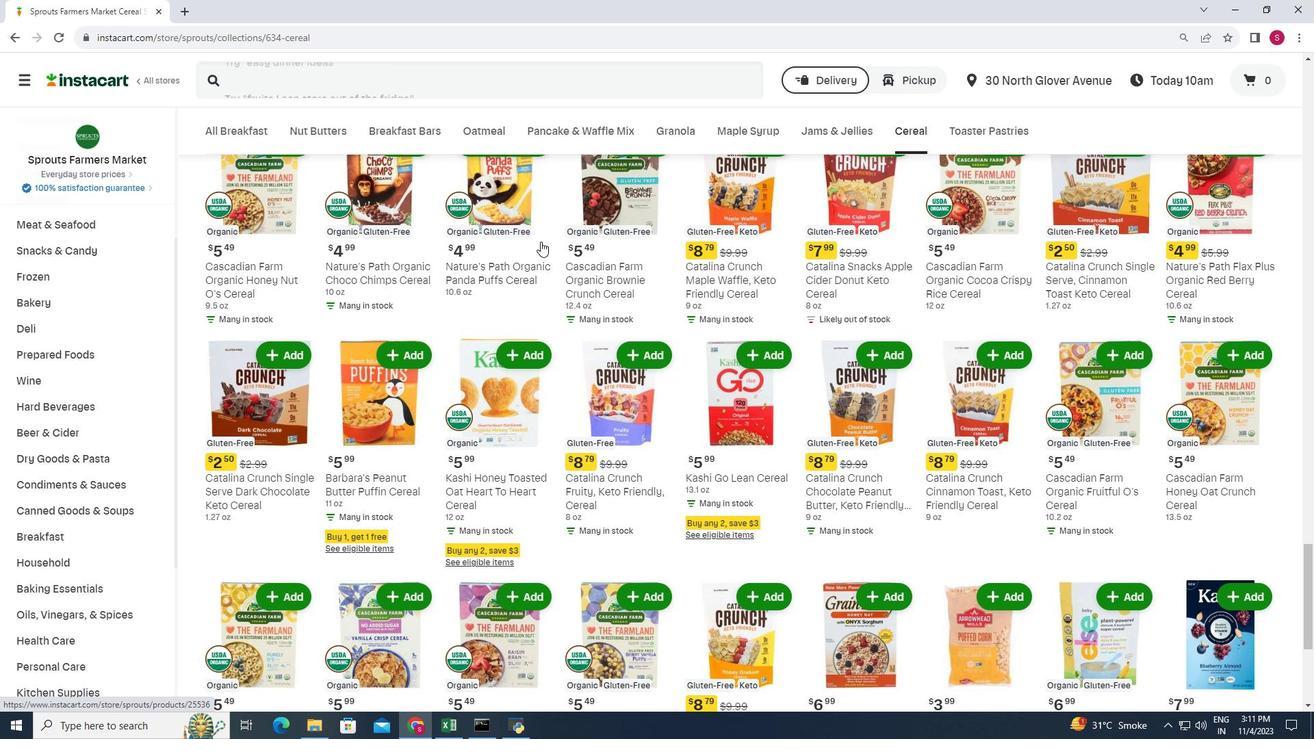 
Action: Mouse scrolled (540, 240) with delta (0, 0)
Screenshot: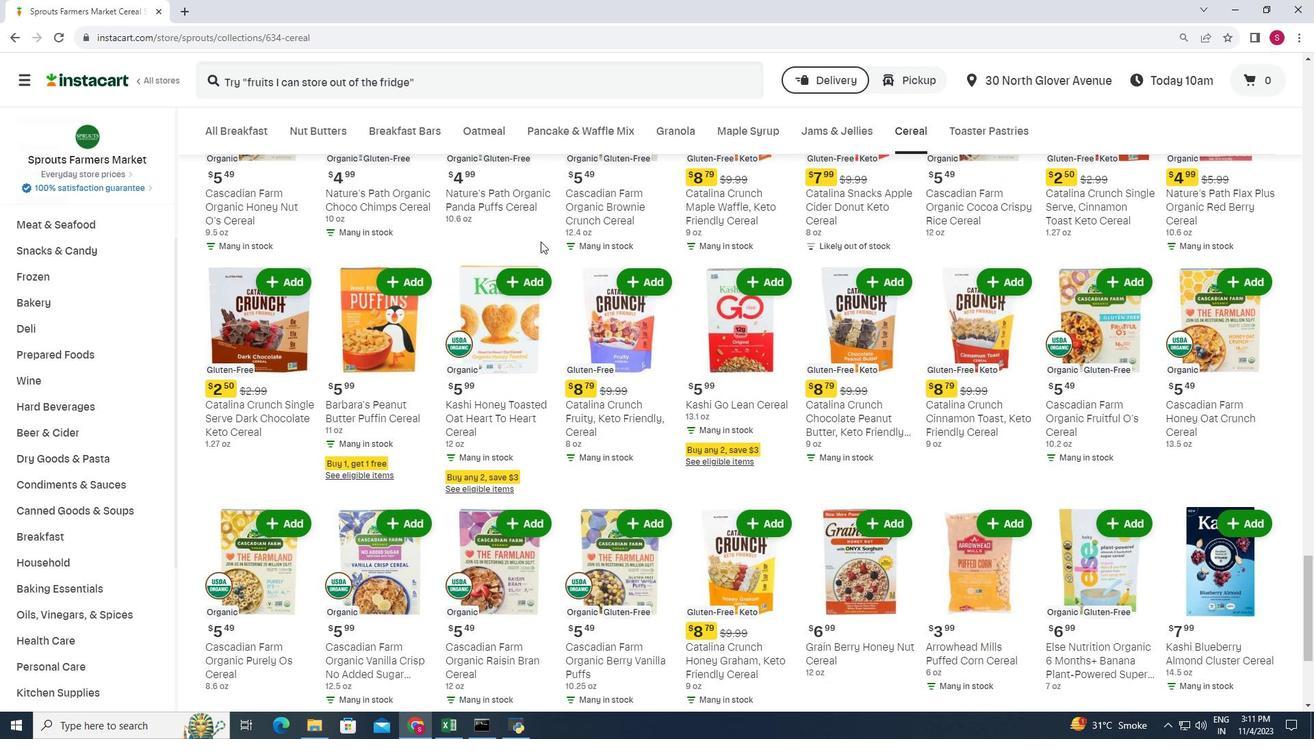 
Action: Mouse scrolled (540, 240) with delta (0, 0)
Screenshot: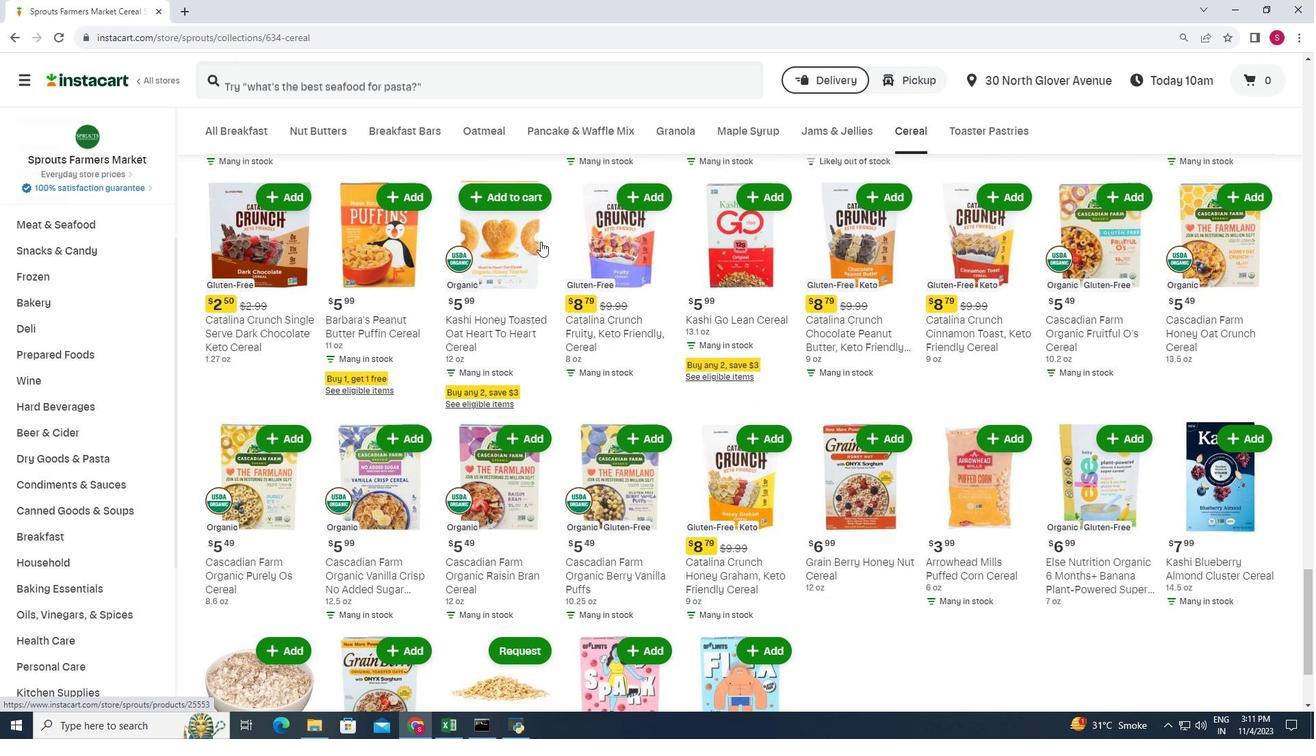 
Action: Mouse scrolled (540, 240) with delta (0, 0)
Screenshot: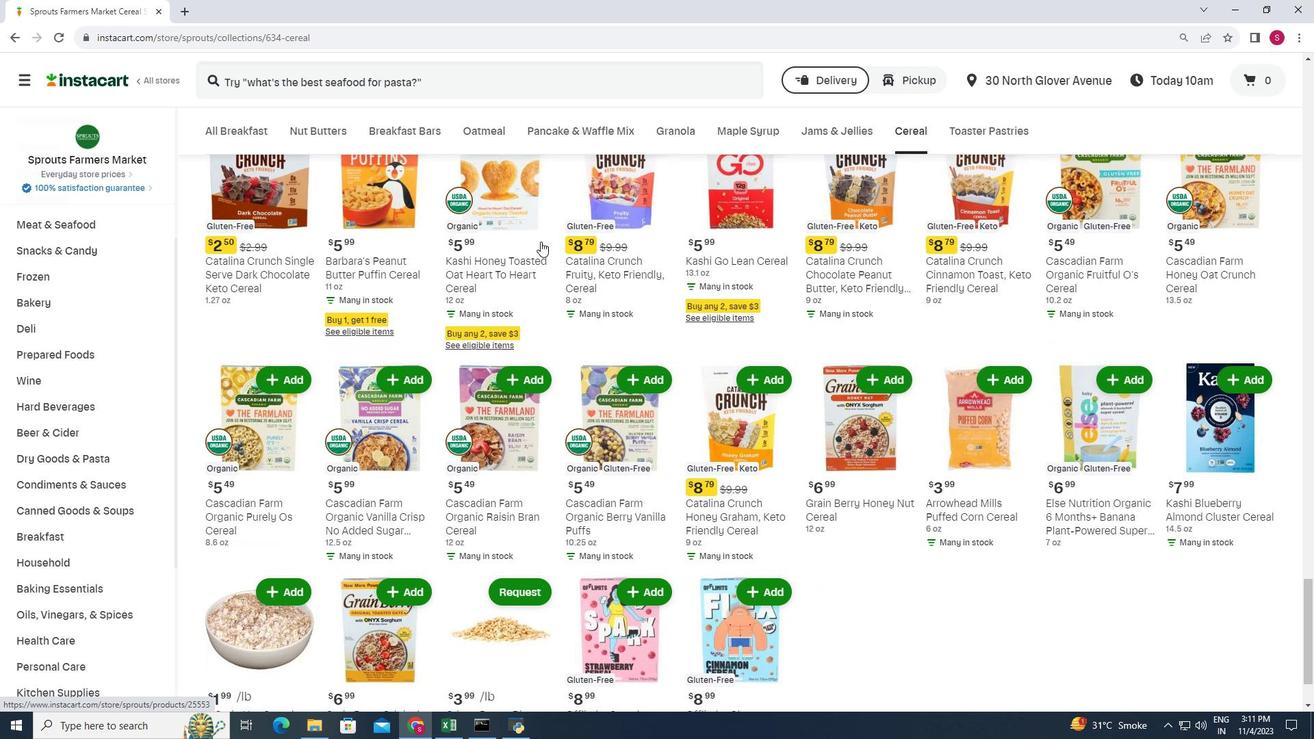 
Action: Mouse scrolled (540, 240) with delta (0, 0)
Screenshot: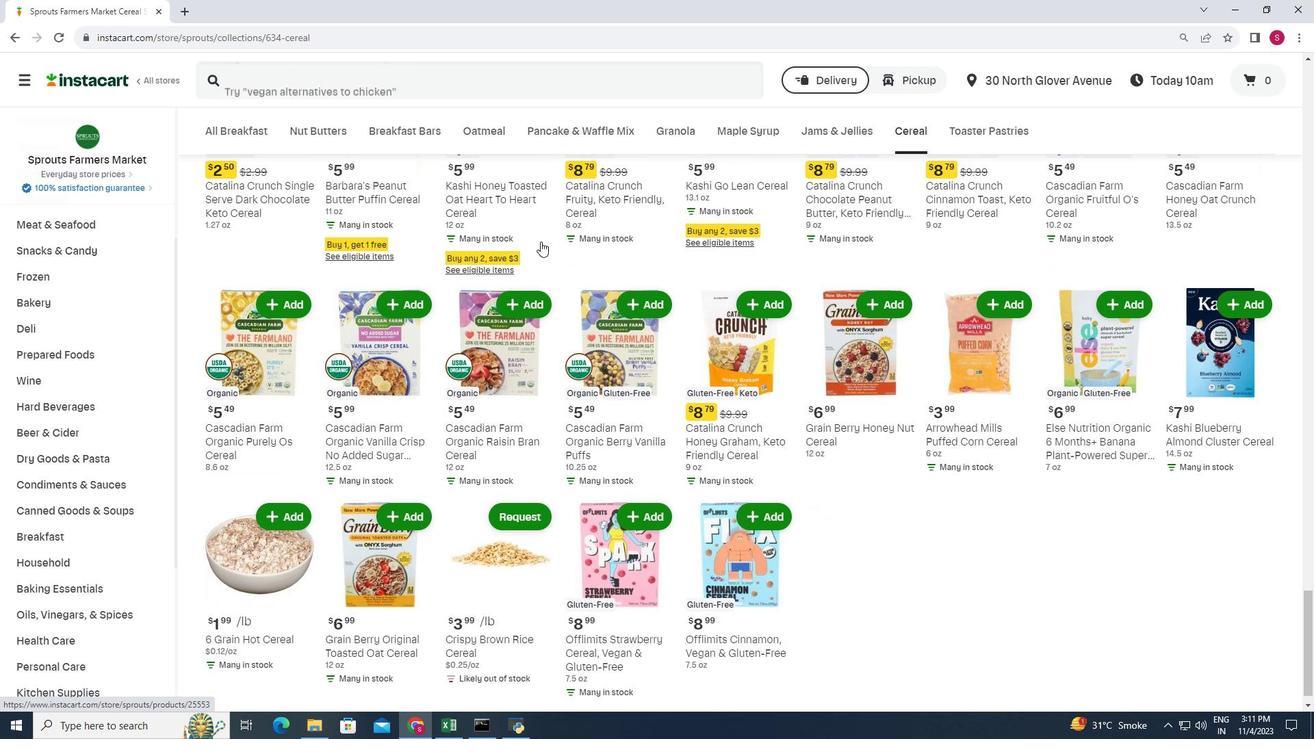 
Action: Mouse moved to (543, 241)
Screenshot: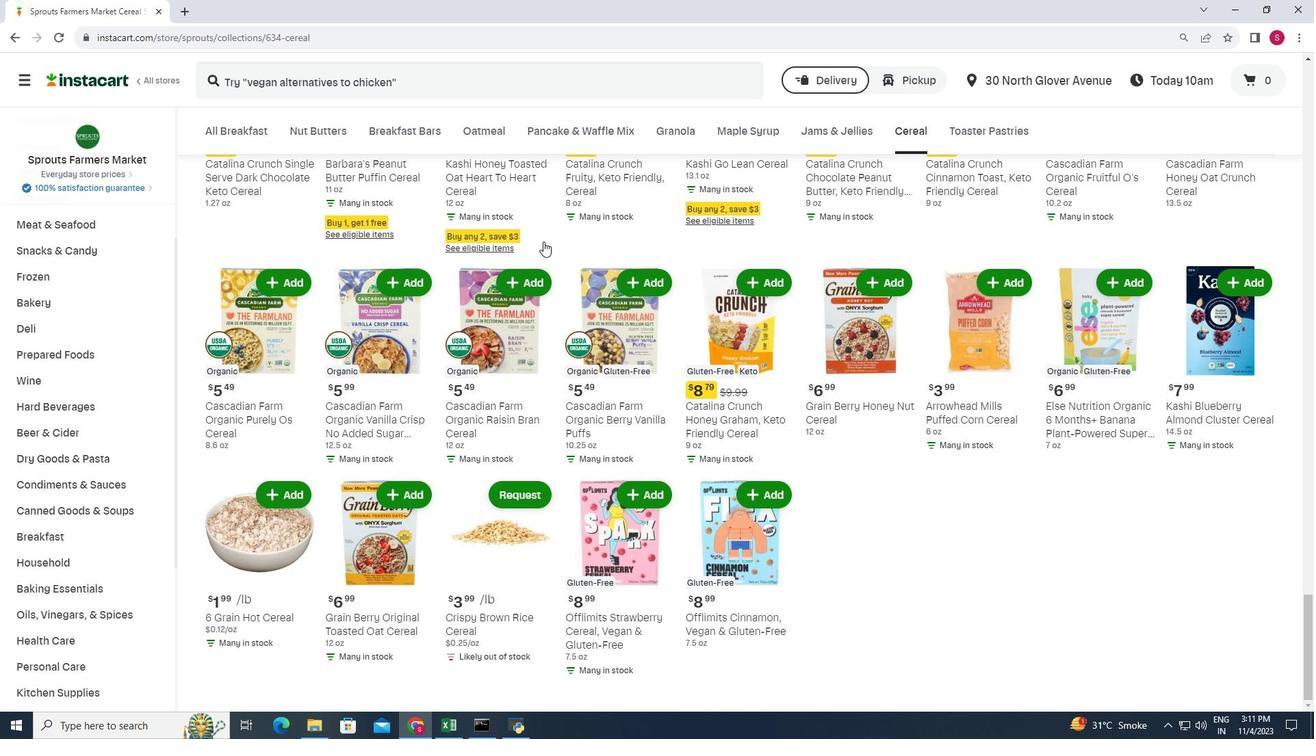 
Action: Mouse scrolled (543, 240) with delta (0, 0)
Screenshot: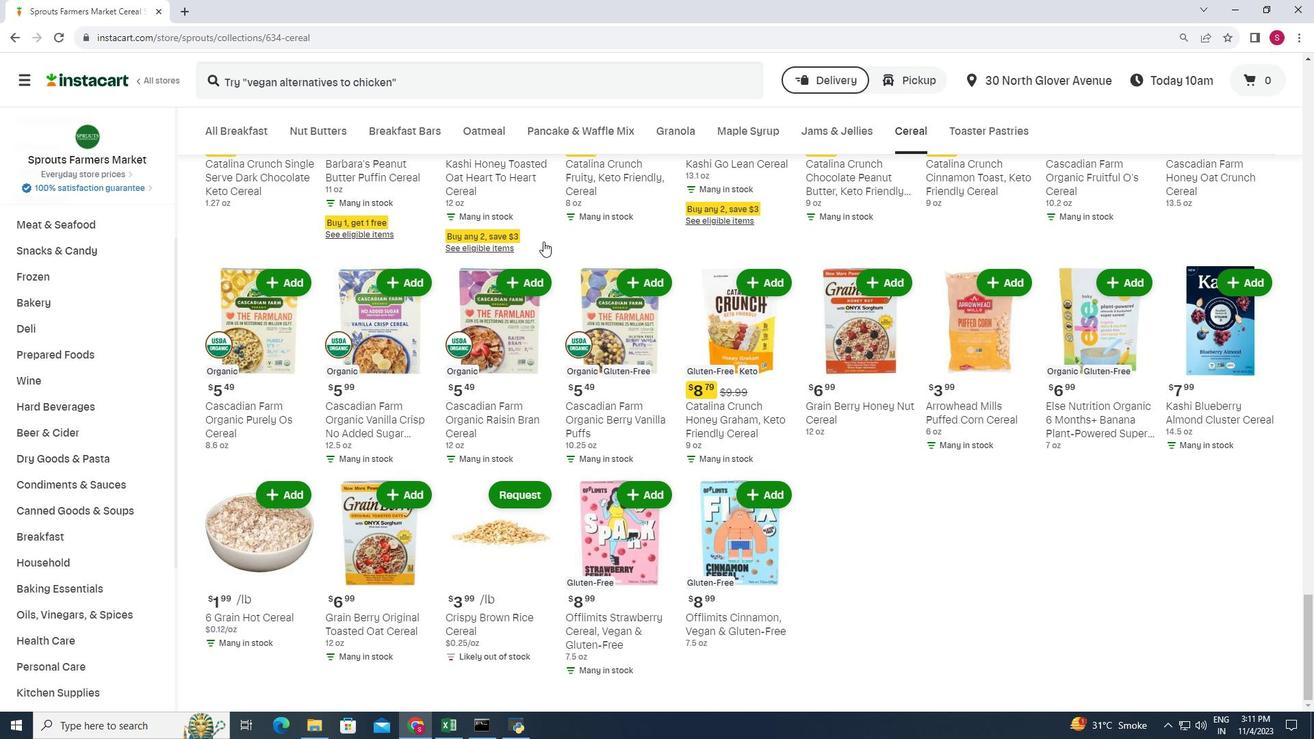 
Action: Mouse moved to (586, 455)
Screenshot: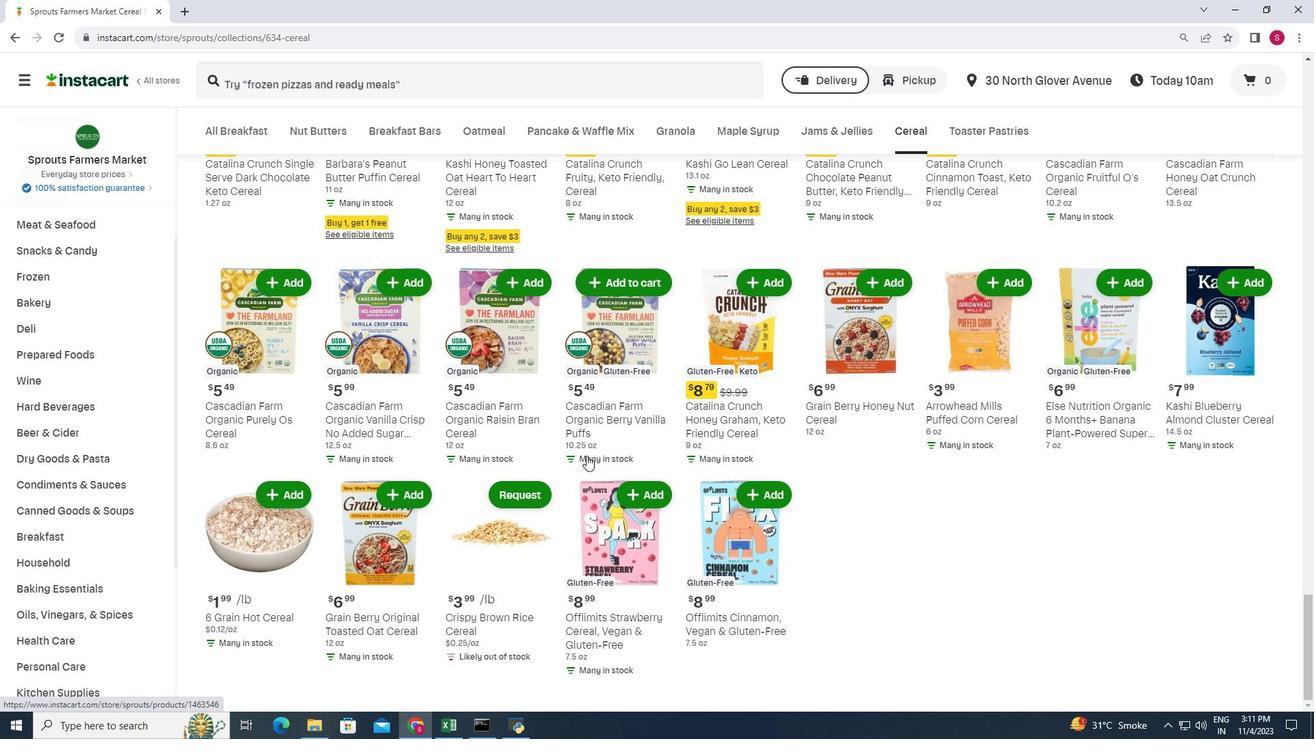 
Action: Mouse scrolled (586, 456) with delta (0, 0)
Screenshot: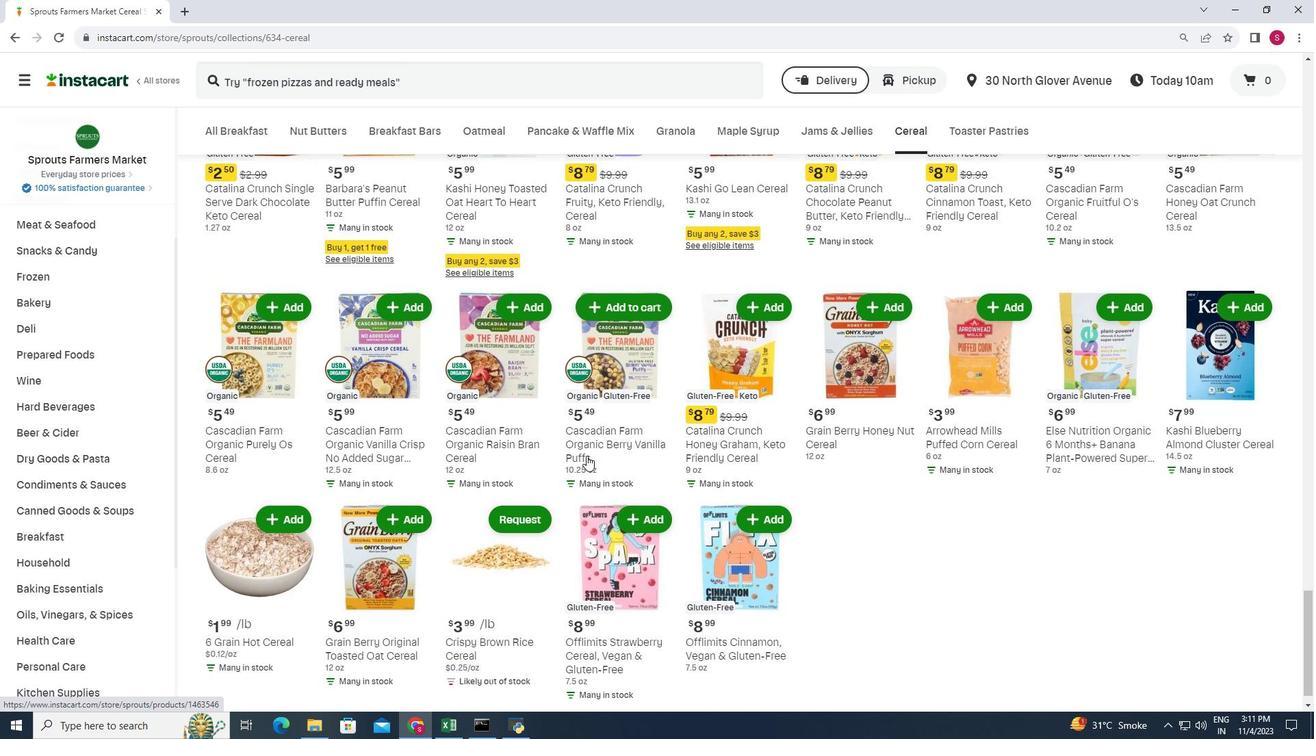 
Action: Mouse moved to (587, 455)
Screenshot: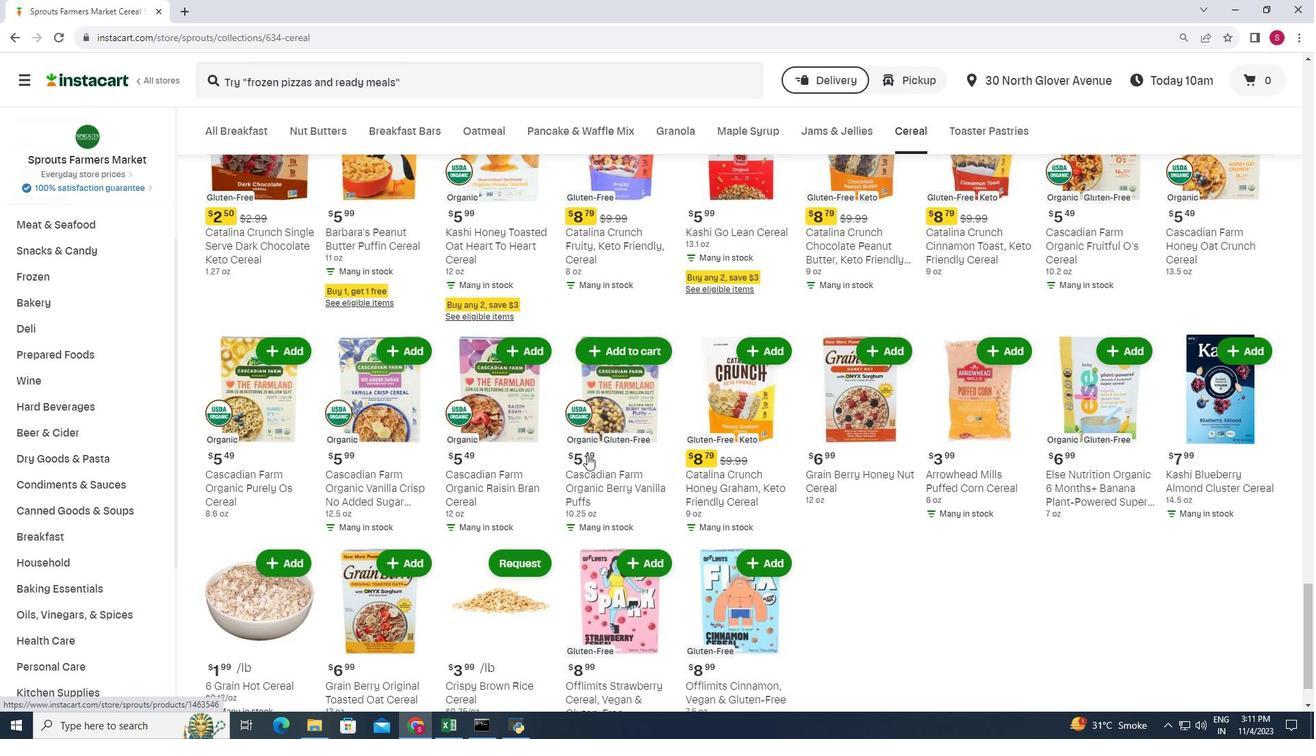 
Action: Mouse scrolled (587, 455) with delta (0, 0)
Screenshot: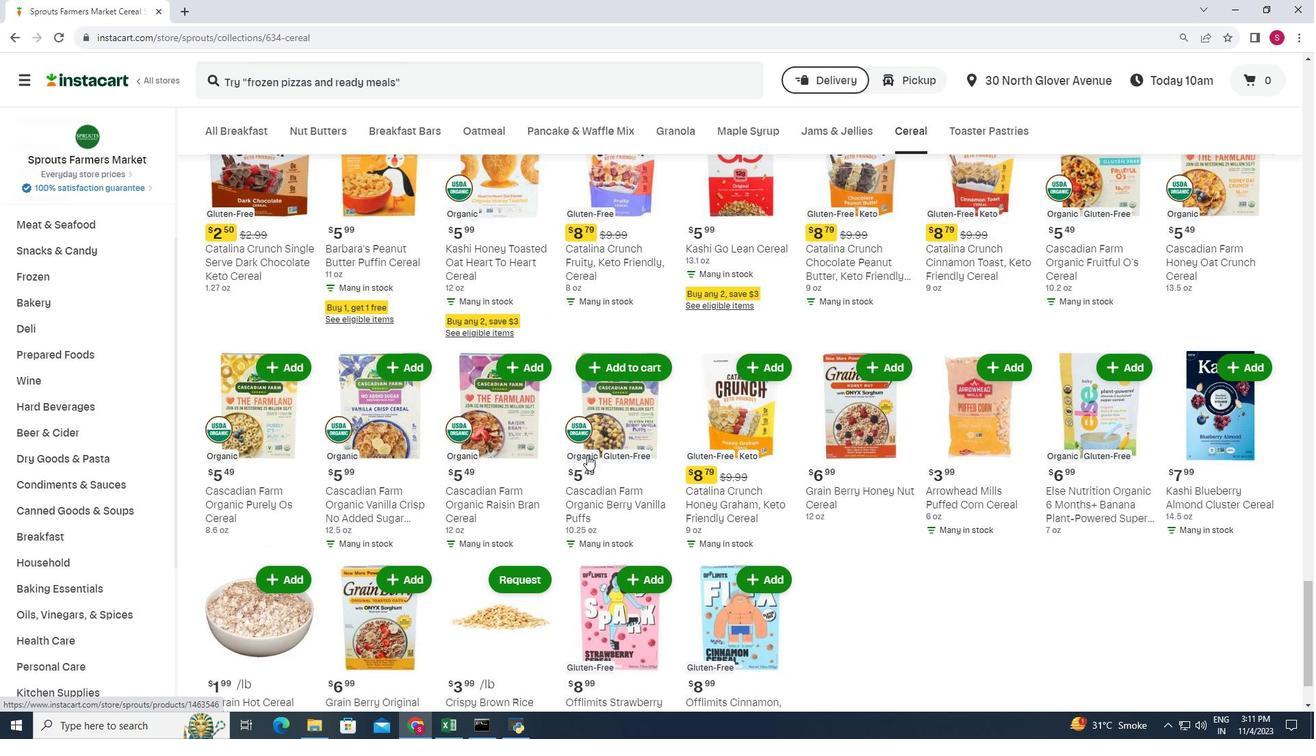 
Action: Mouse scrolled (587, 455) with delta (0, 0)
Screenshot: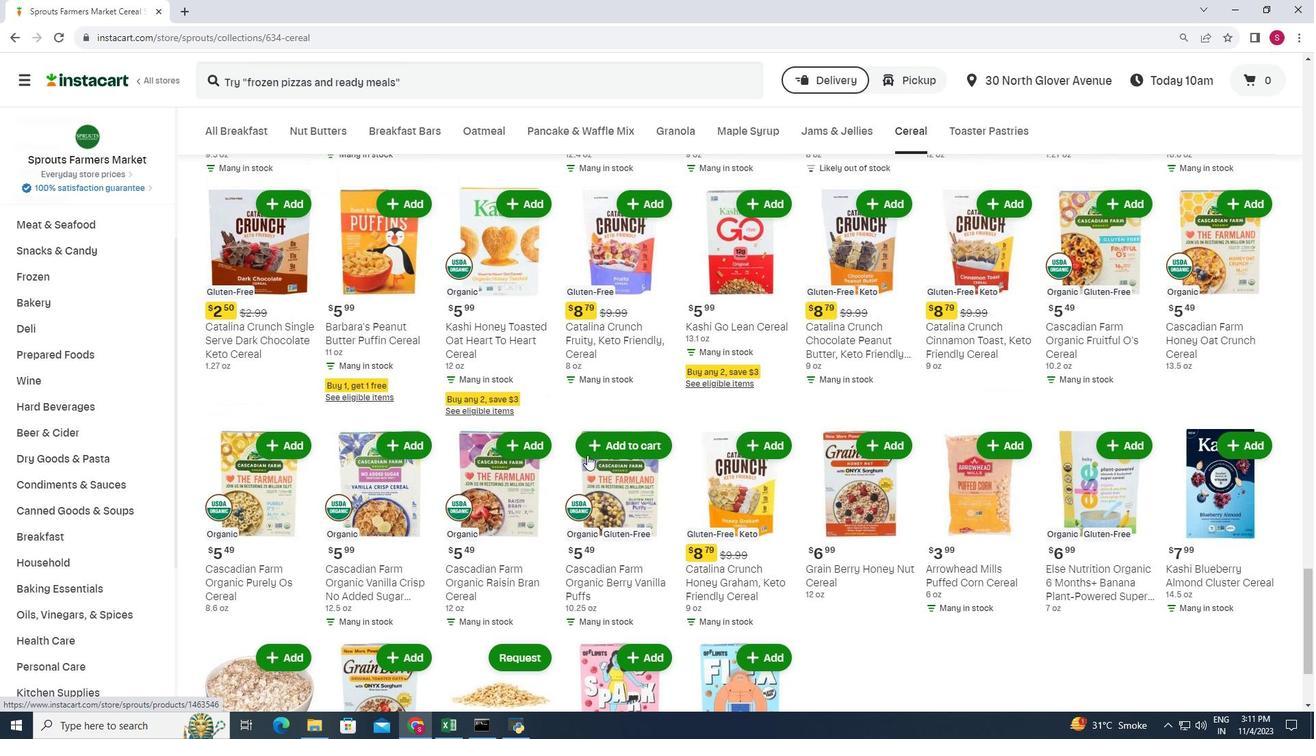 
